 Task: Find a one-way flight from Staunton to Greenville for 3 passengers in premium economy on June 2nd, with 1 checked bag, using American or Contour Airlines, departing at 8:00 AM, and connecting through Charlotte, with a price up to ₹850.
Action: Mouse moved to (365, 327)
Screenshot: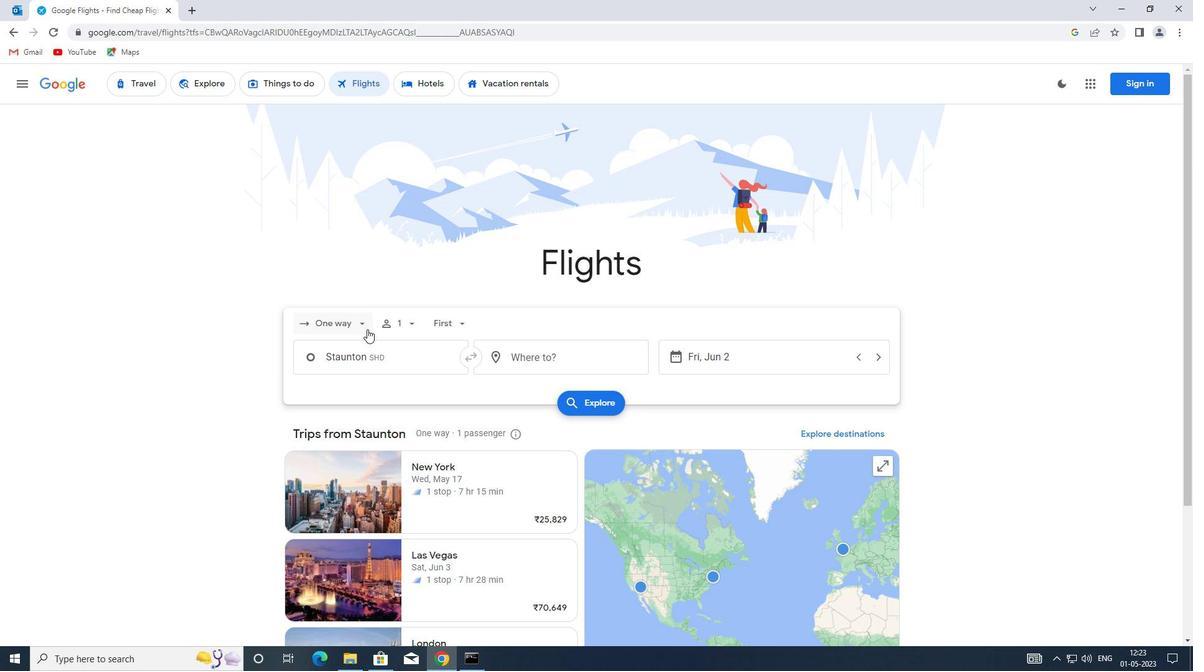 
Action: Mouse pressed left at (365, 327)
Screenshot: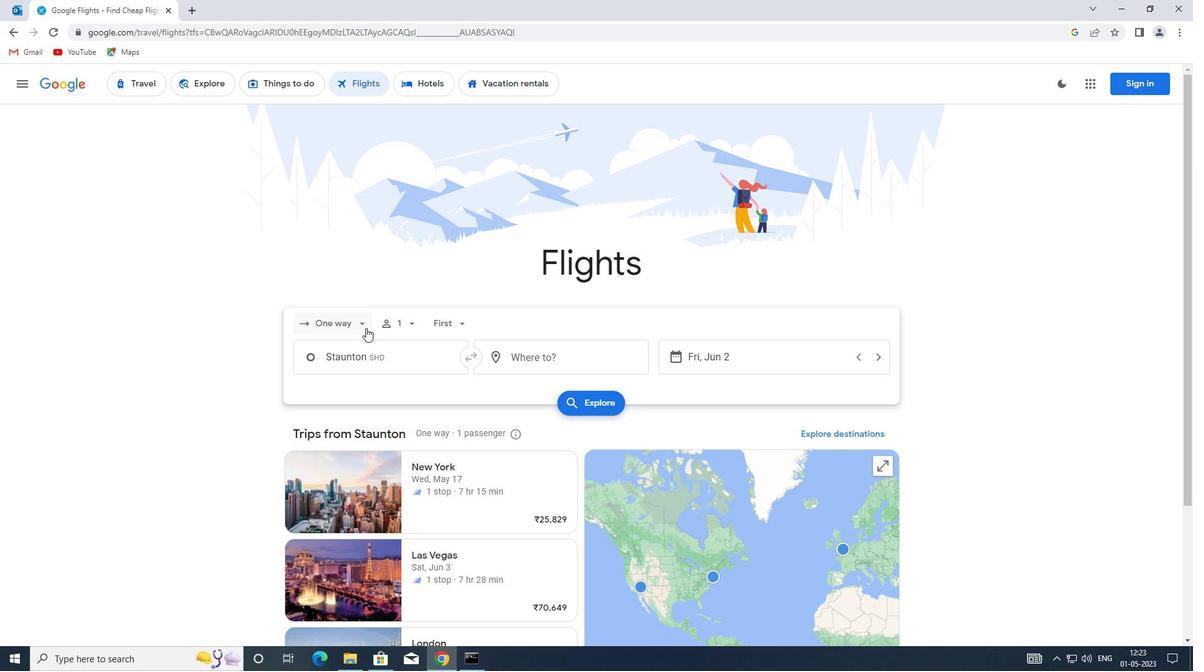 
Action: Mouse moved to (370, 381)
Screenshot: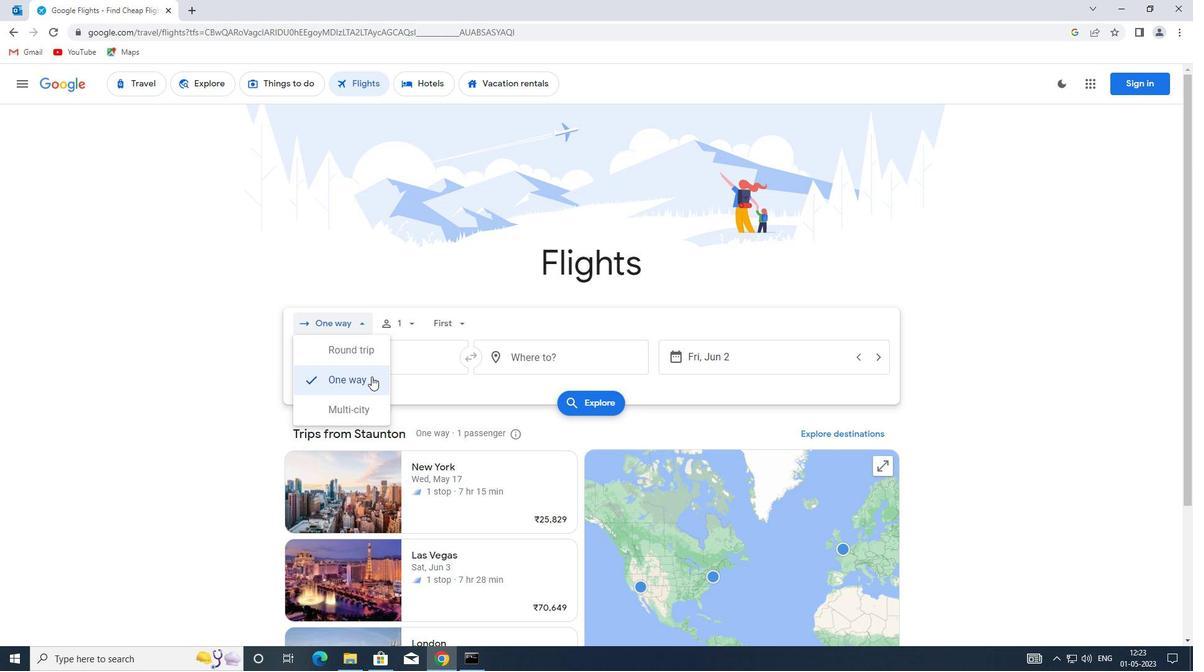 
Action: Mouse pressed left at (370, 381)
Screenshot: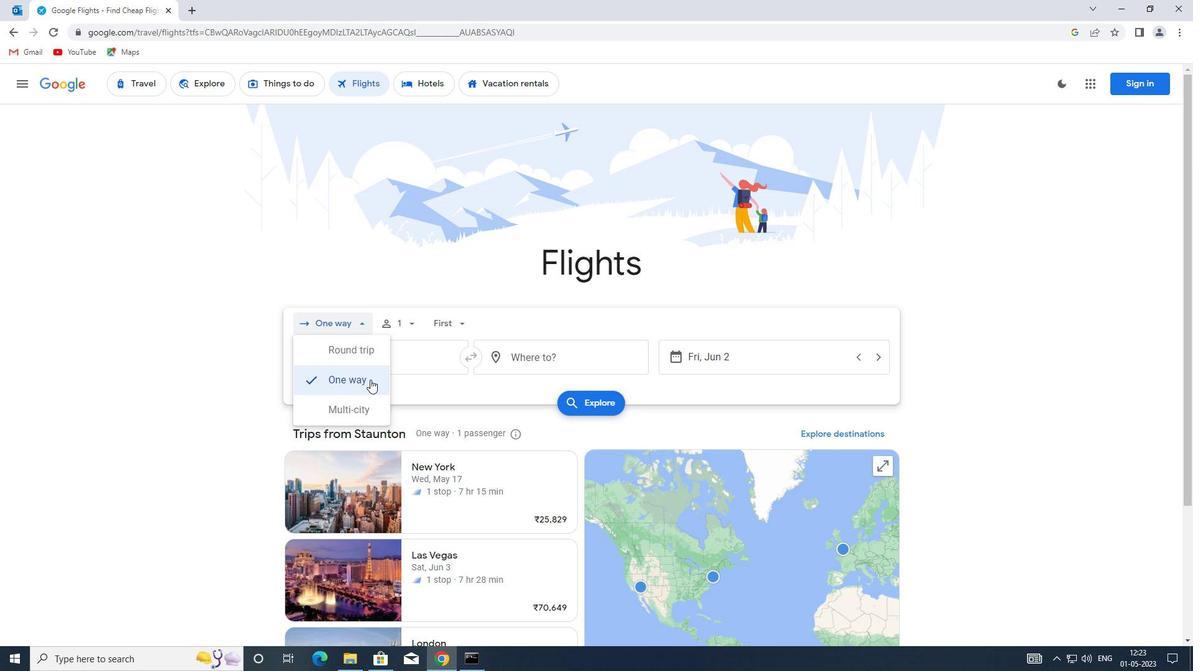 
Action: Mouse moved to (412, 327)
Screenshot: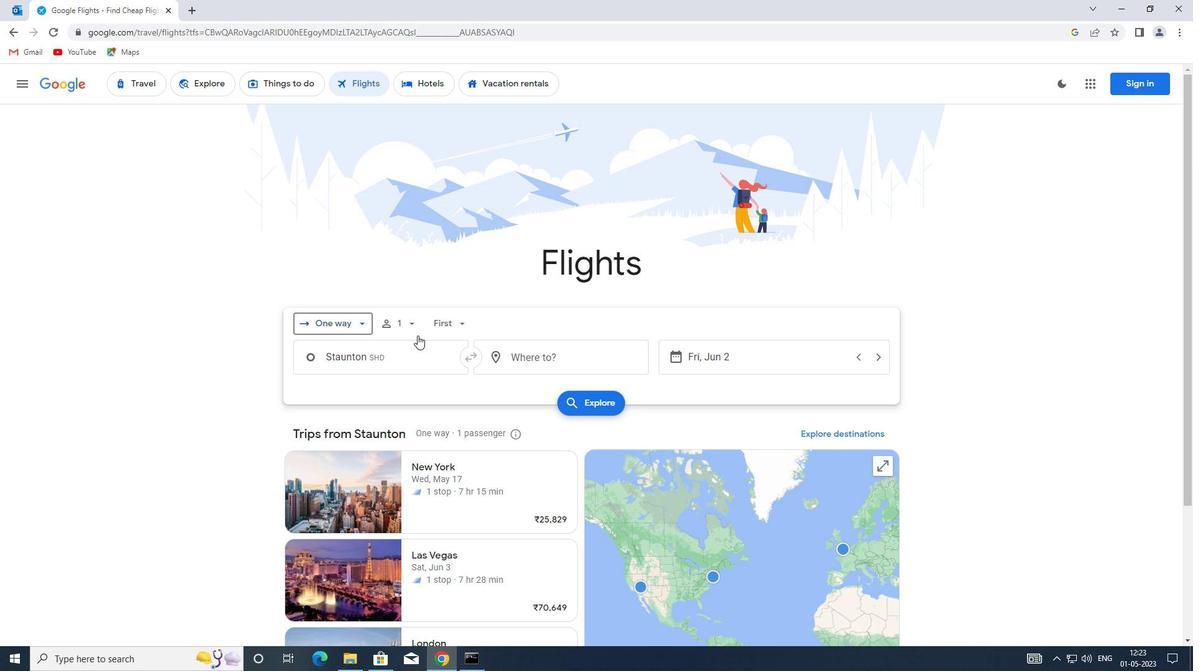 
Action: Mouse pressed left at (412, 327)
Screenshot: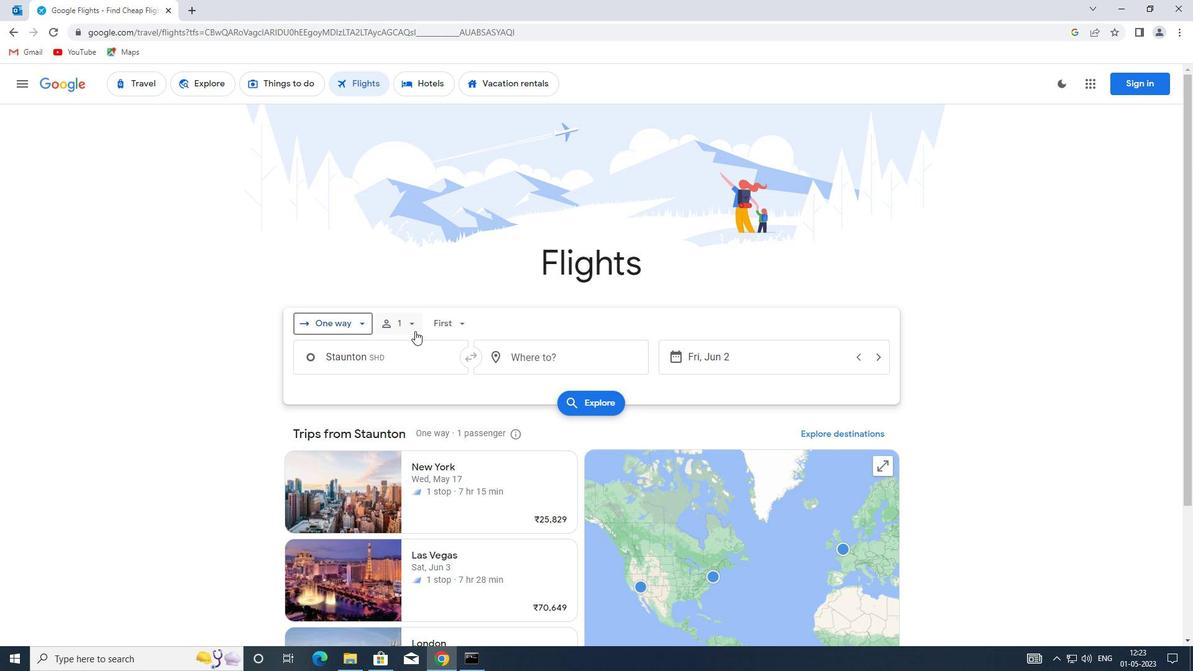 
Action: Mouse moved to (509, 391)
Screenshot: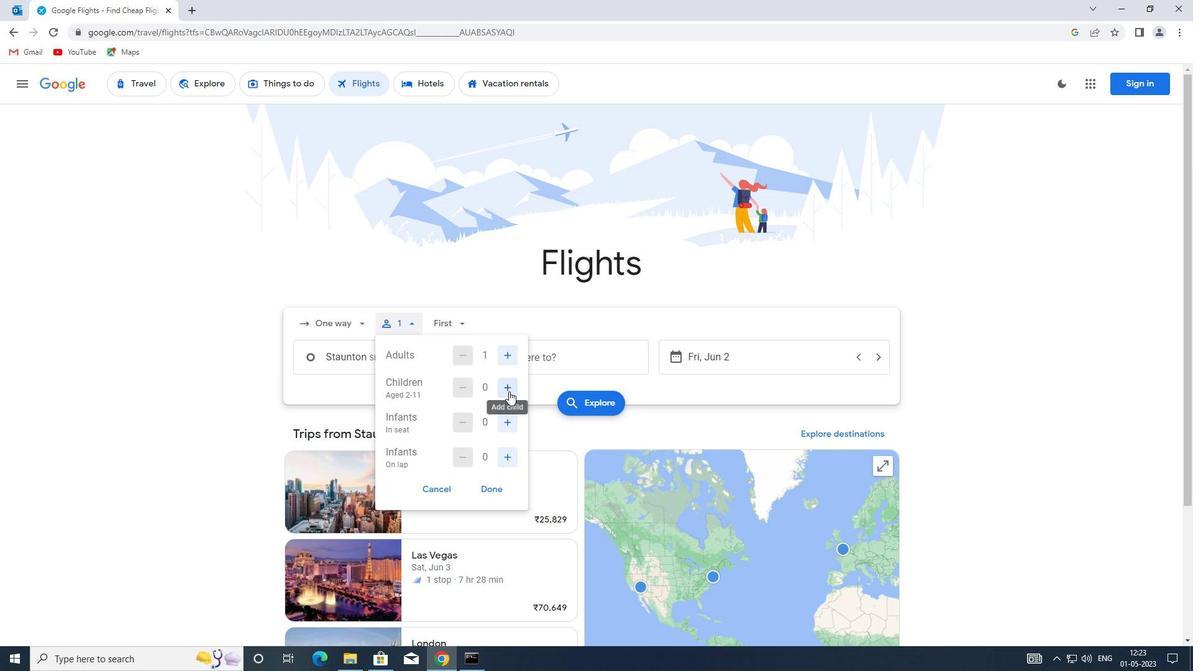 
Action: Mouse pressed left at (509, 391)
Screenshot: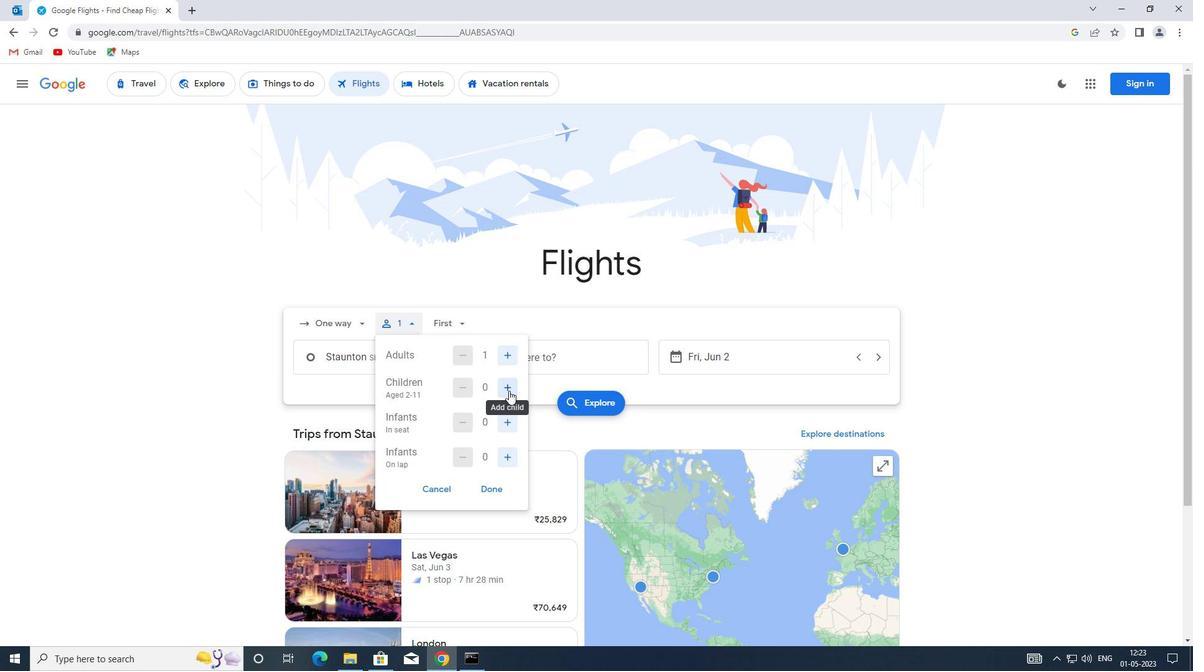 
Action: Mouse moved to (508, 425)
Screenshot: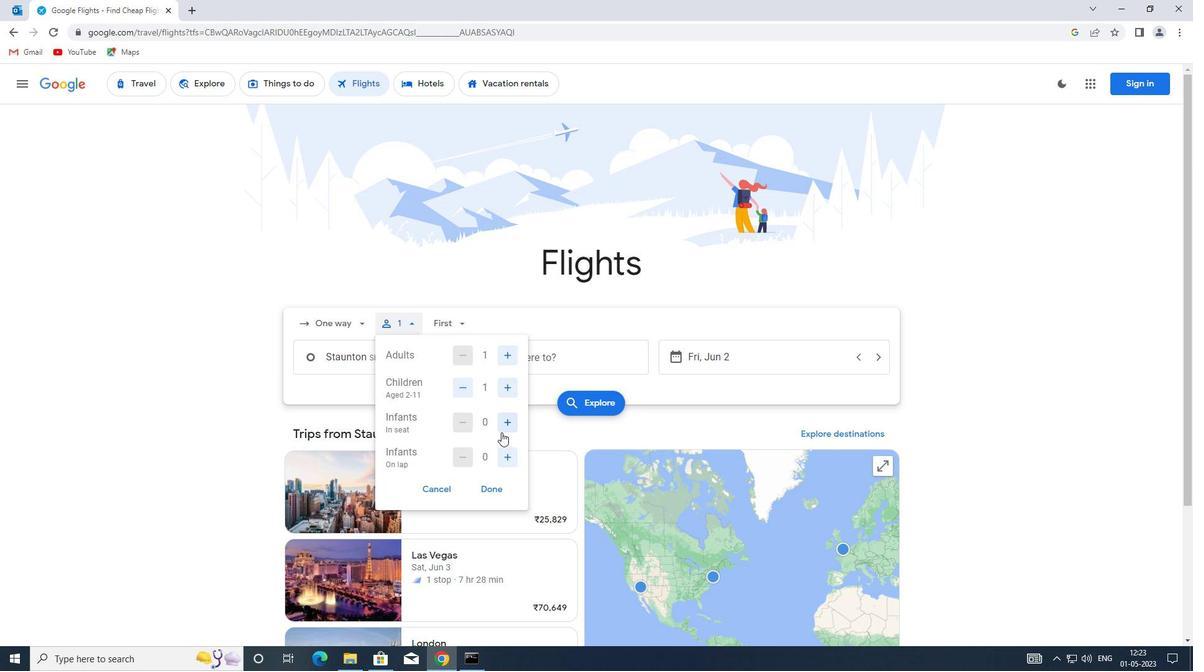 
Action: Mouse pressed left at (508, 425)
Screenshot: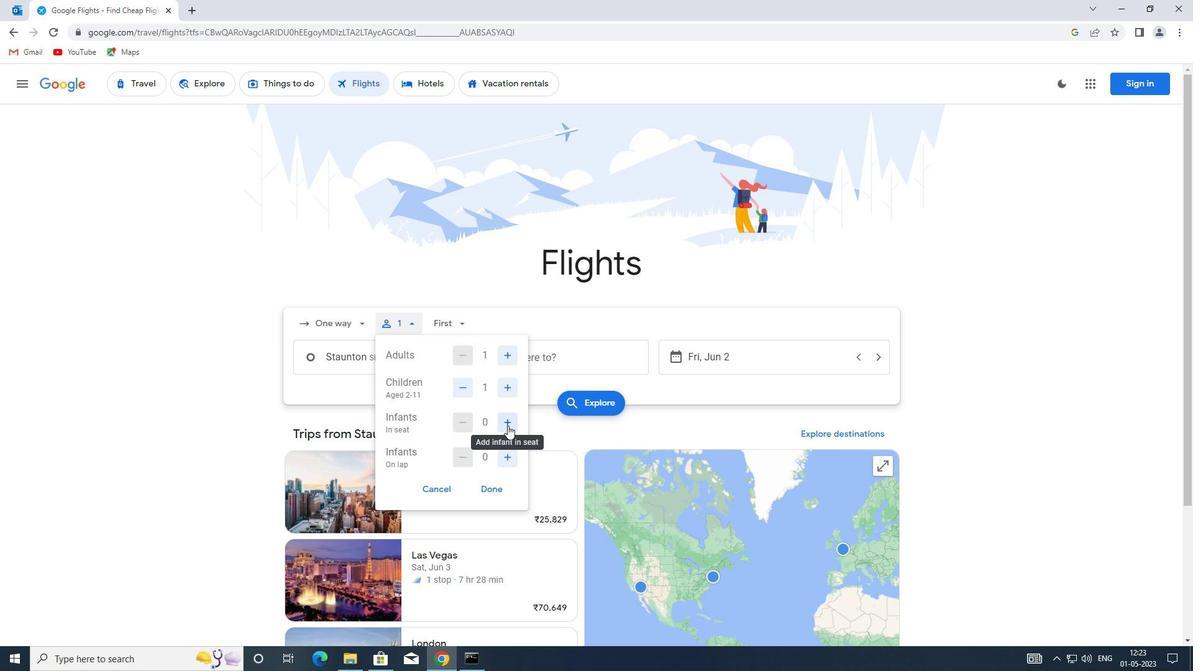 
Action: Mouse moved to (495, 489)
Screenshot: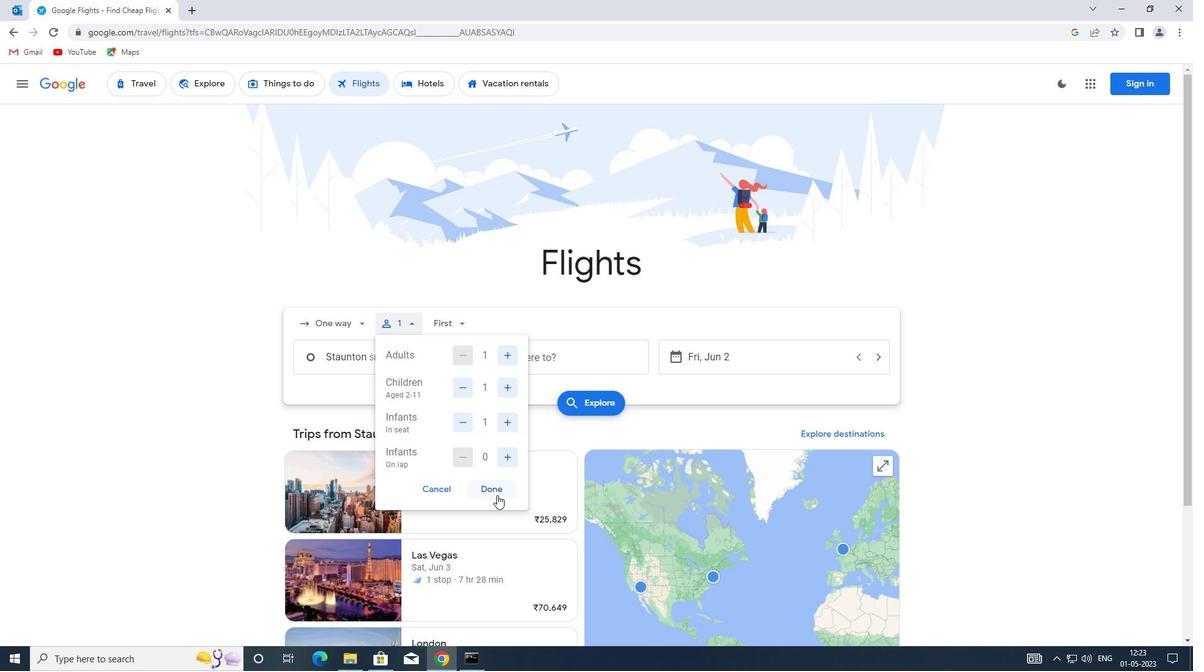 
Action: Mouse pressed left at (495, 489)
Screenshot: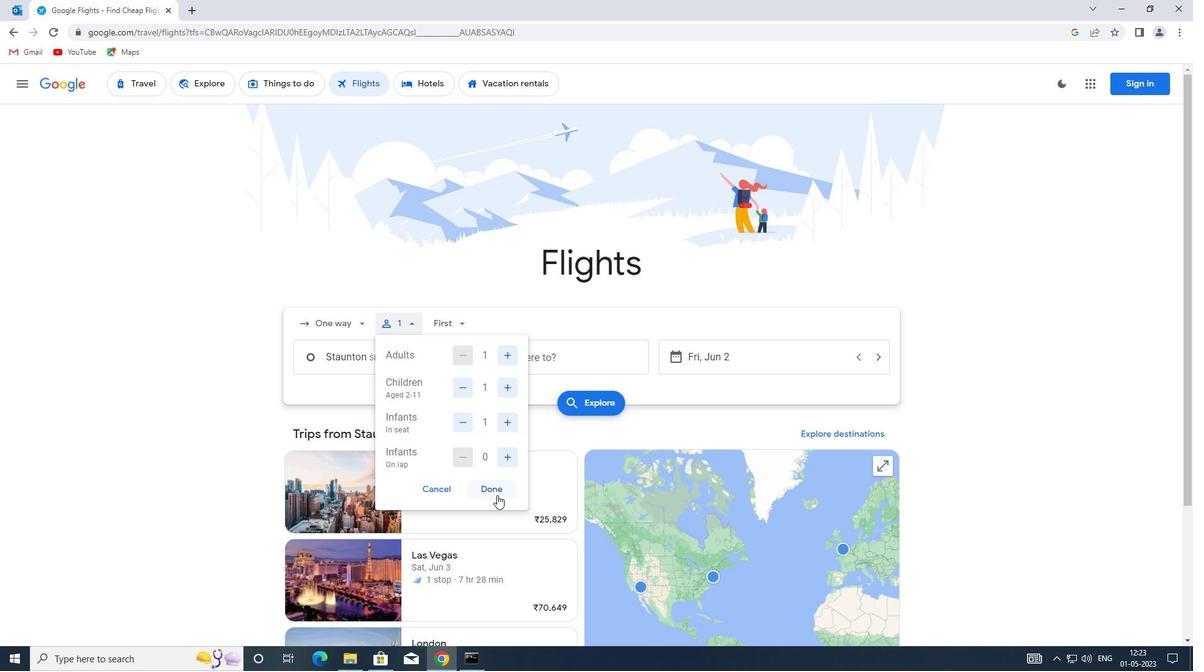 
Action: Mouse moved to (452, 330)
Screenshot: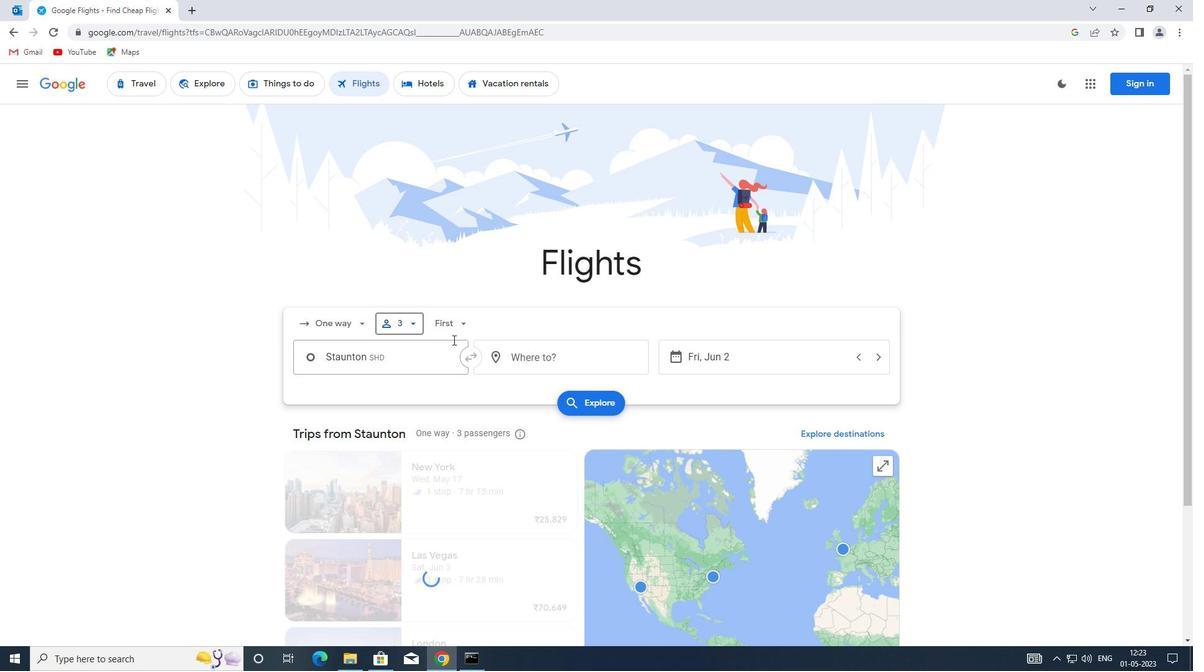 
Action: Mouse pressed left at (452, 330)
Screenshot: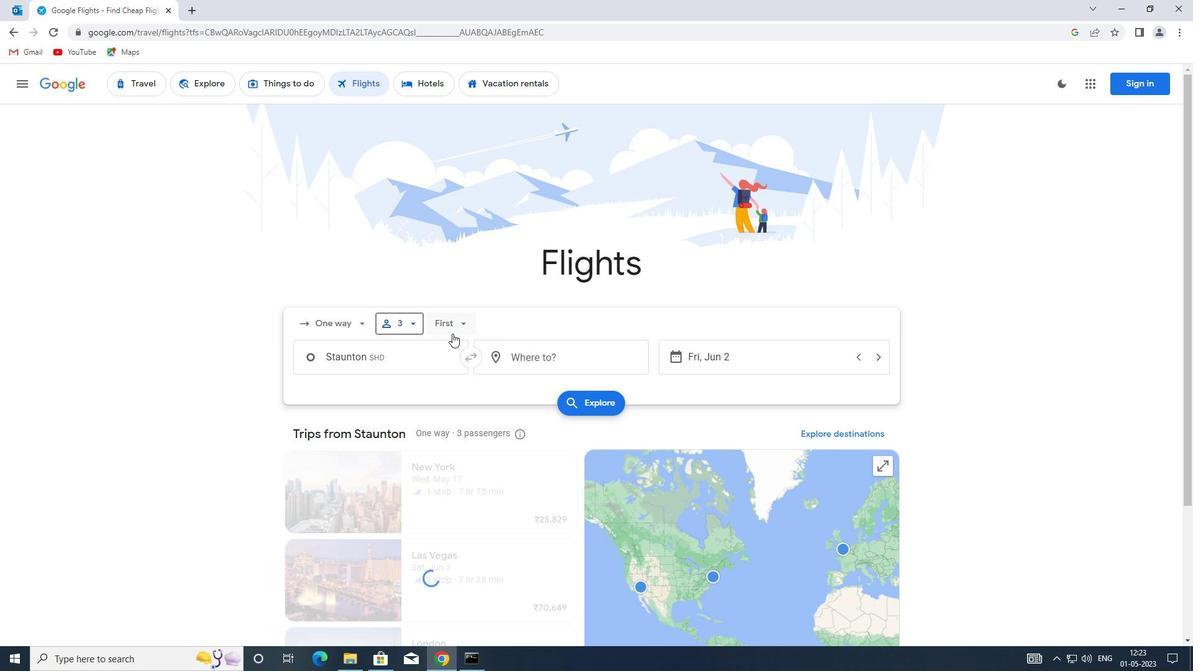 
Action: Mouse moved to (498, 381)
Screenshot: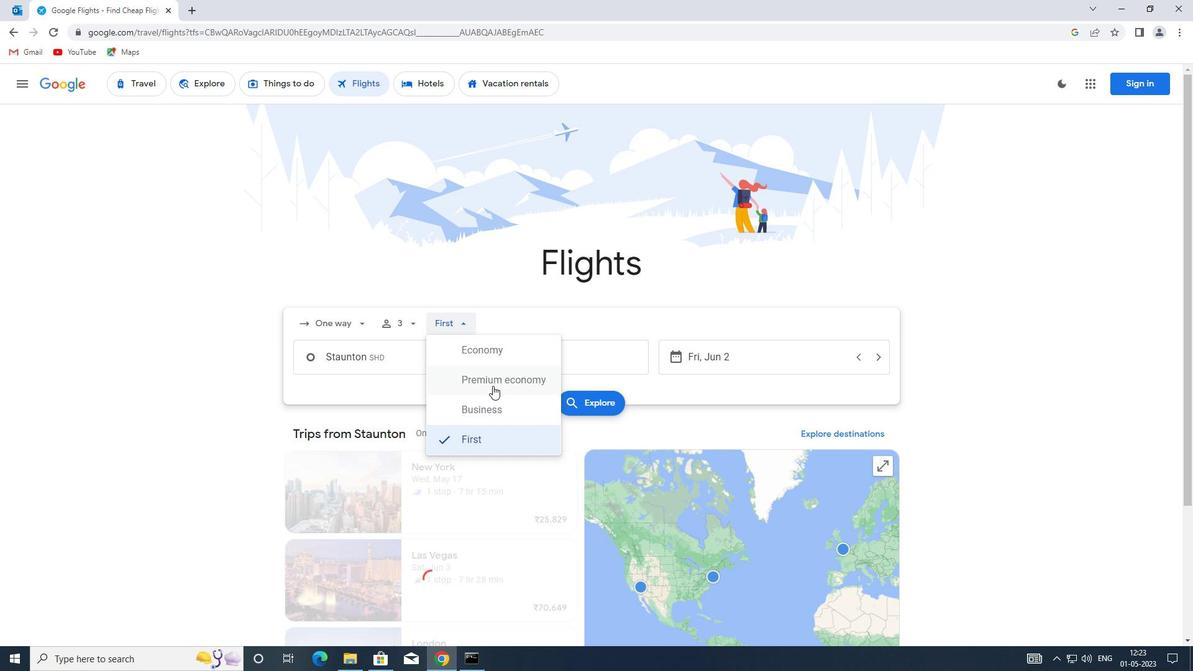 
Action: Mouse pressed left at (498, 381)
Screenshot: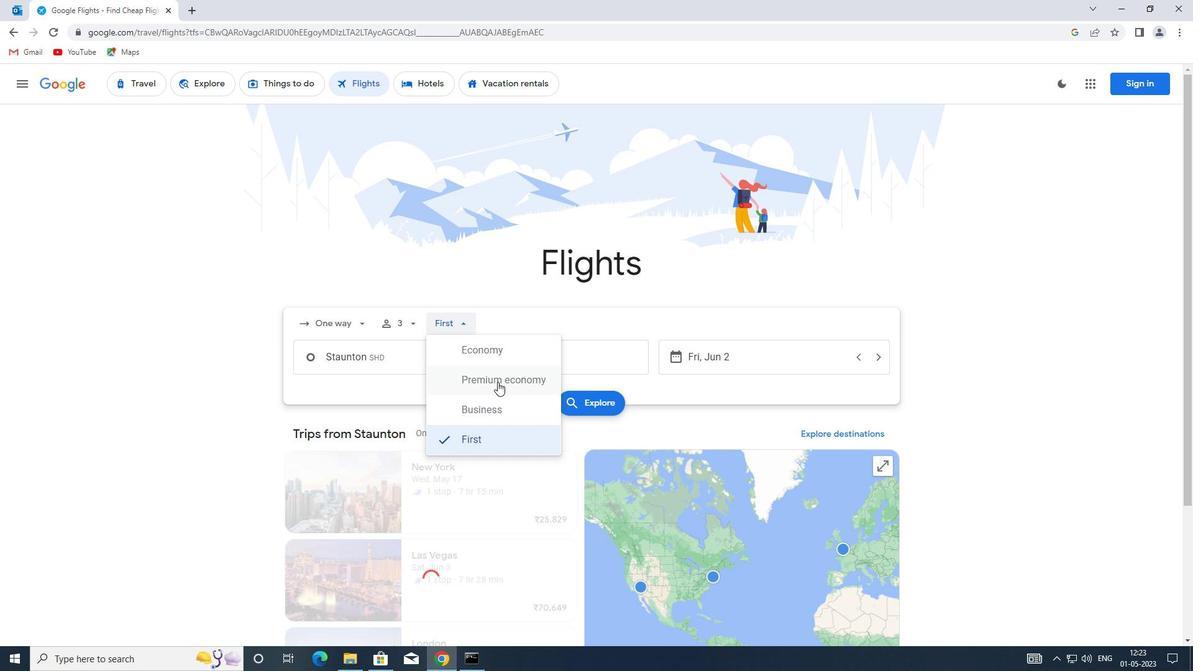 
Action: Mouse moved to (392, 361)
Screenshot: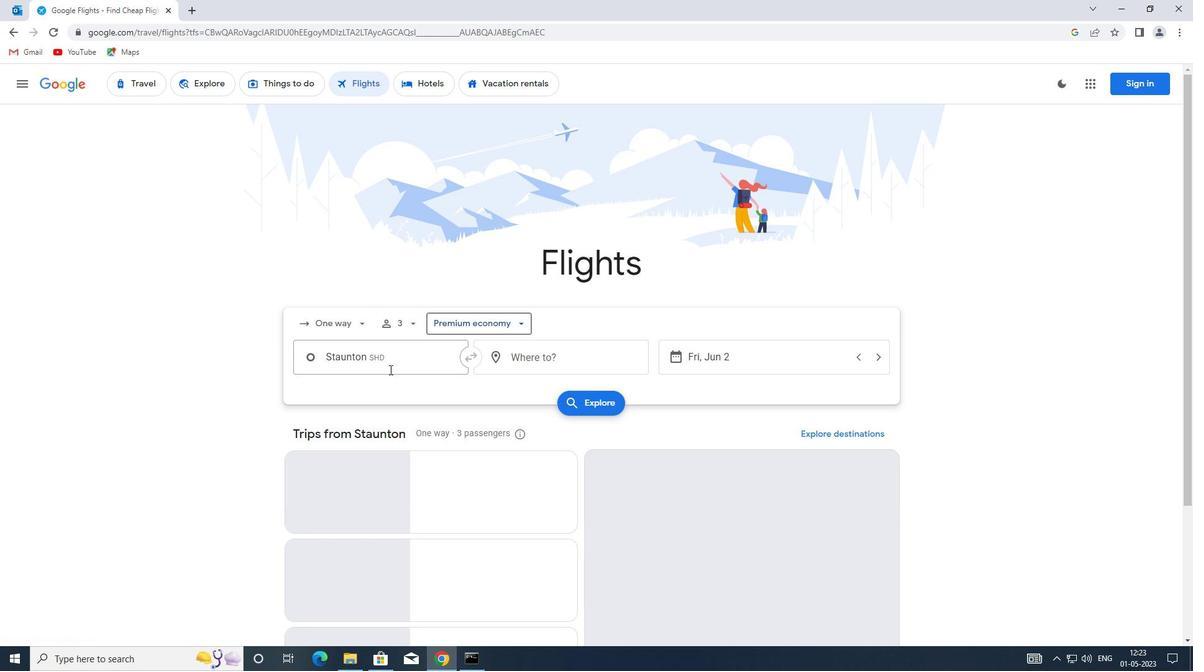 
Action: Mouse pressed left at (392, 361)
Screenshot: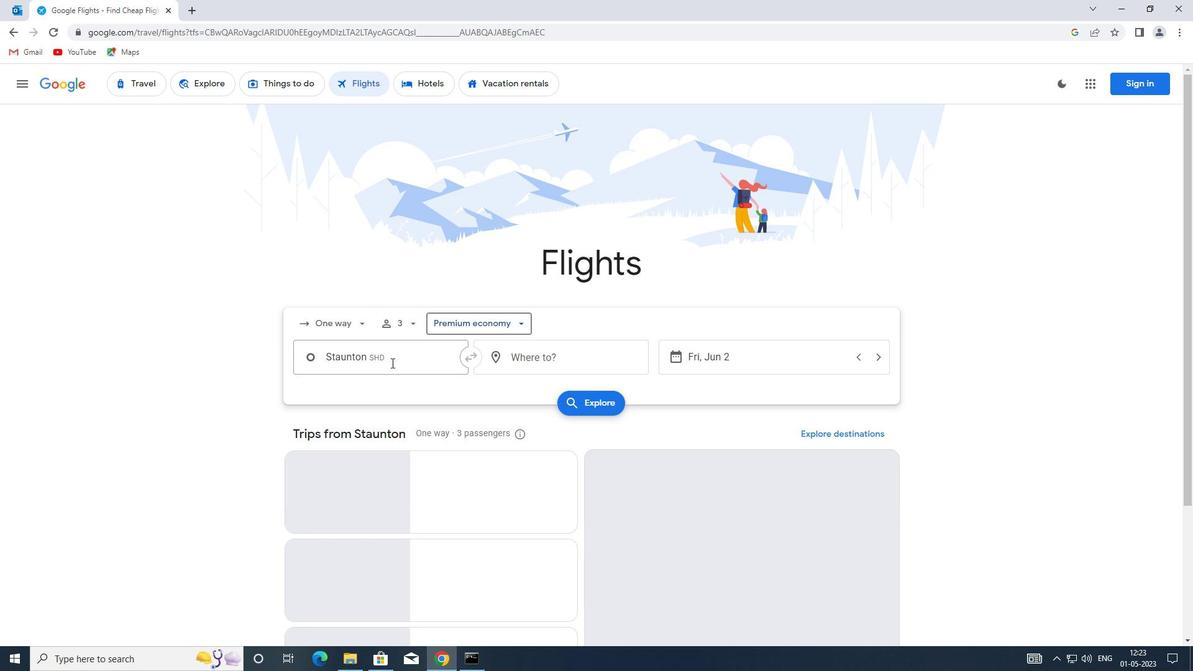 
Action: Mouse moved to (393, 361)
Screenshot: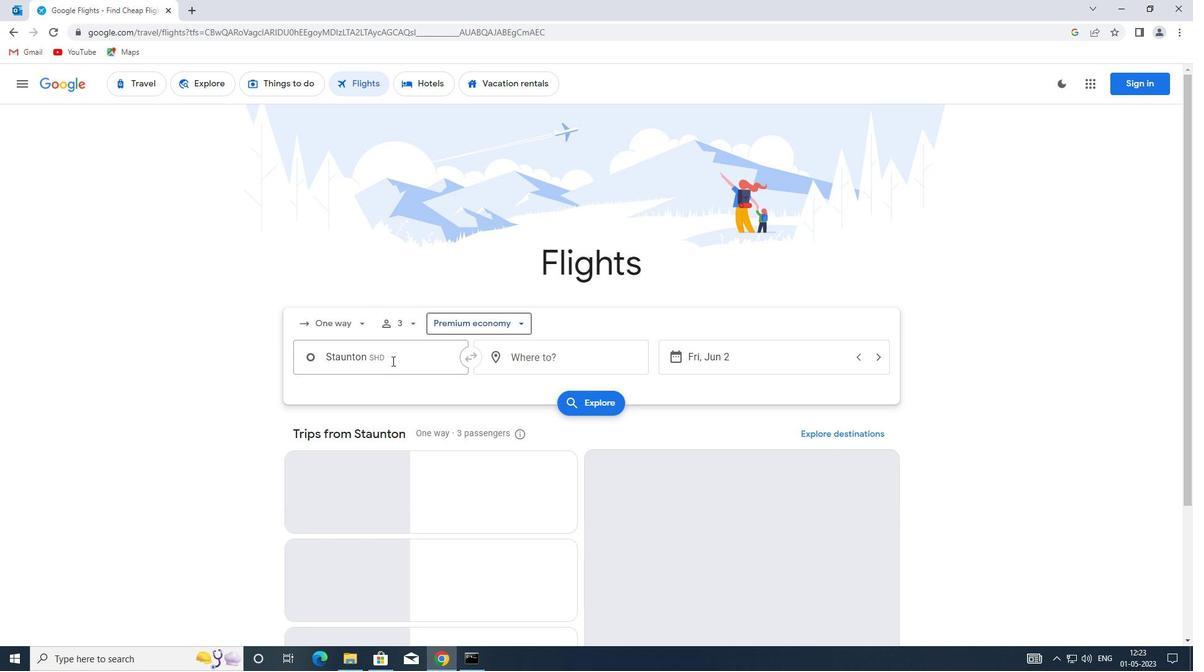
Action: Key pressed <Key.enter>
Screenshot: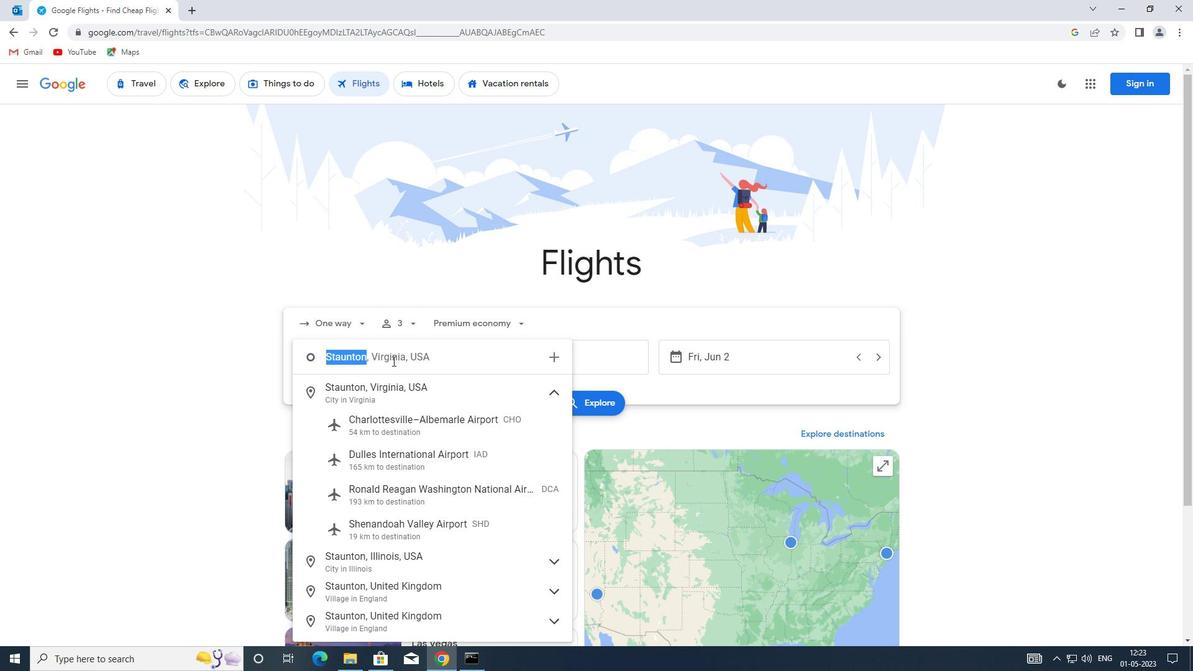 
Action: Mouse moved to (526, 357)
Screenshot: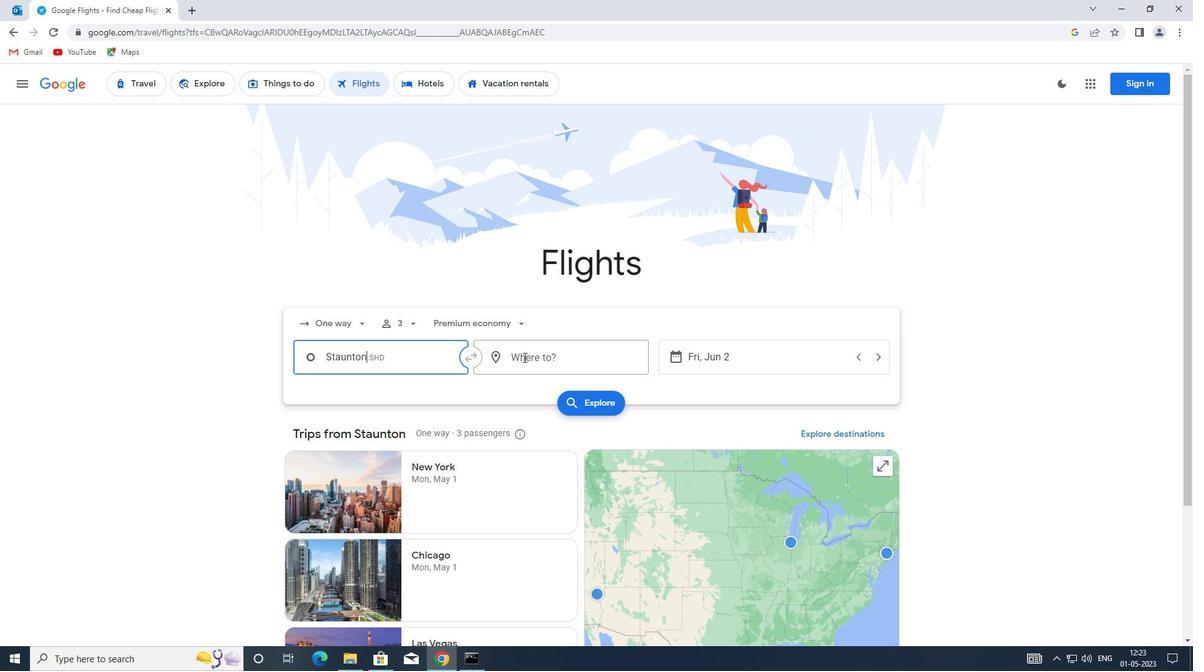 
Action: Mouse pressed left at (526, 357)
Screenshot: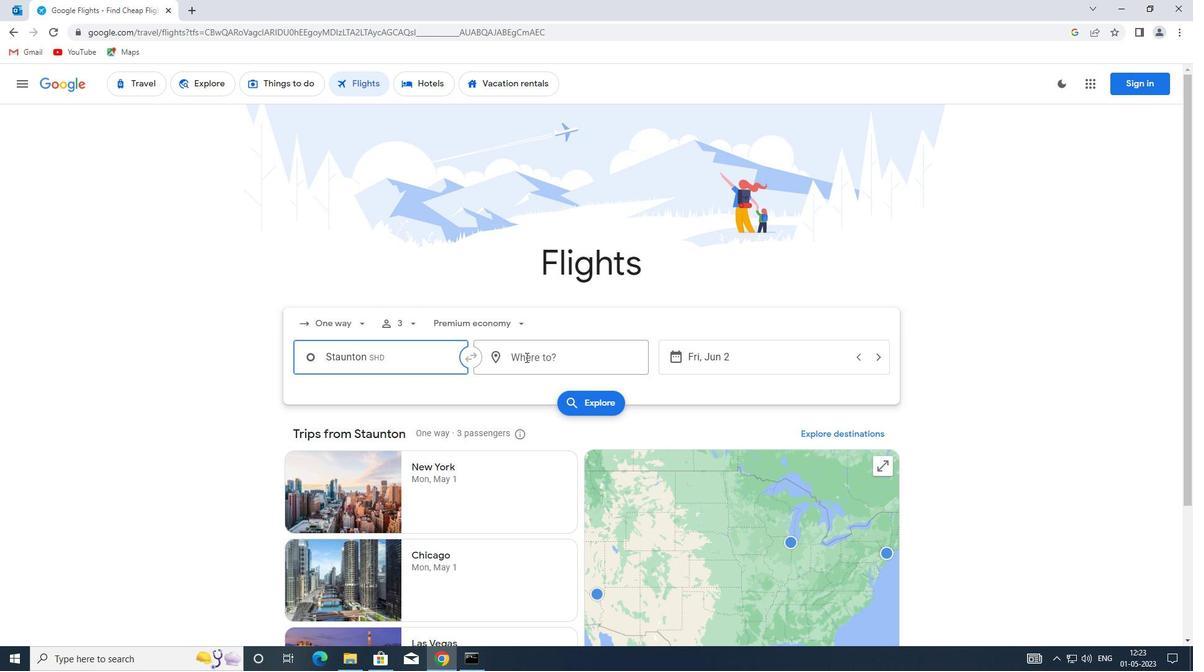 
Action: Key pressed pgv<Key.enter>
Screenshot: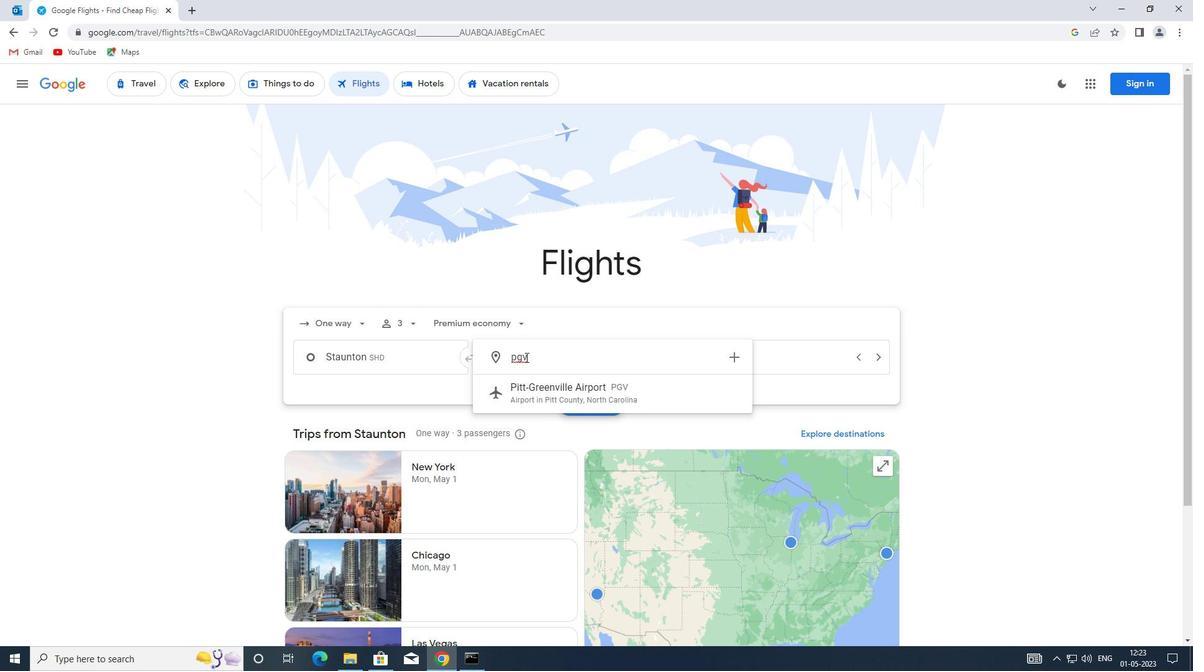 
Action: Mouse moved to (690, 359)
Screenshot: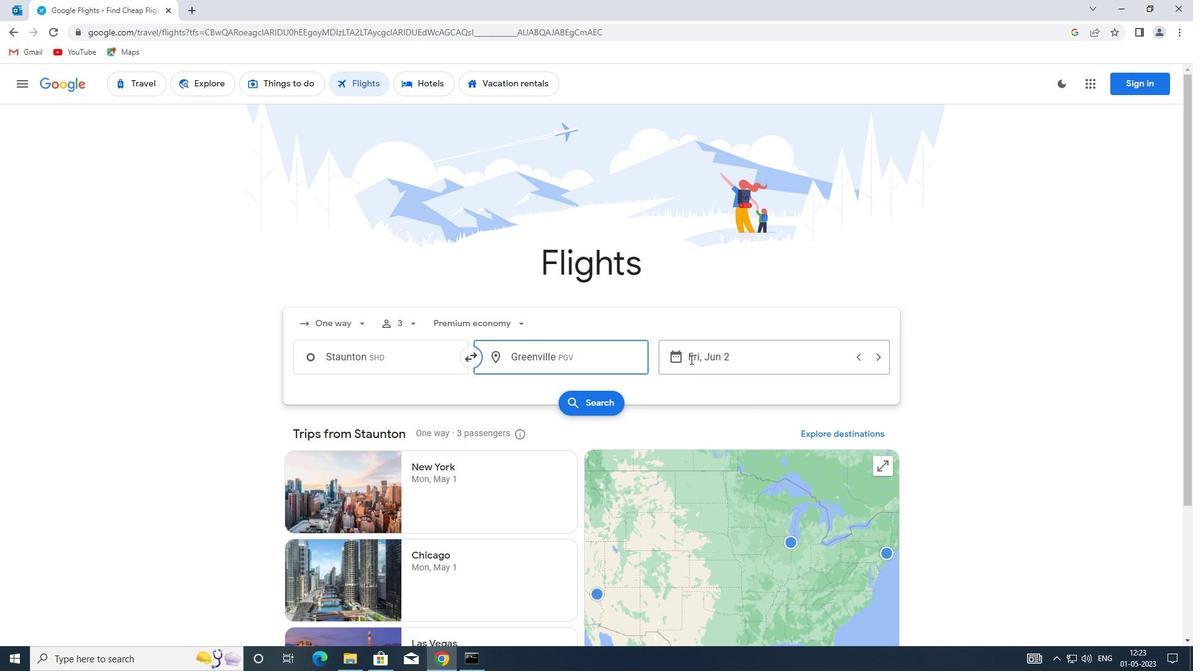 
Action: Mouse pressed left at (690, 359)
Screenshot: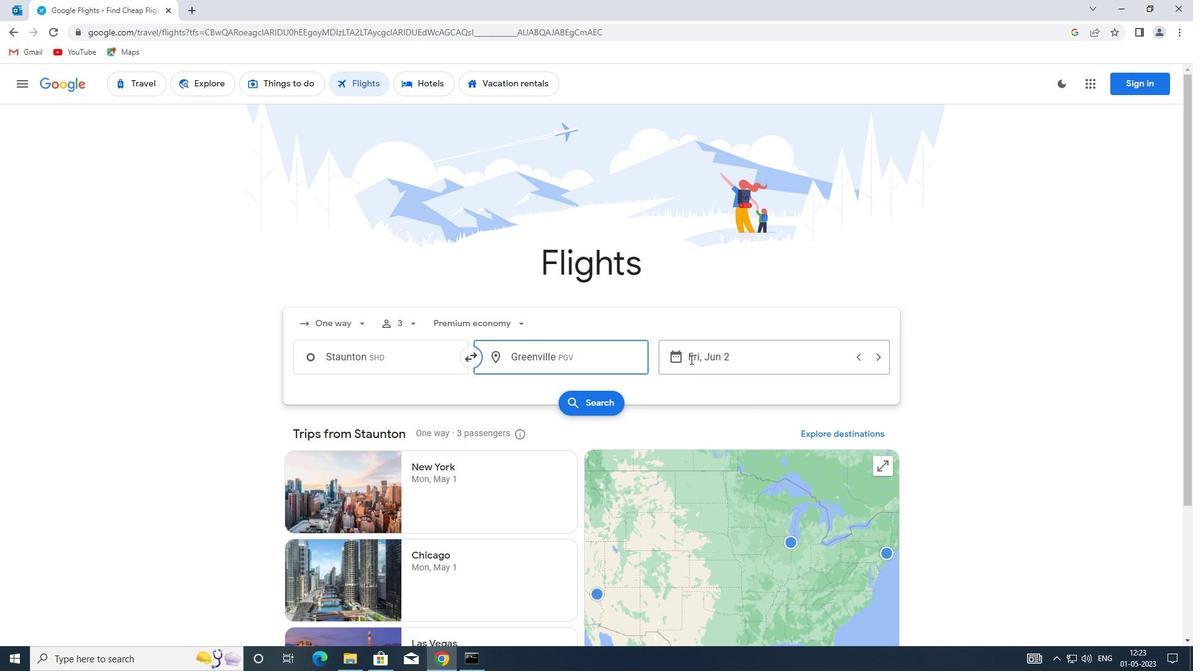 
Action: Mouse moved to (834, 420)
Screenshot: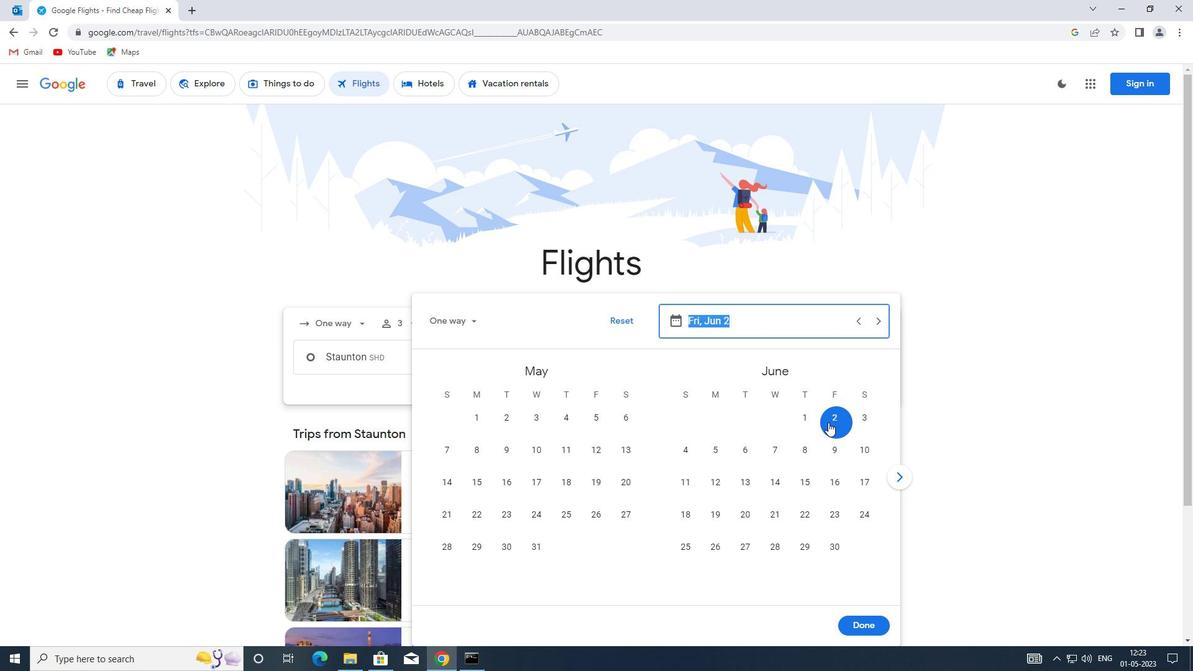 
Action: Mouse pressed left at (834, 420)
Screenshot: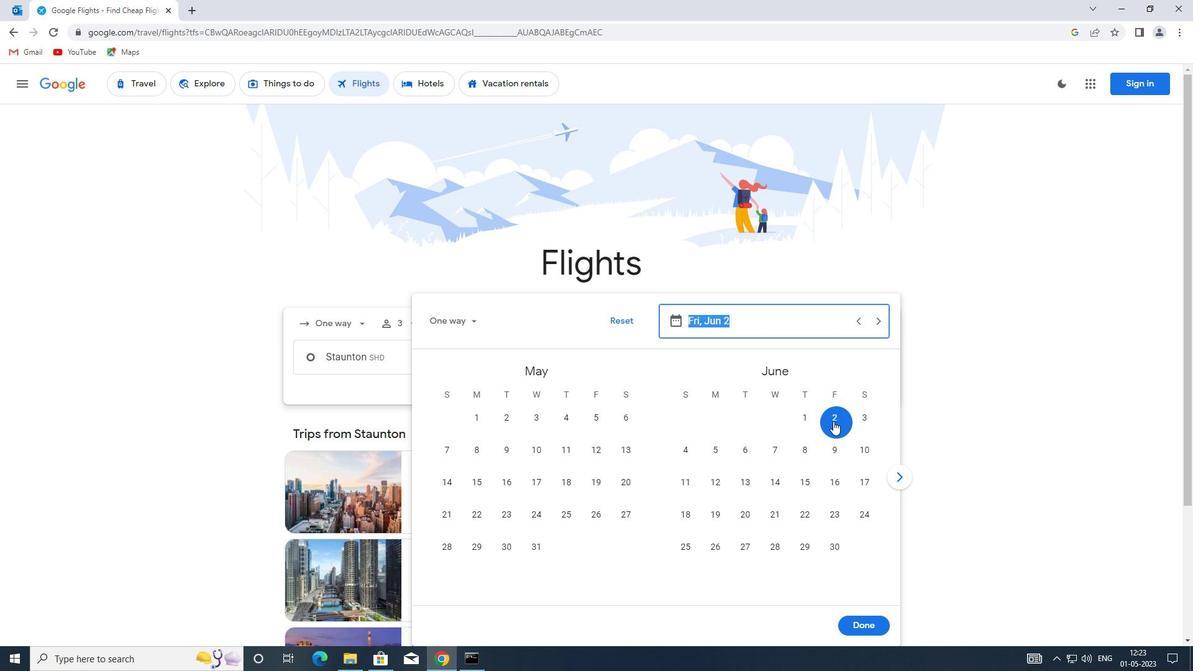 
Action: Mouse moved to (873, 629)
Screenshot: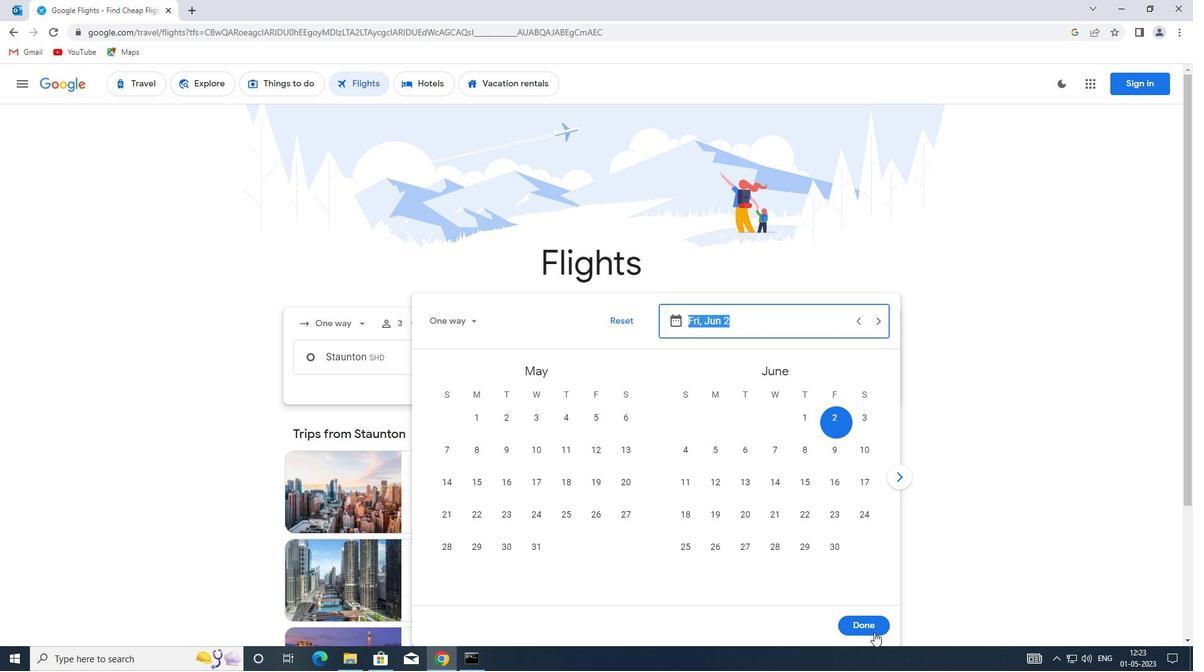 
Action: Mouse pressed left at (873, 629)
Screenshot: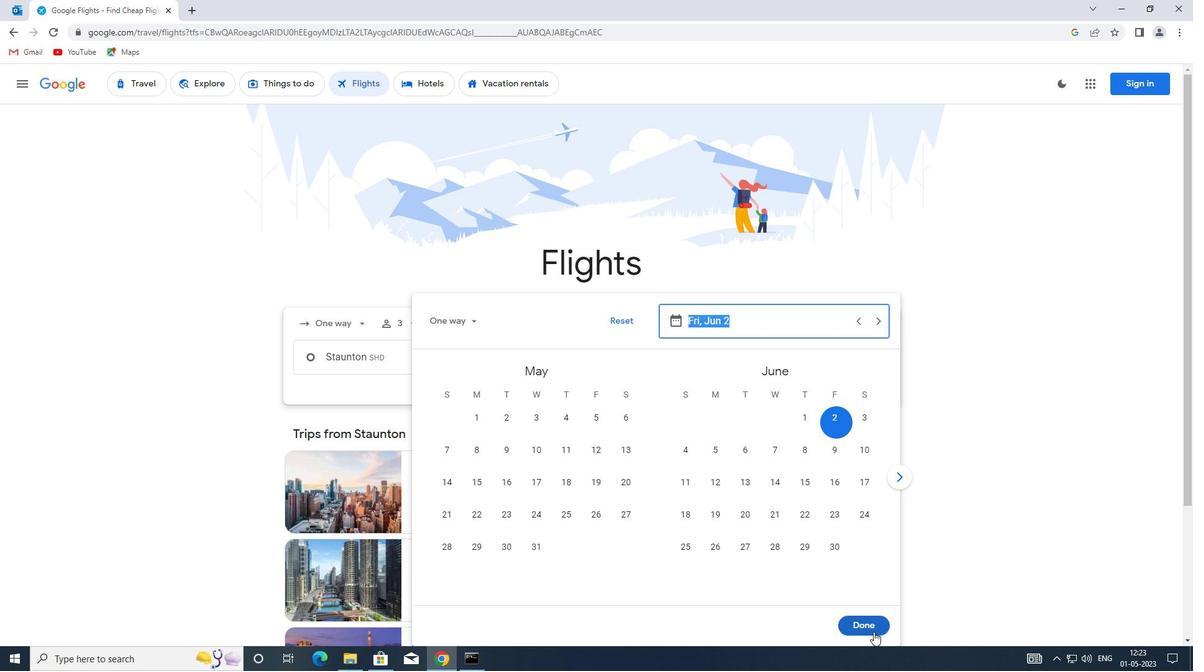 
Action: Mouse moved to (602, 406)
Screenshot: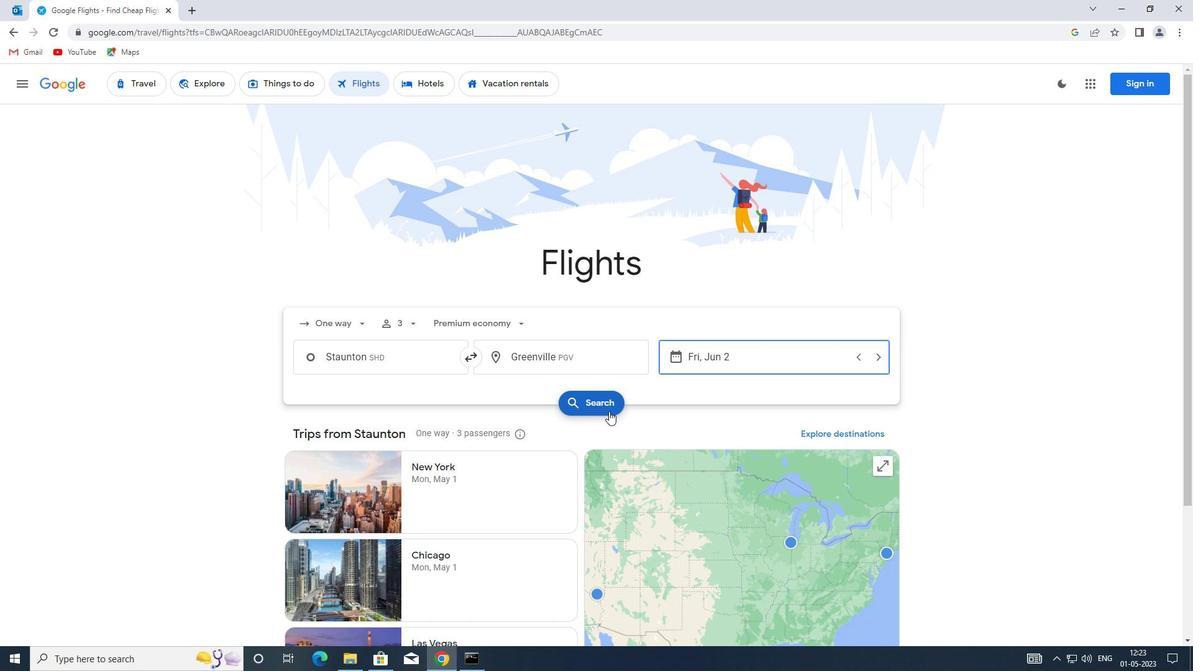 
Action: Mouse pressed left at (602, 406)
Screenshot: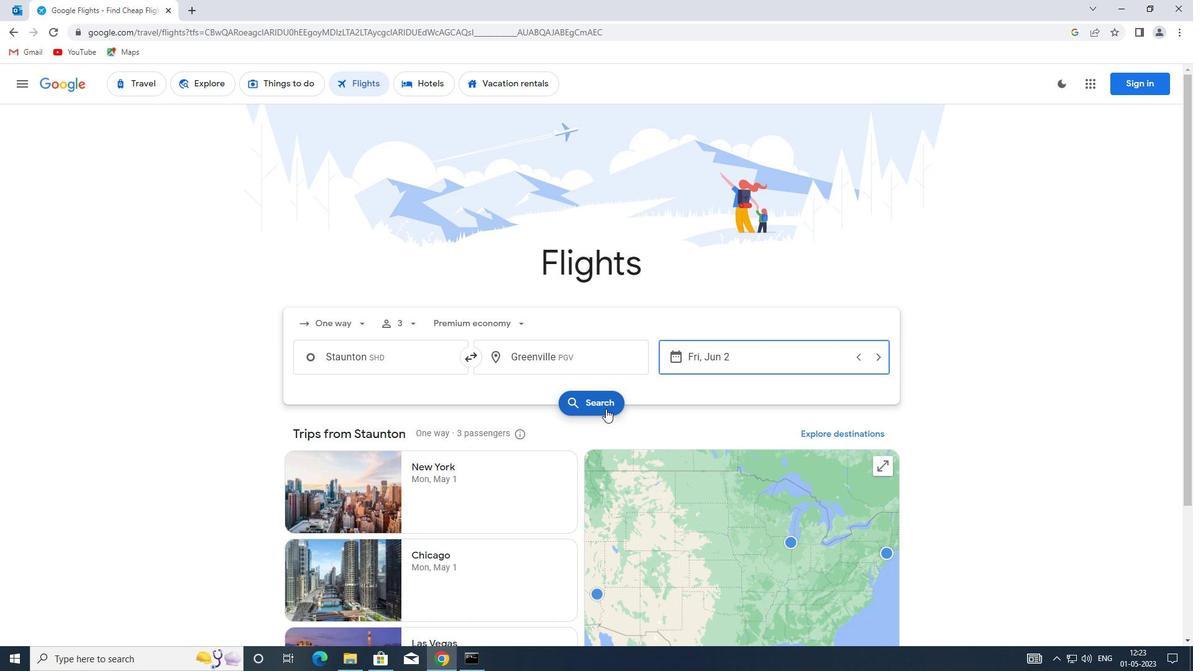 
Action: Mouse moved to (326, 200)
Screenshot: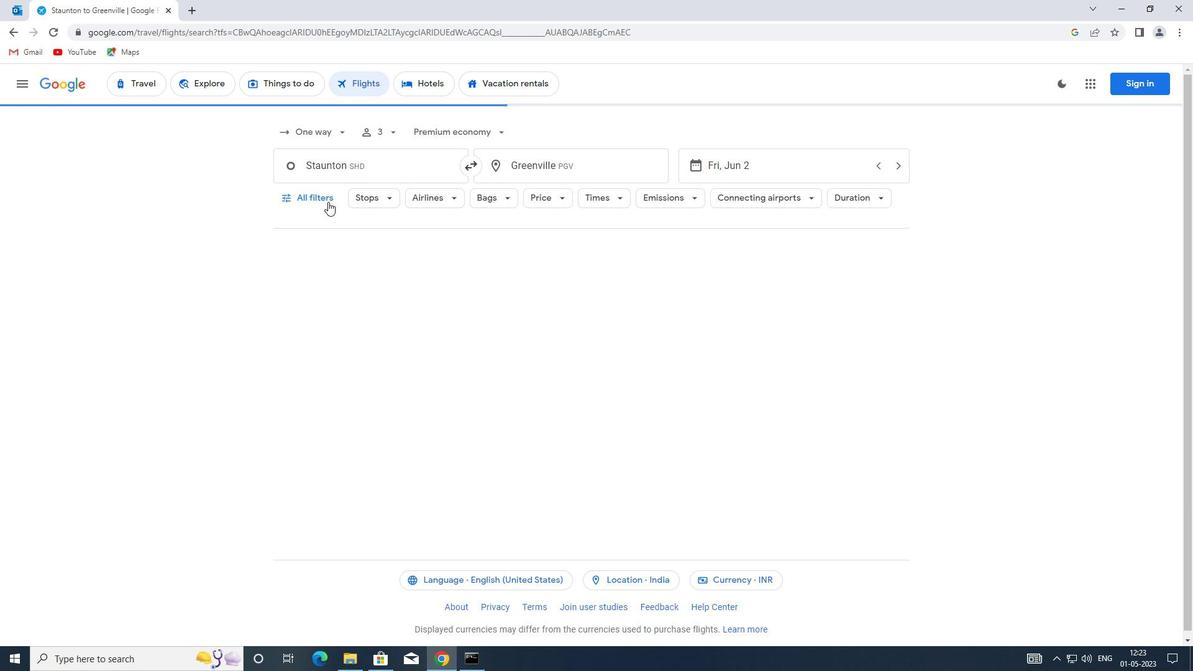 
Action: Mouse pressed left at (326, 200)
Screenshot: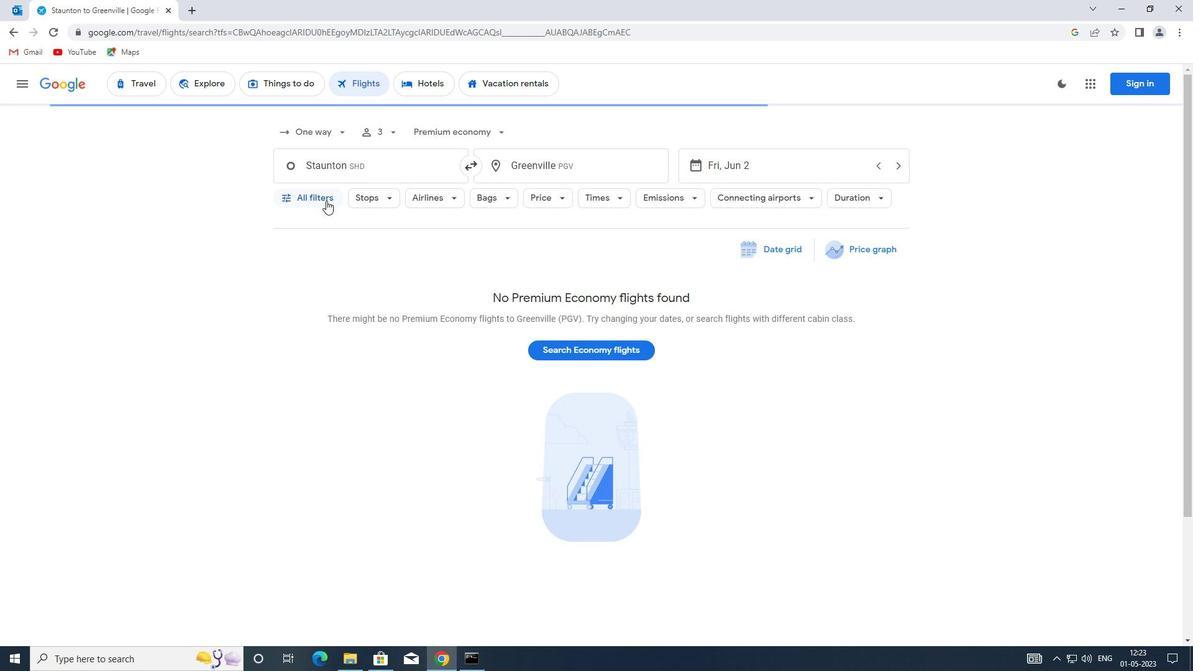 
Action: Mouse moved to (378, 327)
Screenshot: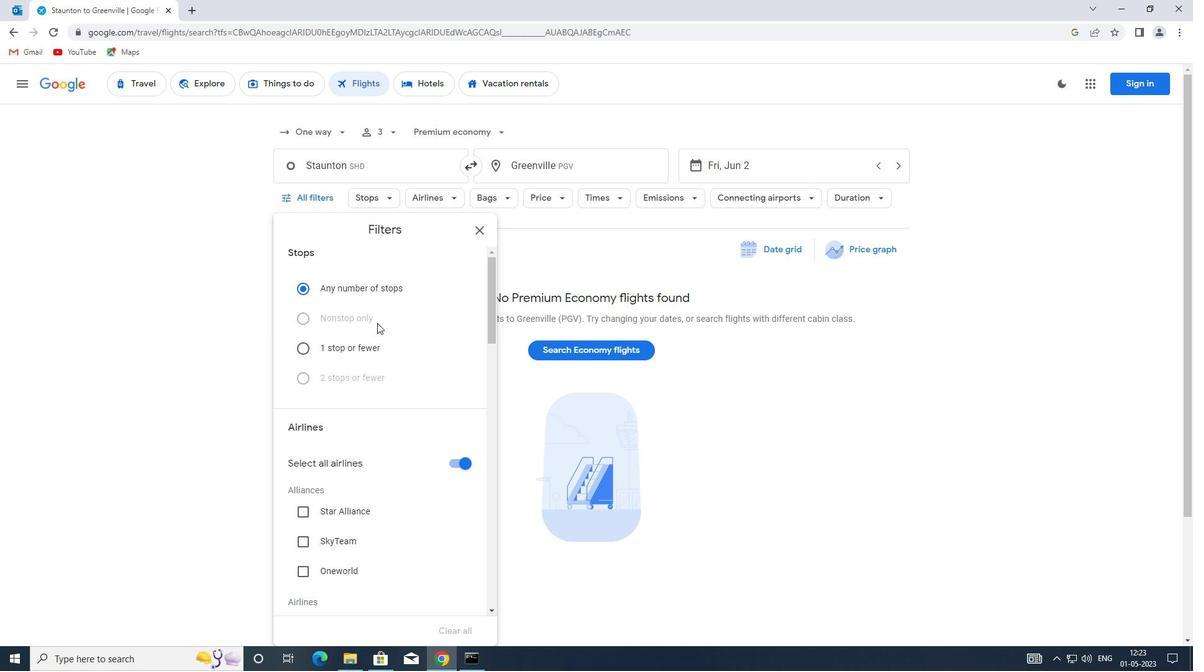 
Action: Mouse scrolled (378, 327) with delta (0, 0)
Screenshot: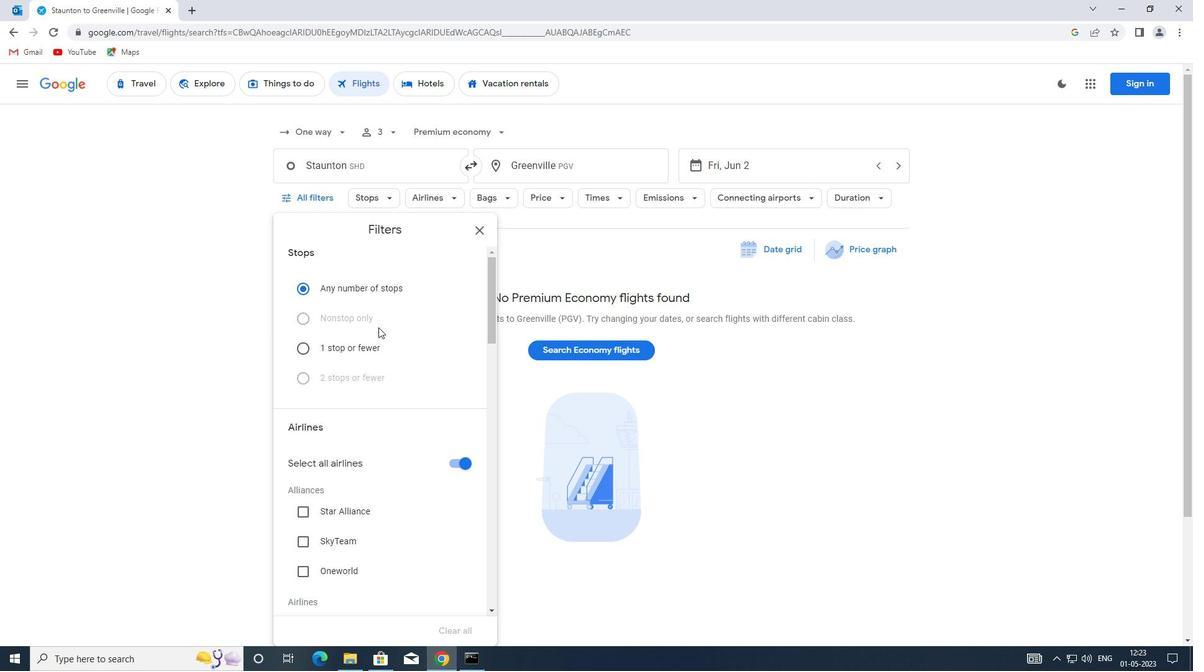 
Action: Mouse moved to (403, 321)
Screenshot: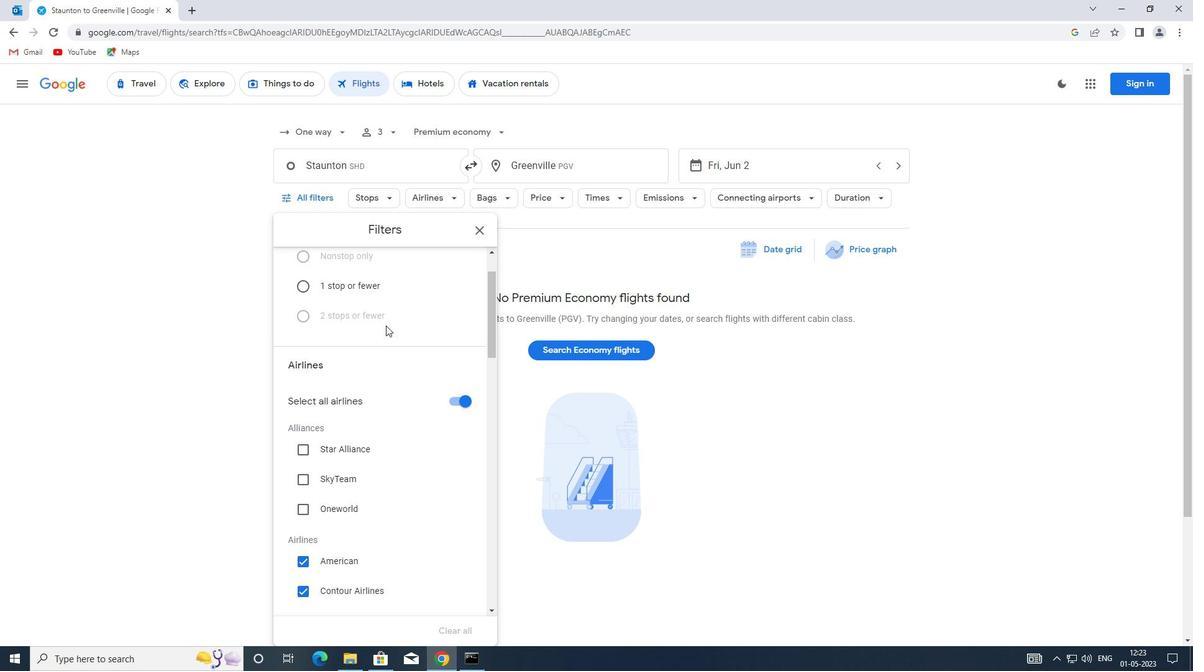 
Action: Mouse scrolled (403, 320) with delta (0, 0)
Screenshot: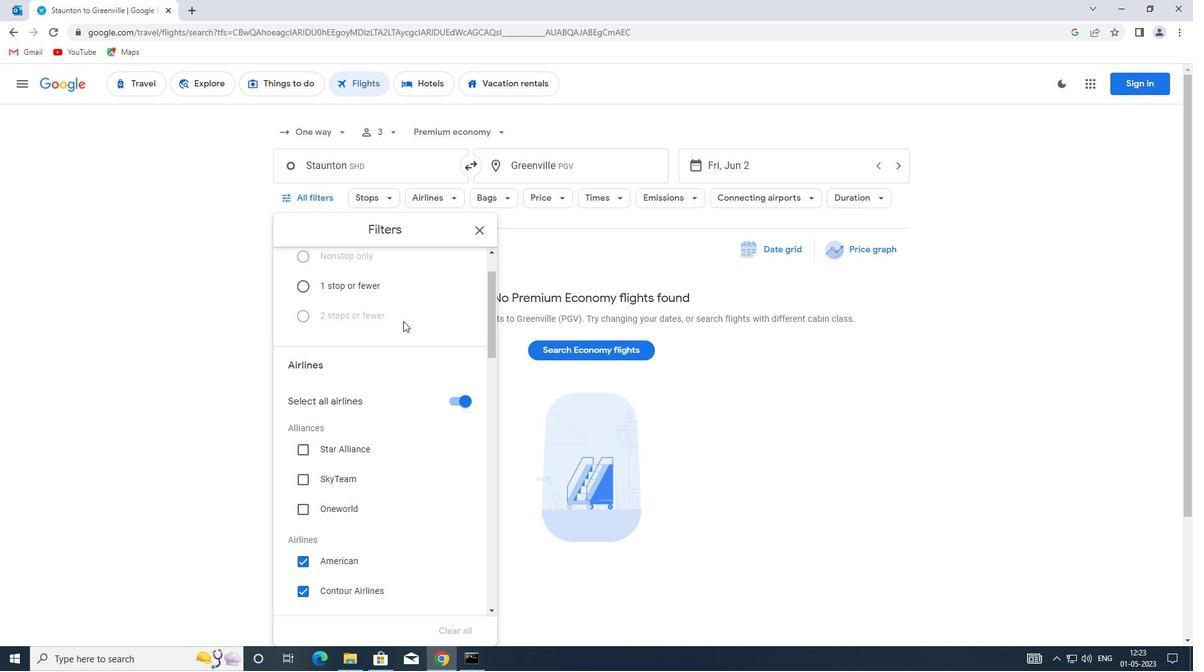
Action: Mouse moved to (415, 317)
Screenshot: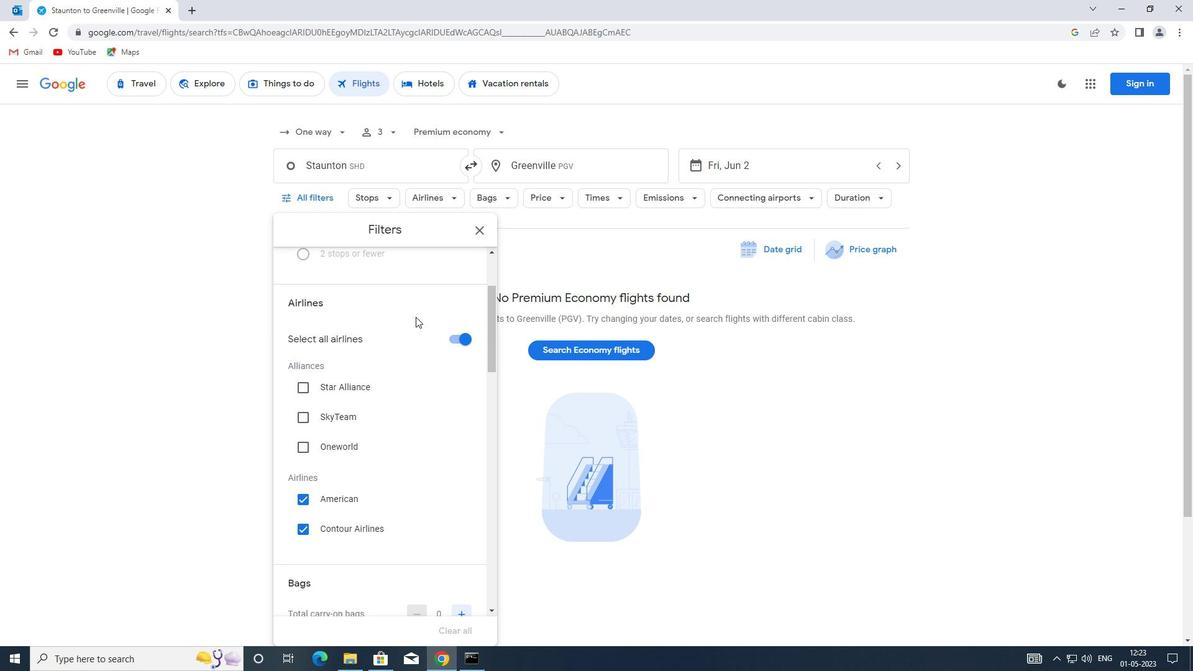
Action: Mouse scrolled (415, 316) with delta (0, 0)
Screenshot: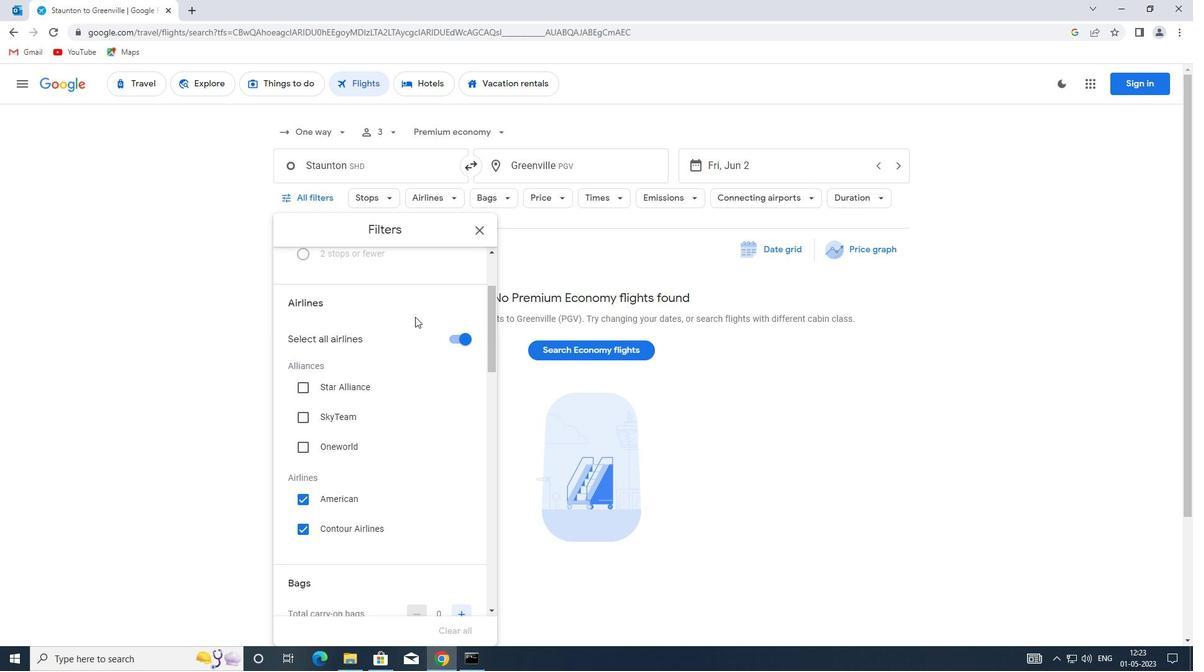 
Action: Mouse moved to (414, 315)
Screenshot: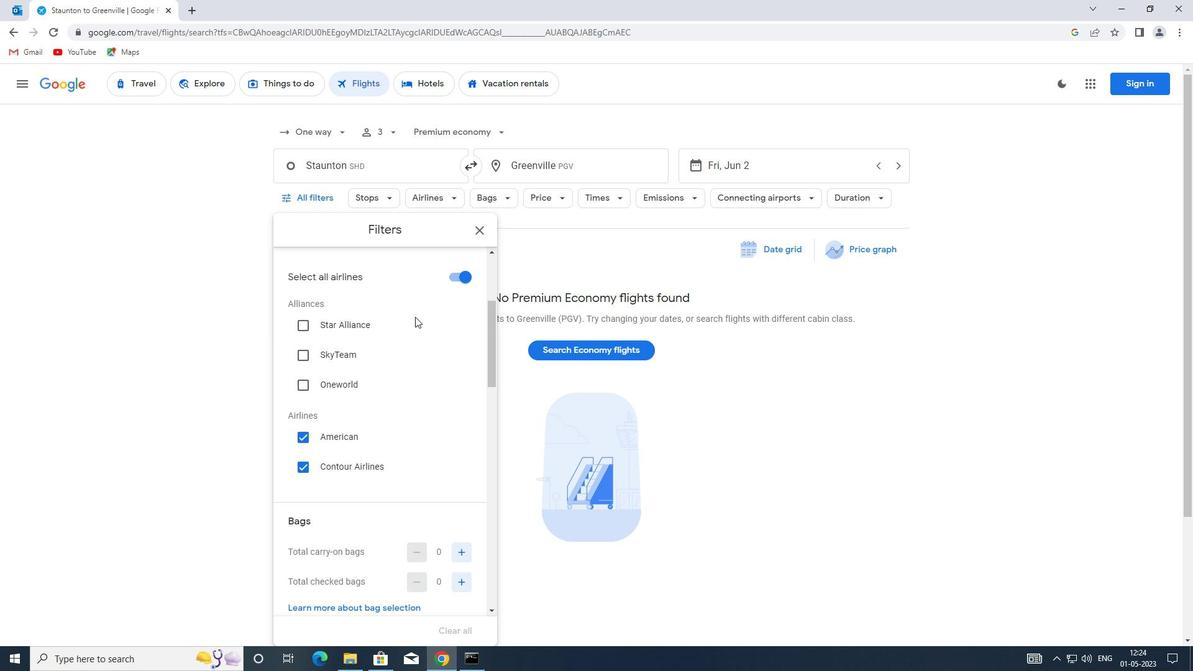 
Action: Mouse scrolled (414, 314) with delta (0, 0)
Screenshot: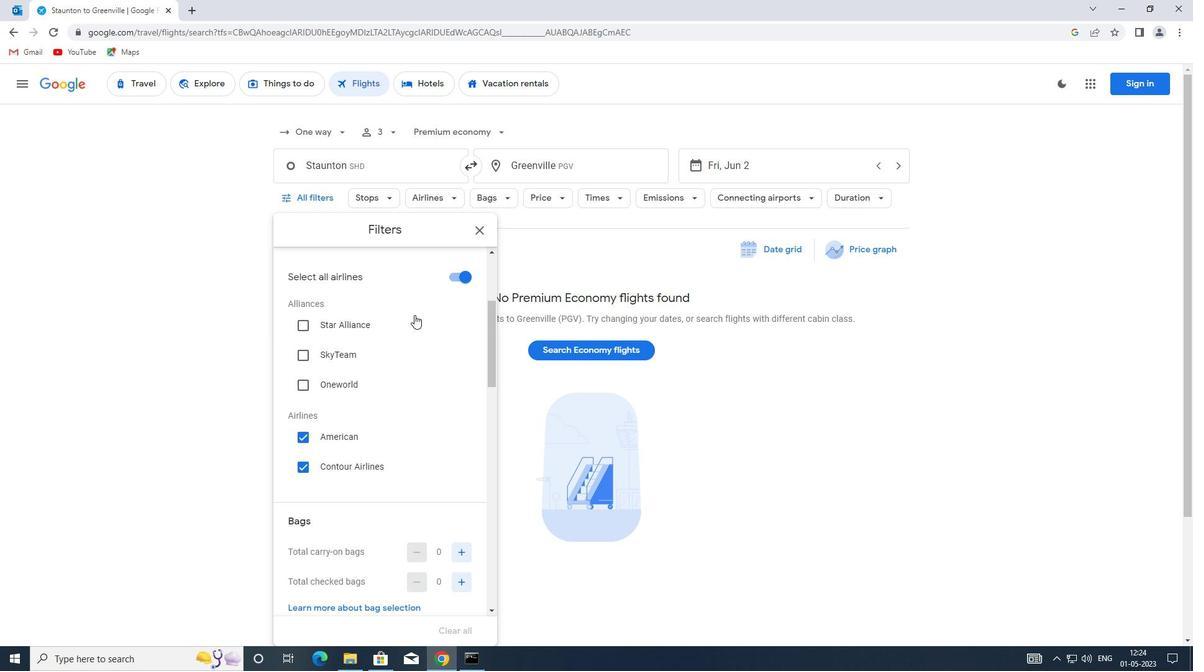 
Action: Mouse moved to (415, 315)
Screenshot: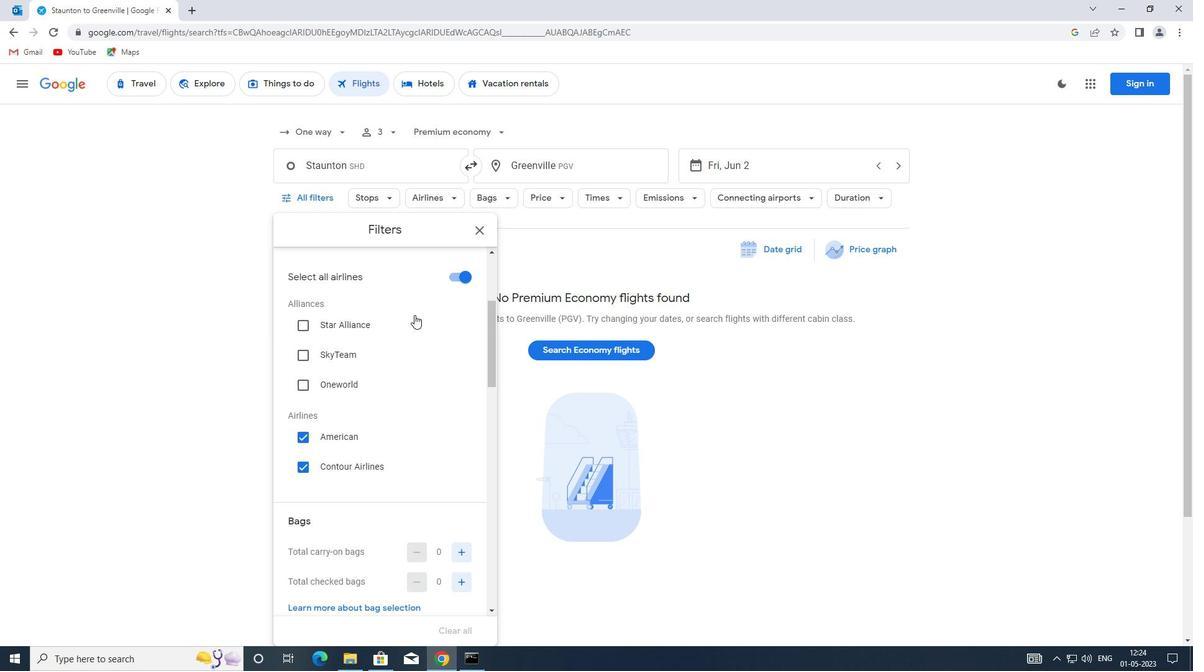 
Action: Mouse scrolled (415, 314) with delta (0, 0)
Screenshot: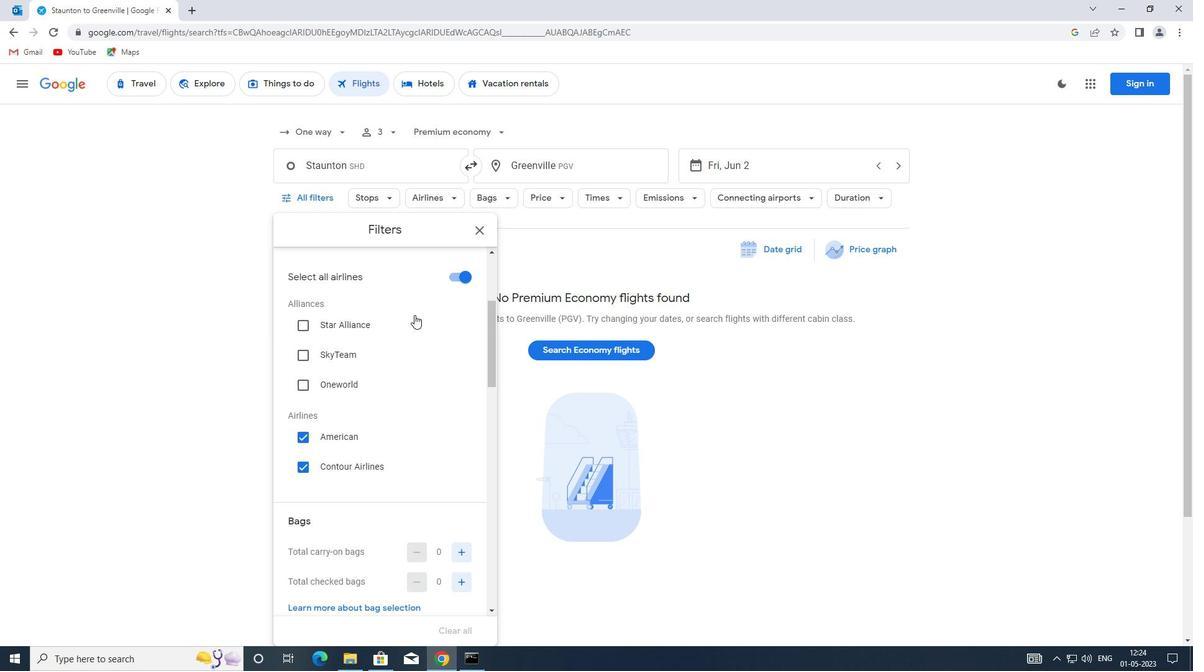 
Action: Mouse moved to (415, 315)
Screenshot: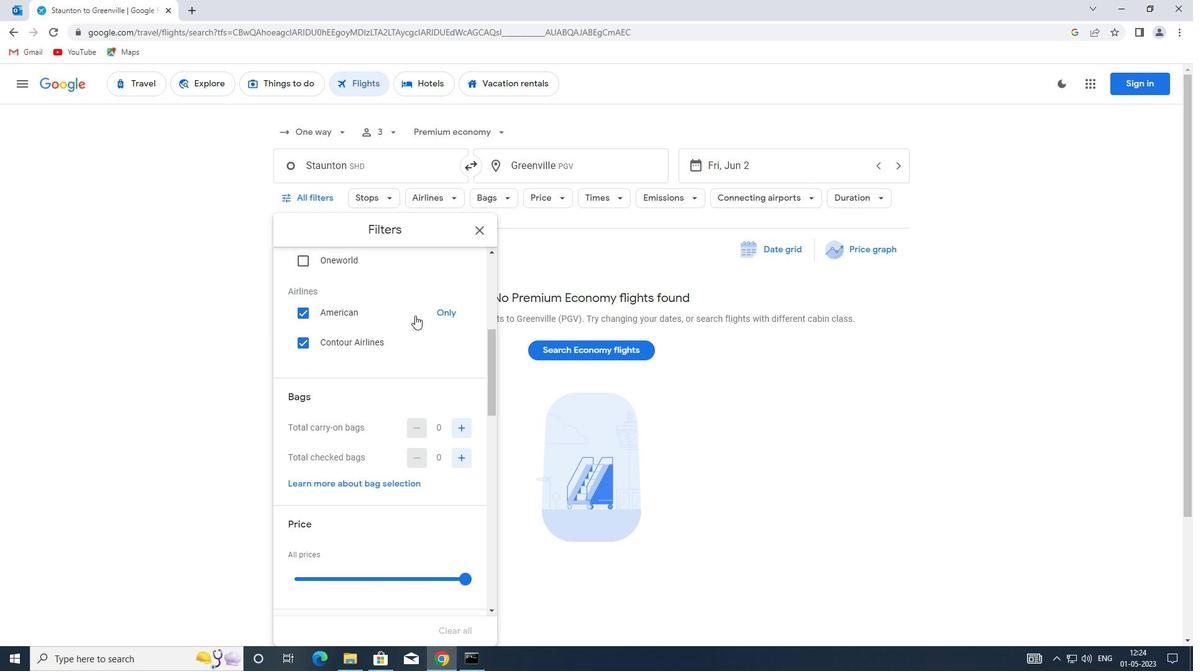 
Action: Mouse scrolled (415, 316) with delta (0, 0)
Screenshot: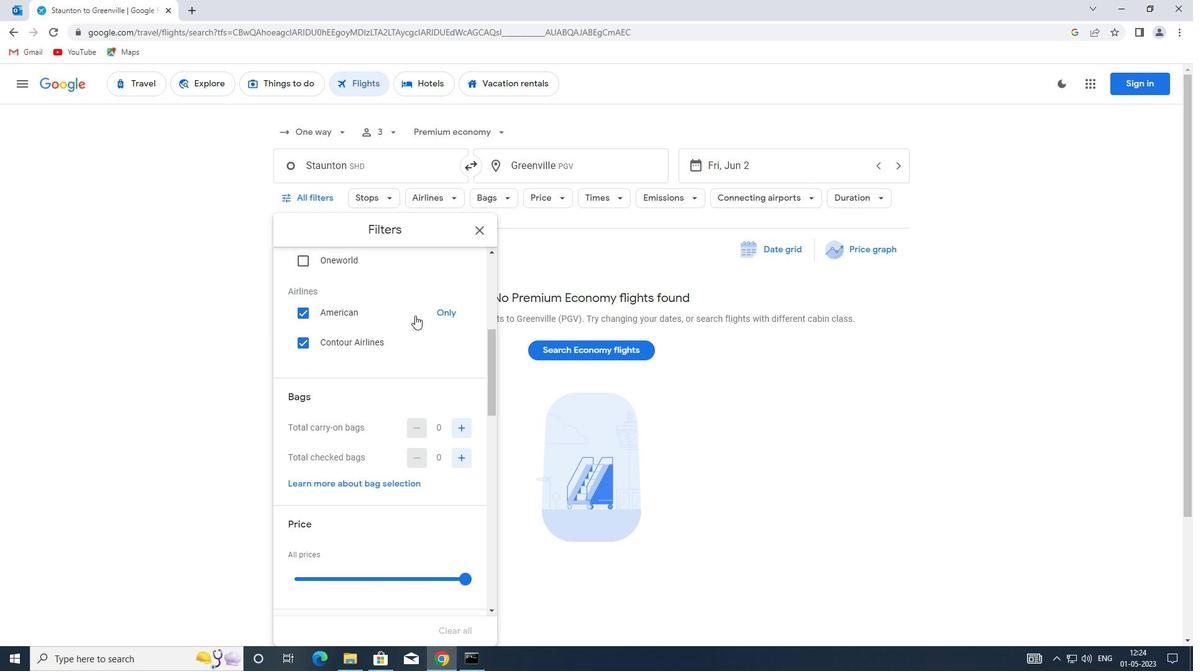 
Action: Mouse moved to (415, 315)
Screenshot: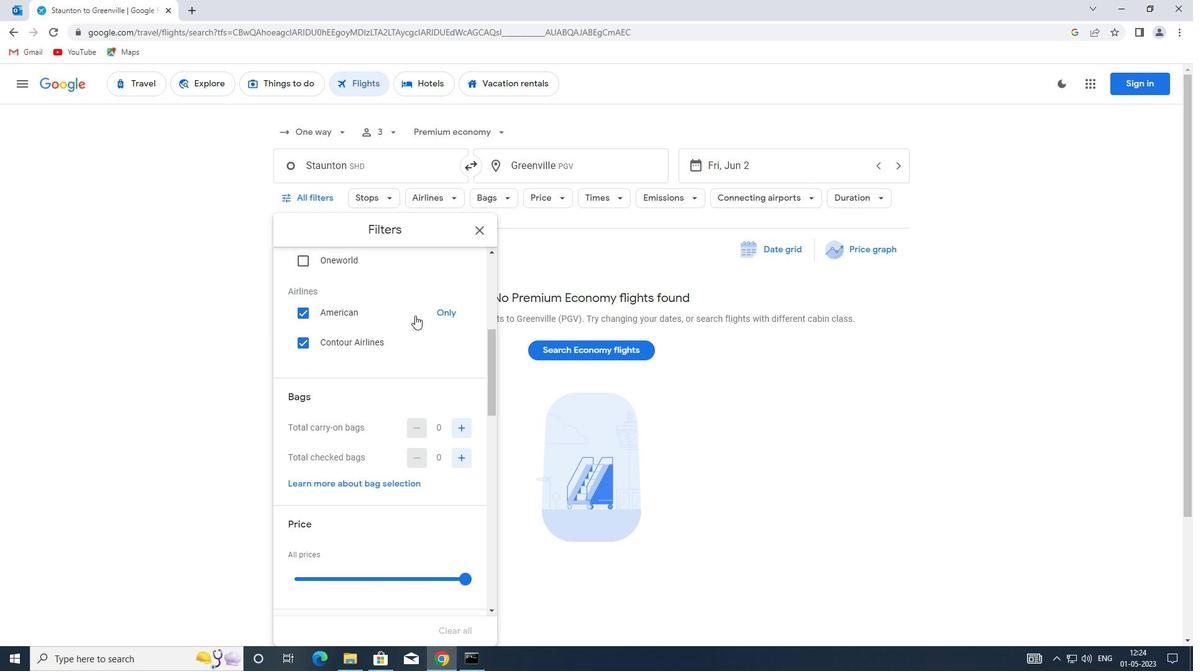 
Action: Mouse scrolled (415, 315) with delta (0, 0)
Screenshot: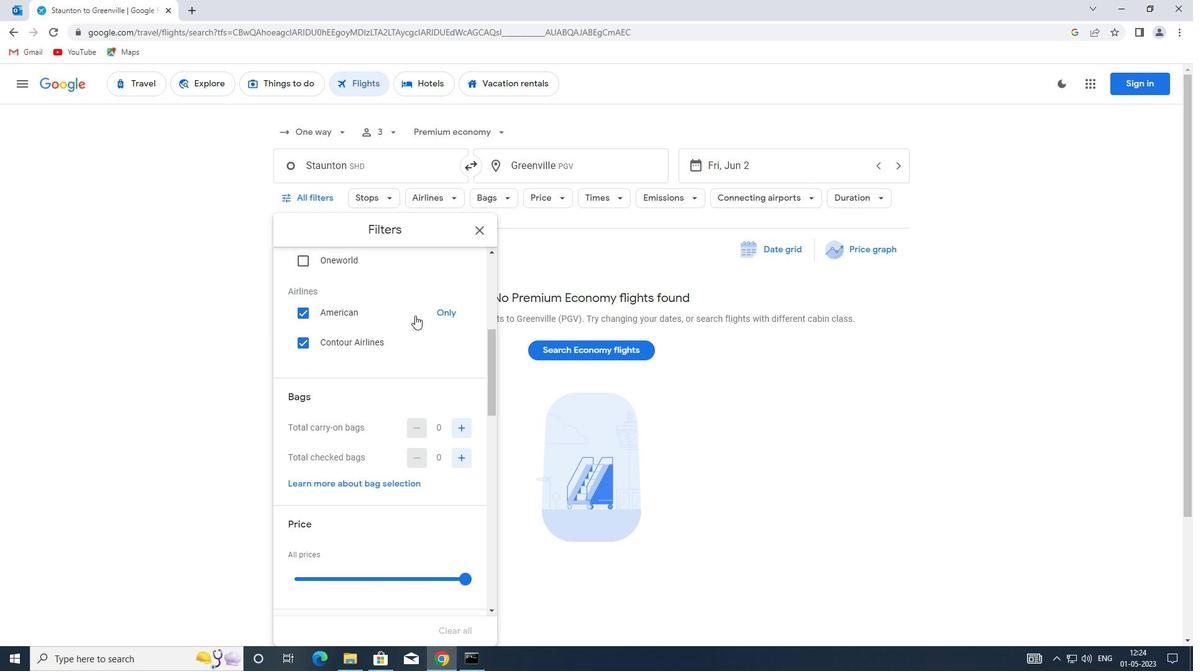 
Action: Mouse scrolled (415, 314) with delta (0, 0)
Screenshot: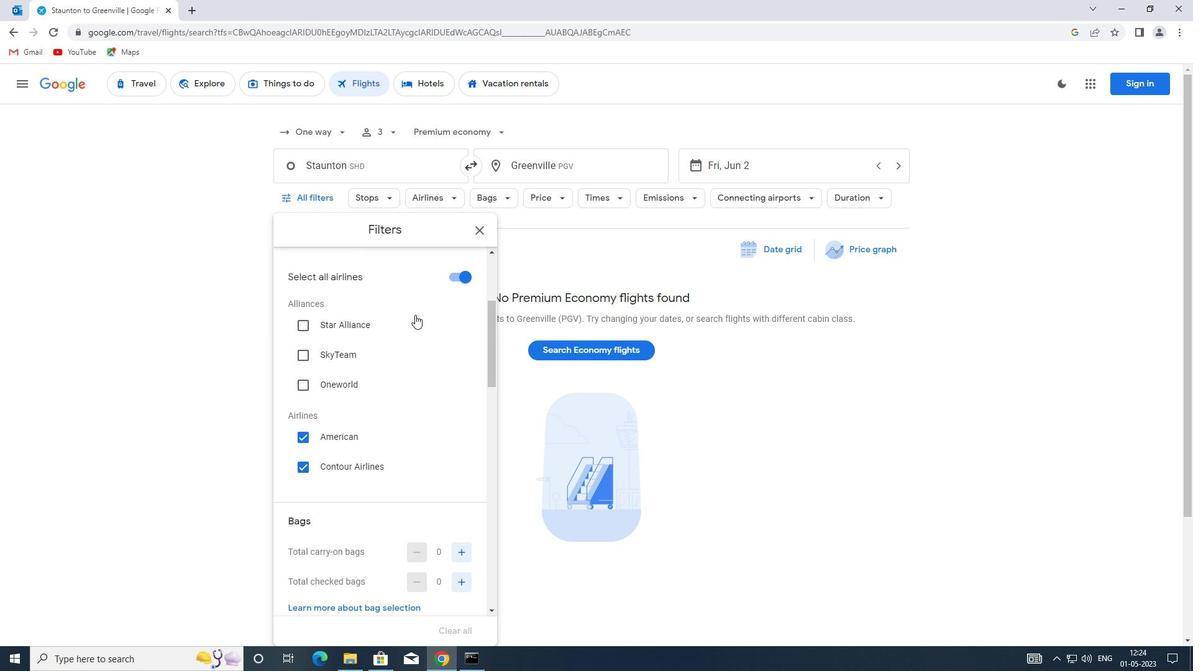 
Action: Mouse scrolled (415, 314) with delta (0, 0)
Screenshot: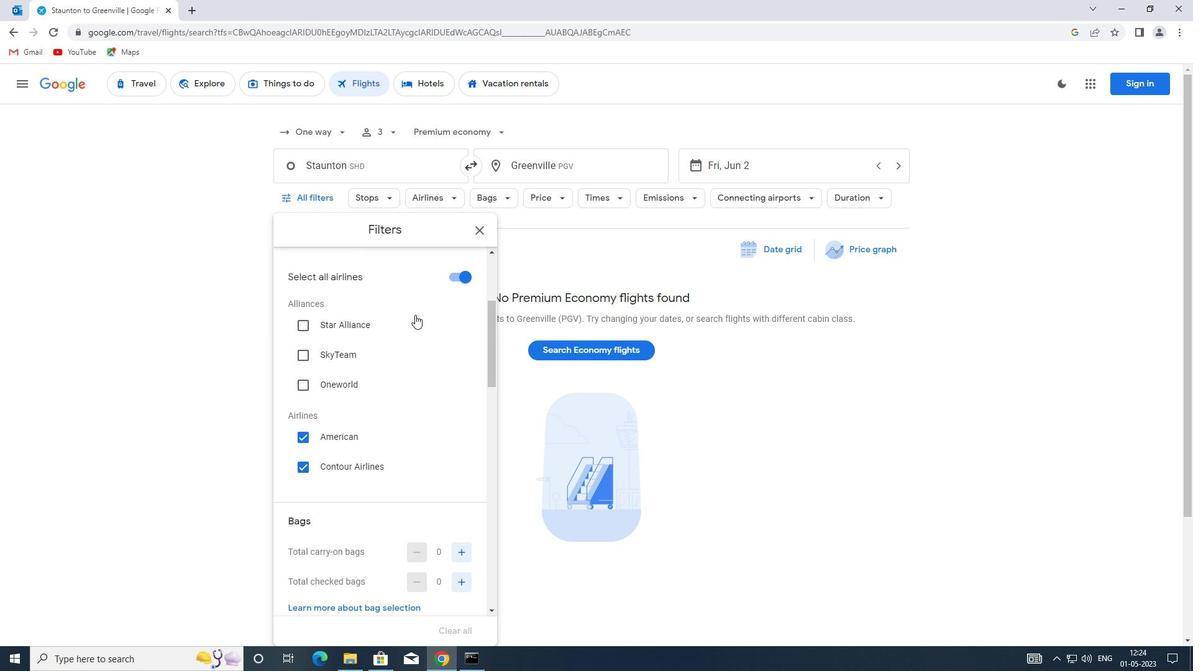 
Action: Mouse scrolled (415, 314) with delta (0, 0)
Screenshot: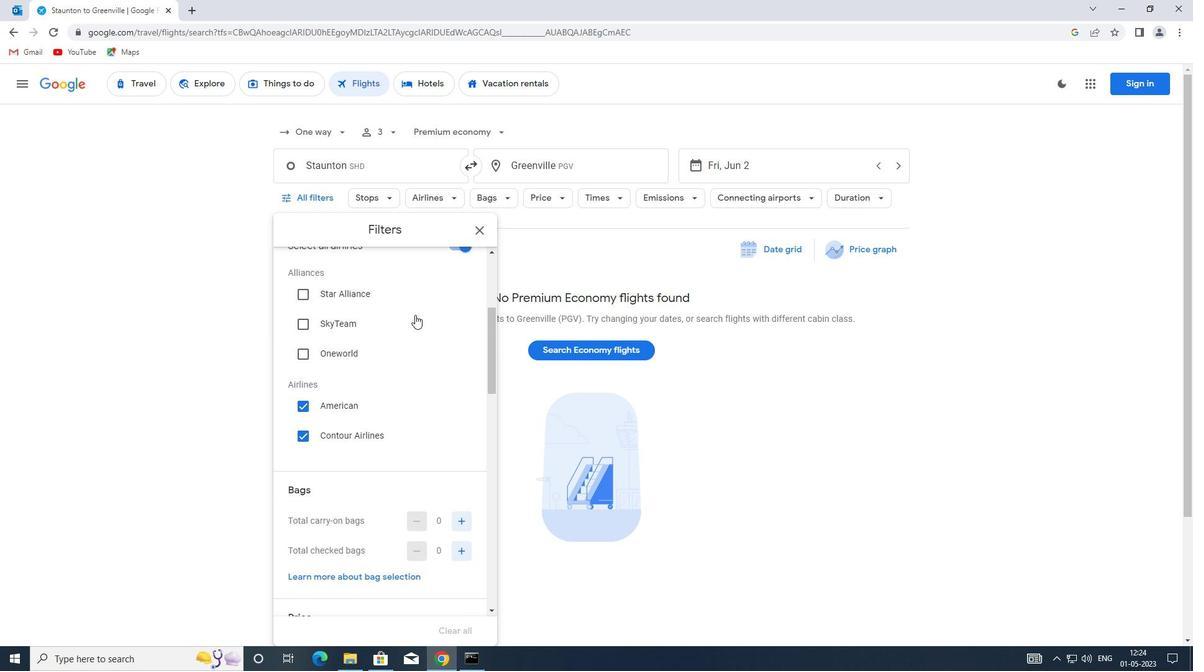 
Action: Mouse moved to (402, 321)
Screenshot: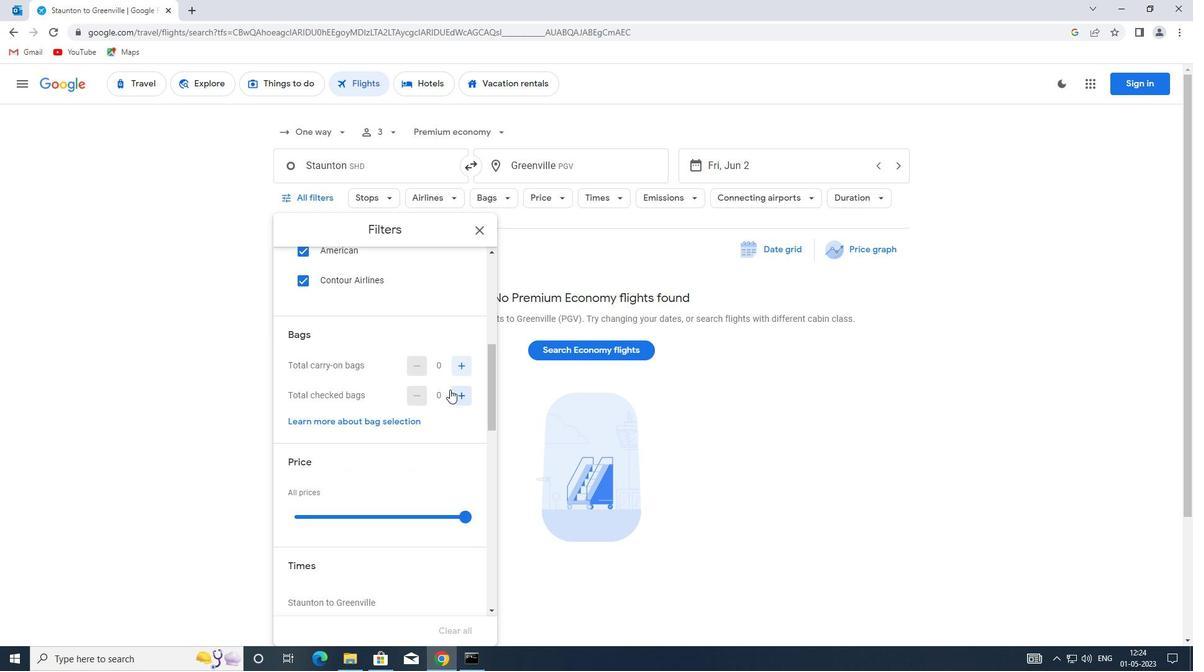 
Action: Mouse scrolled (402, 322) with delta (0, 0)
Screenshot: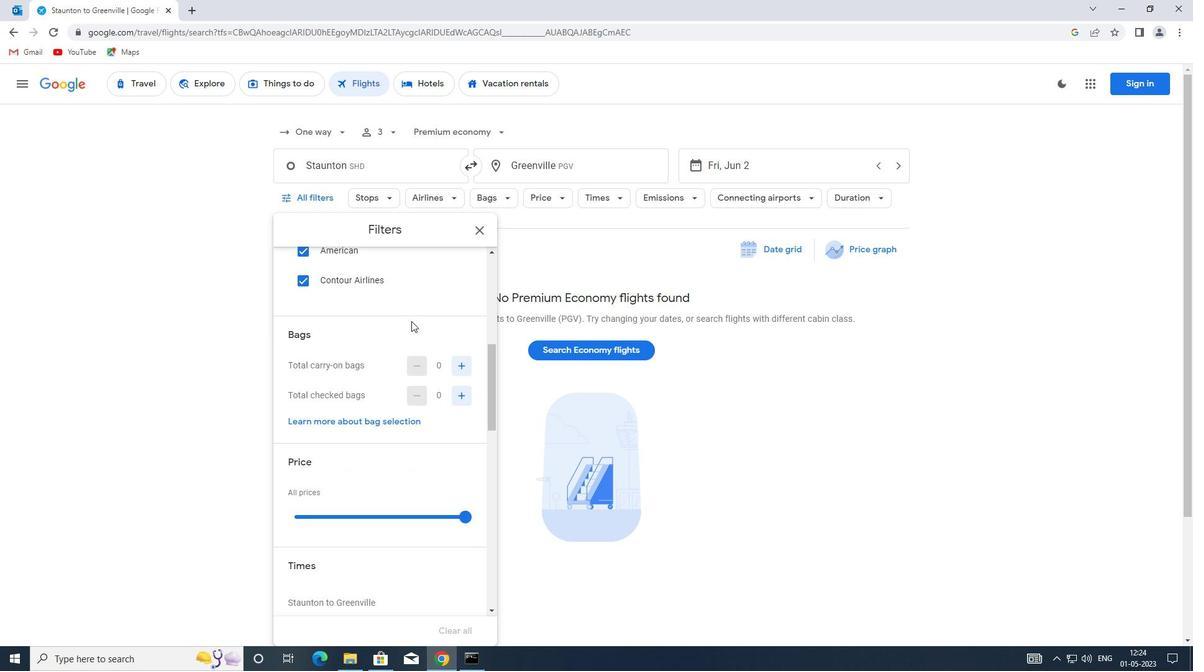 
Action: Mouse scrolled (402, 322) with delta (0, 0)
Screenshot: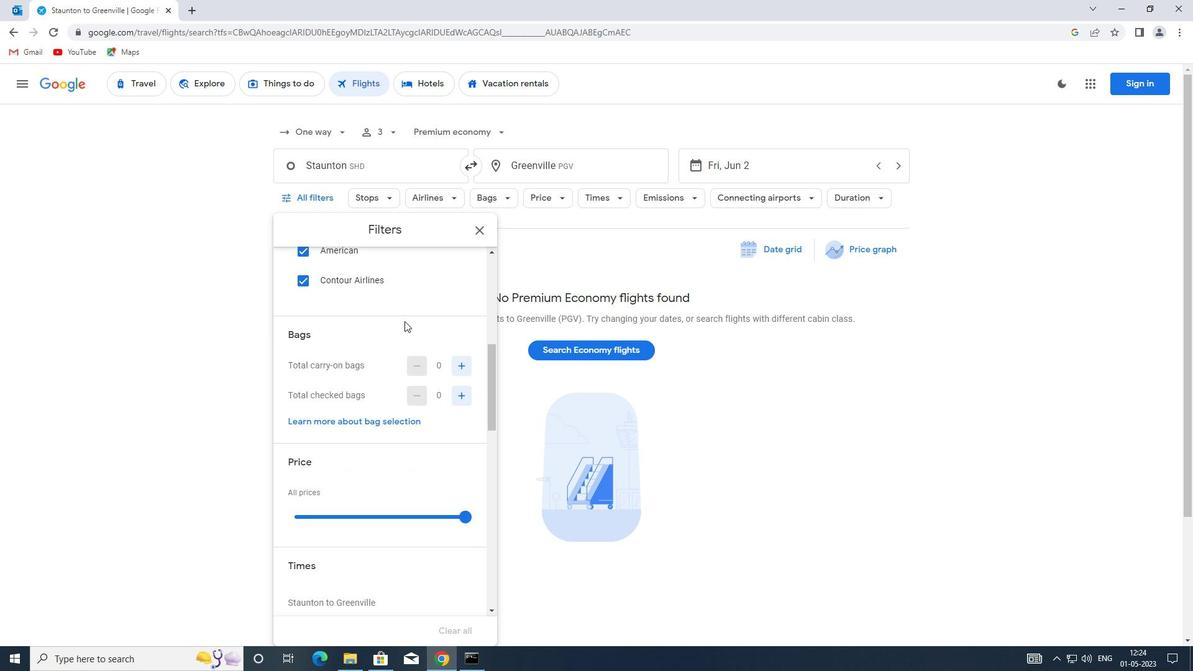
Action: Mouse scrolled (402, 322) with delta (0, 0)
Screenshot: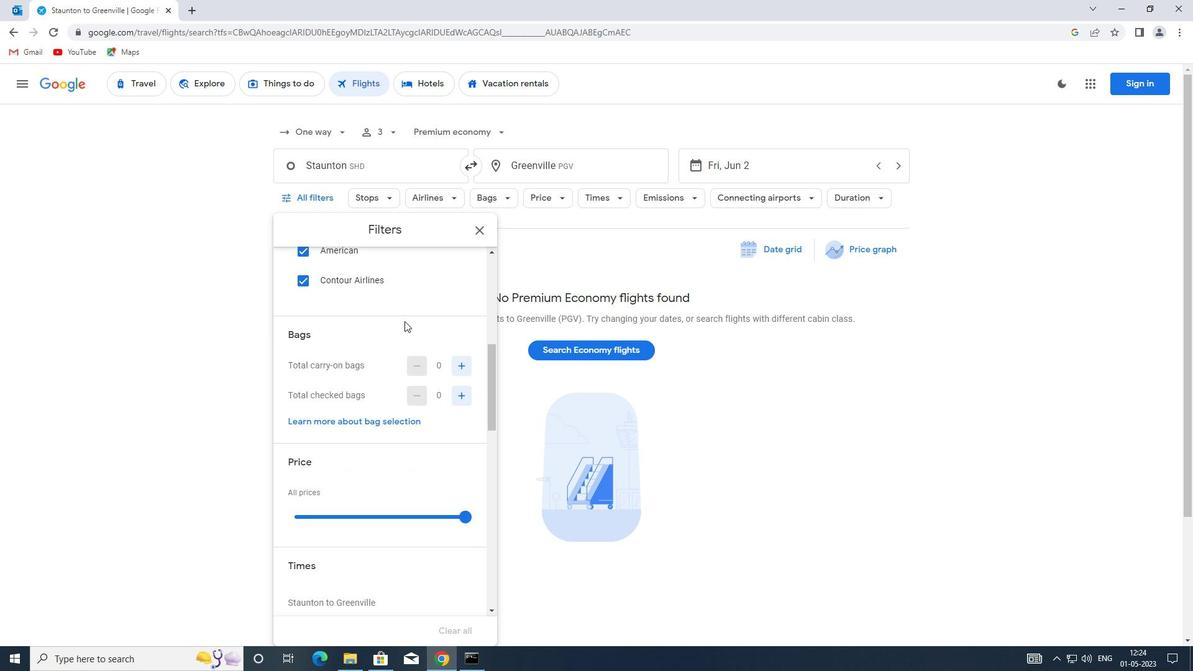 
Action: Mouse scrolled (402, 322) with delta (0, 0)
Screenshot: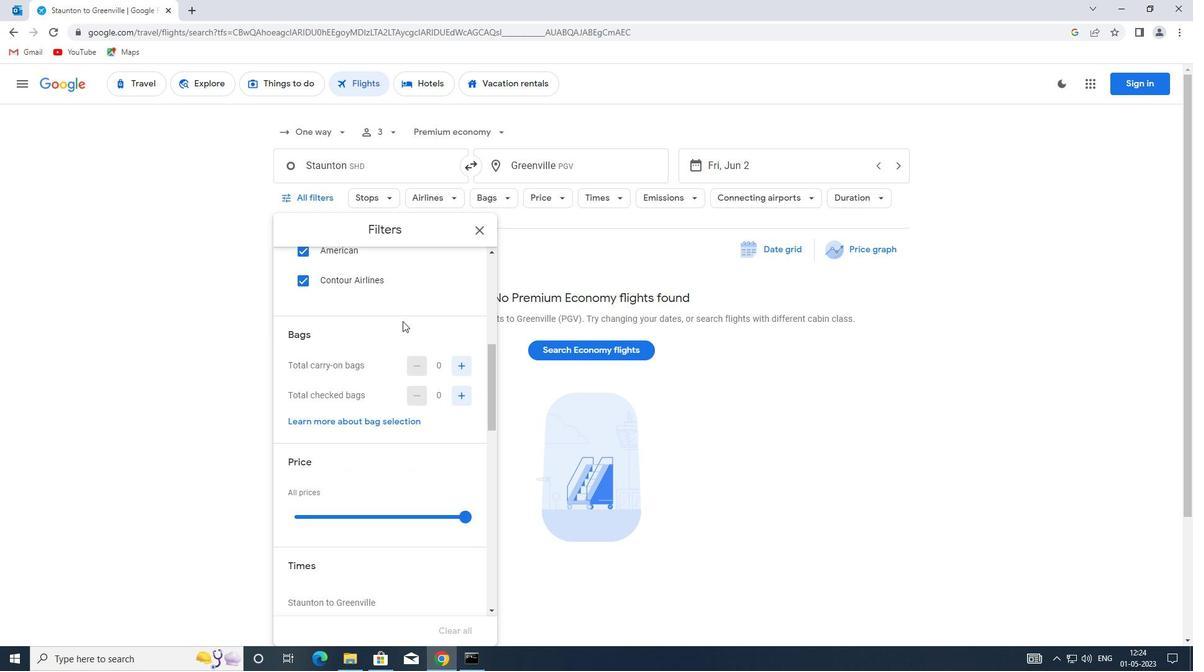 
Action: Mouse moved to (463, 340)
Screenshot: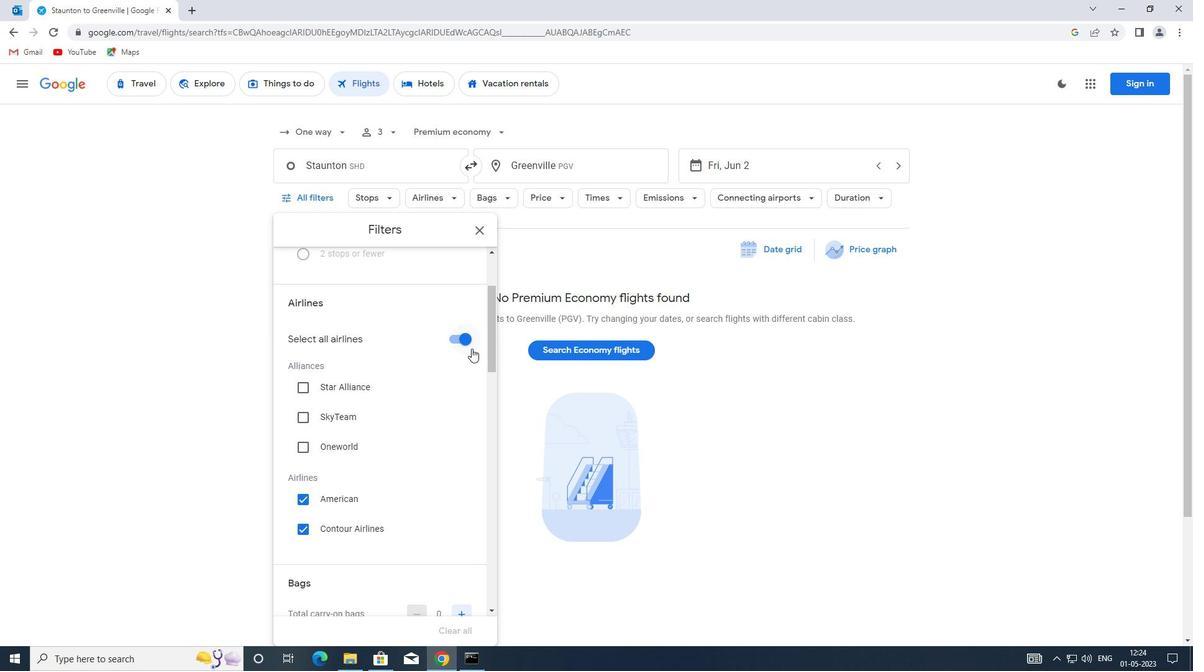 
Action: Mouse pressed left at (463, 340)
Screenshot: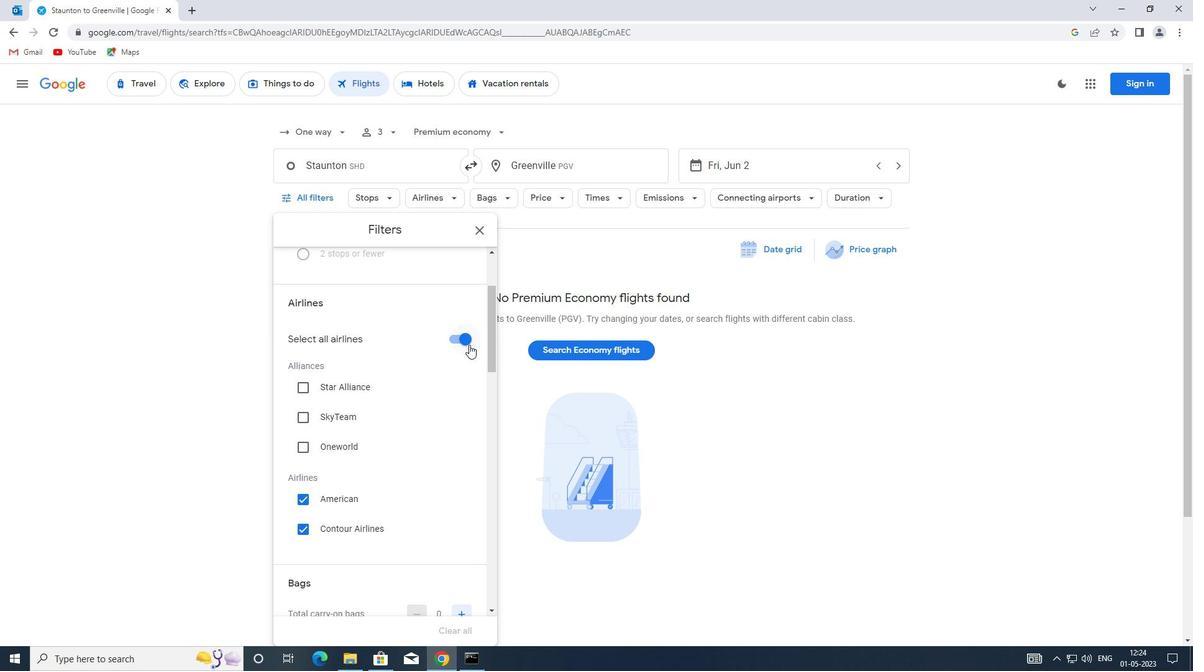 
Action: Mouse moved to (448, 359)
Screenshot: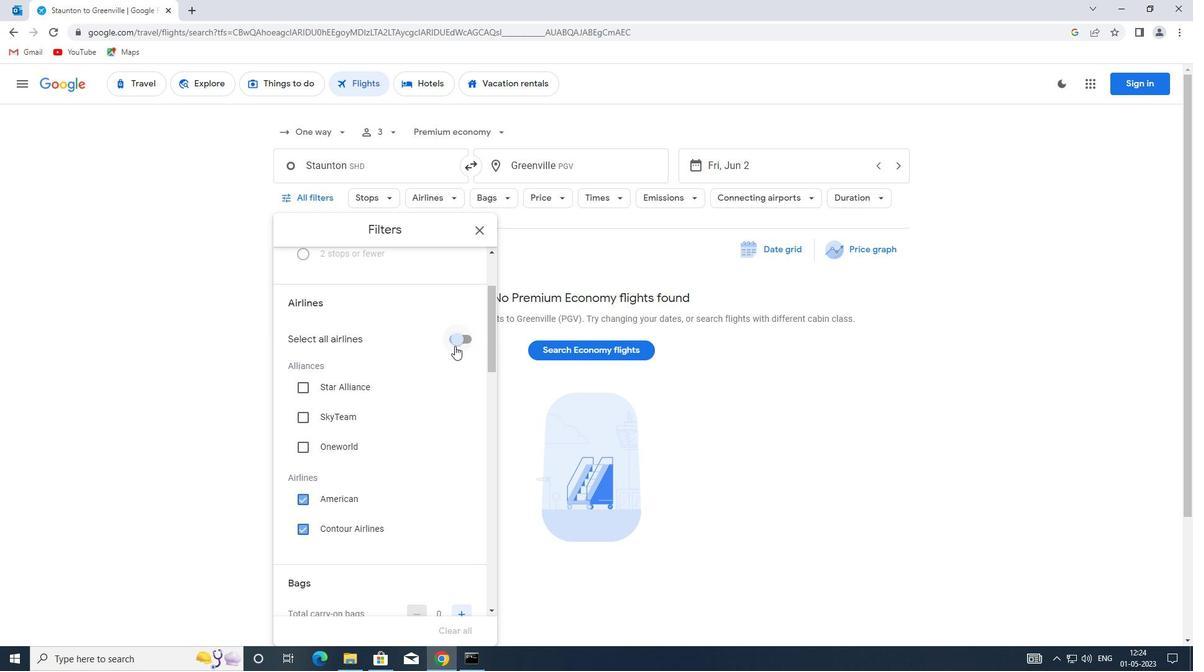 
Action: Mouse scrolled (448, 358) with delta (0, 0)
Screenshot: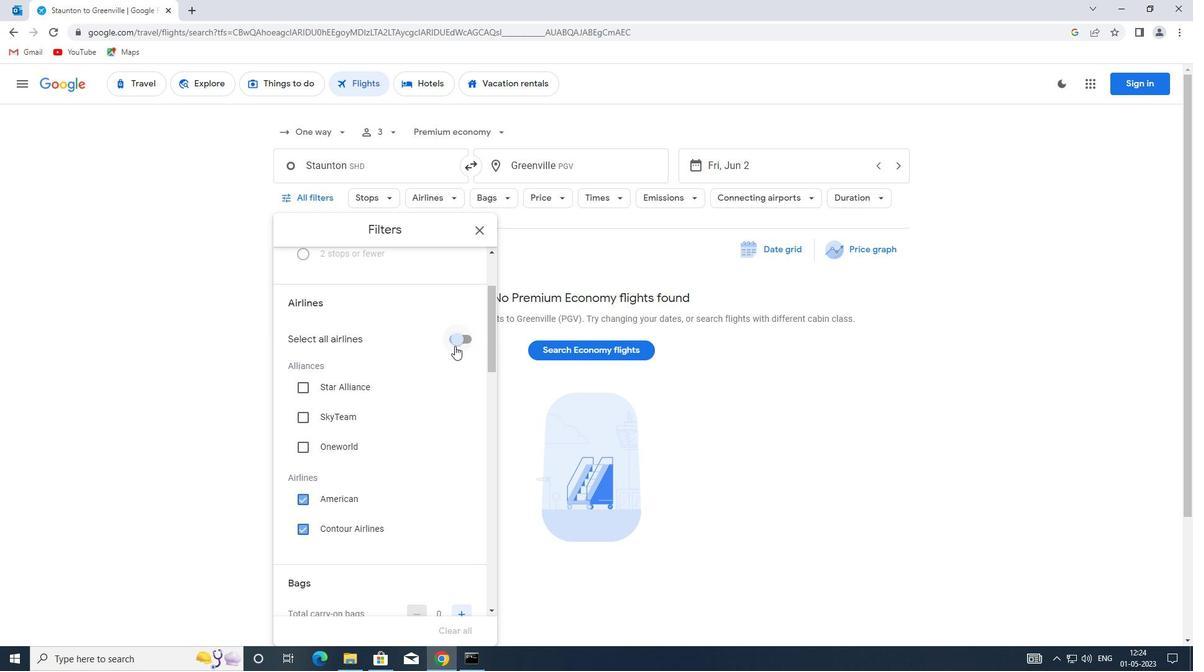 
Action: Mouse moved to (448, 363)
Screenshot: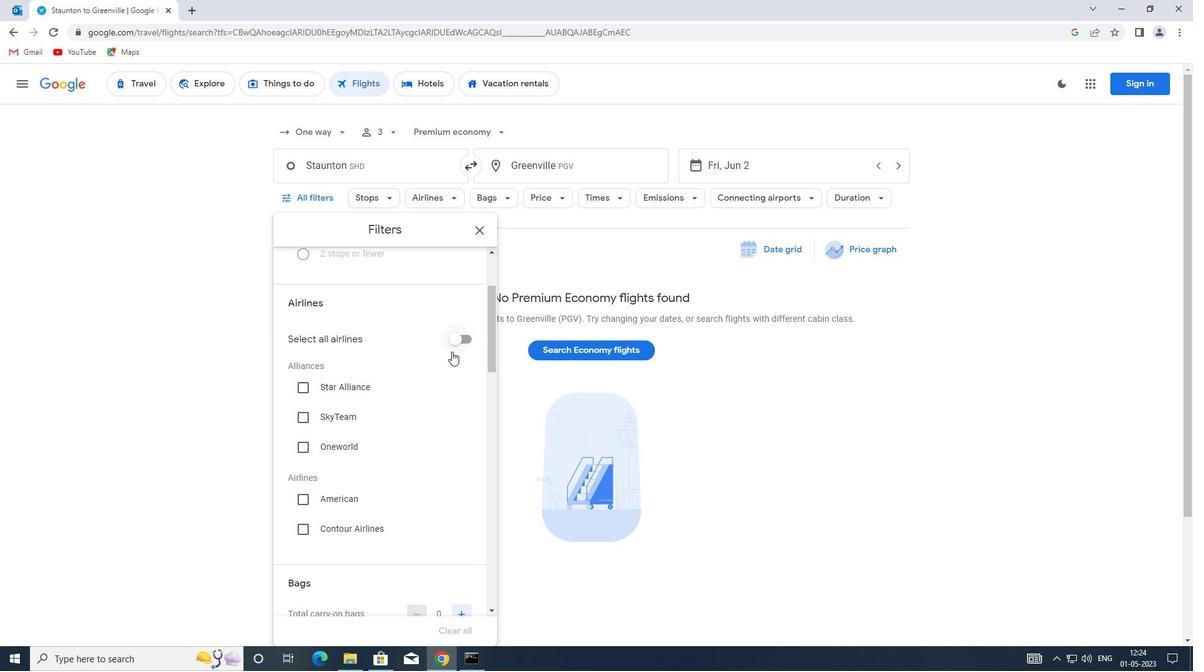 
Action: Mouse scrolled (448, 362) with delta (0, 0)
Screenshot: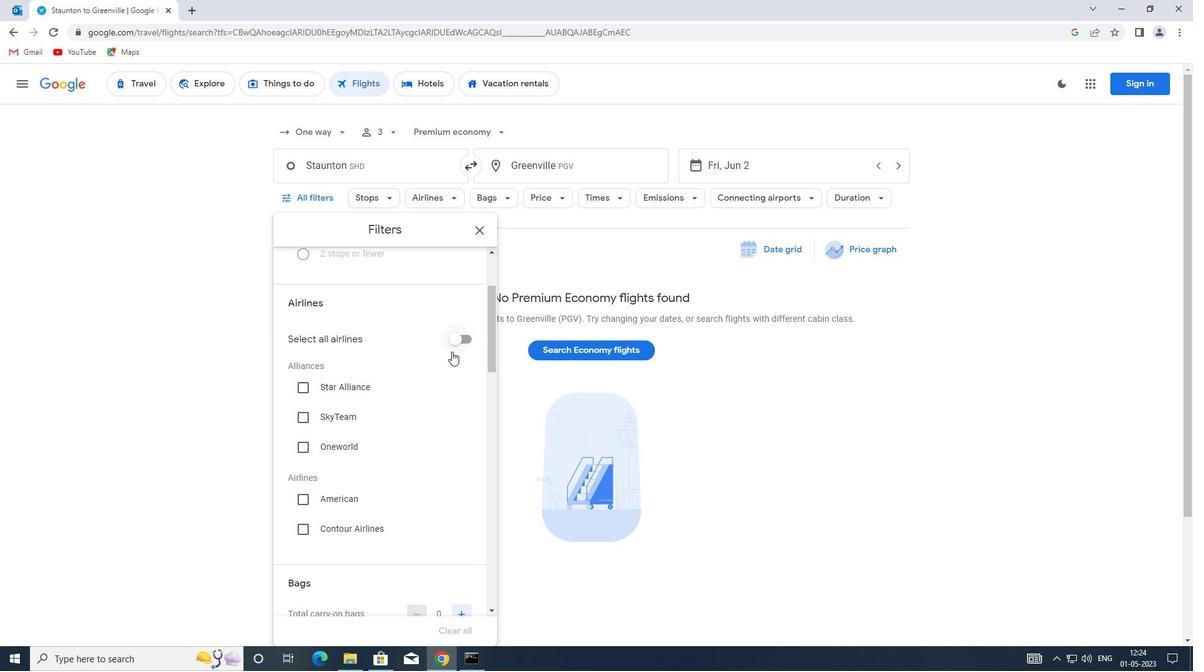 
Action: Mouse moved to (448, 364)
Screenshot: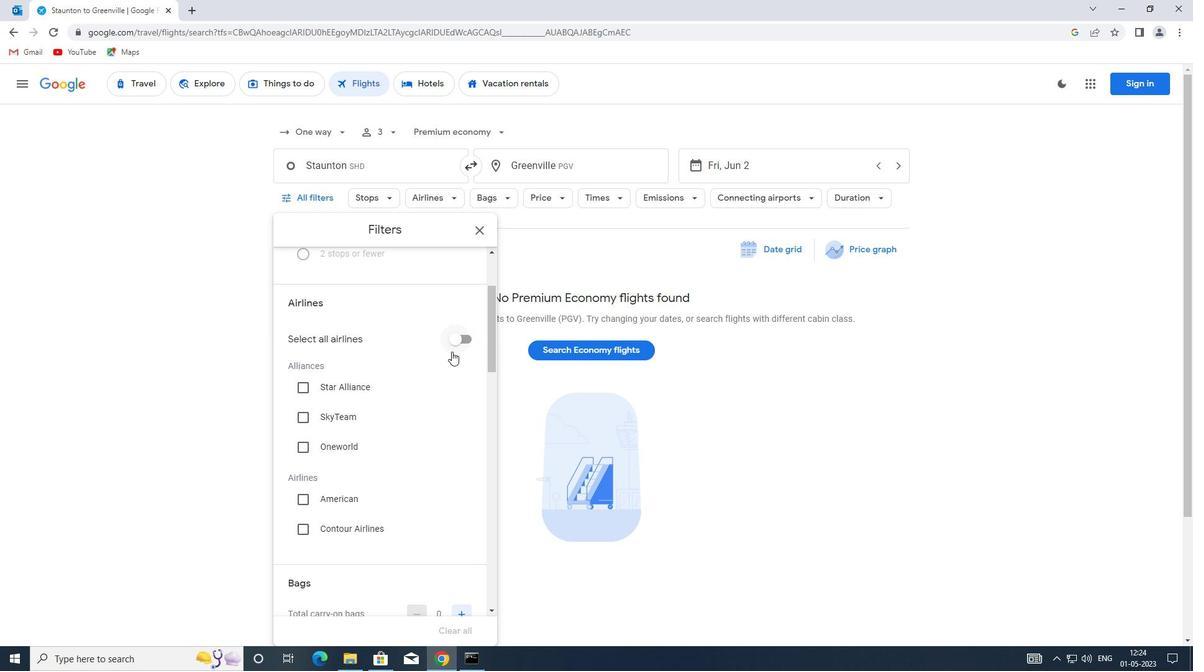 
Action: Mouse scrolled (448, 363) with delta (0, 0)
Screenshot: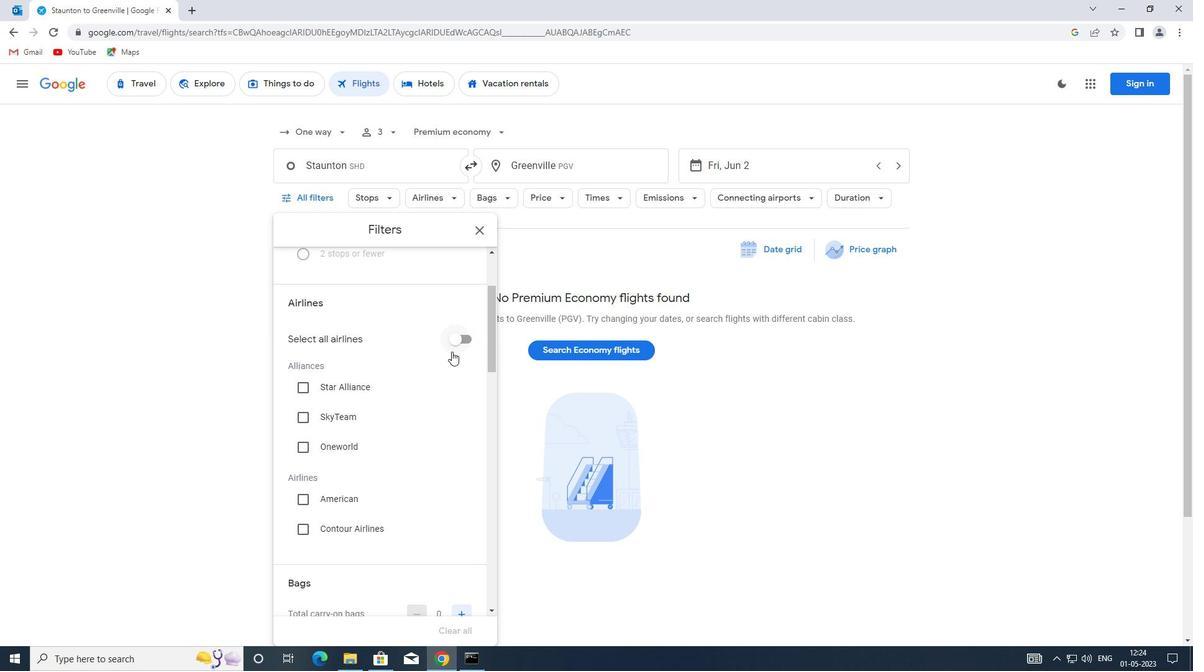 
Action: Mouse moved to (465, 457)
Screenshot: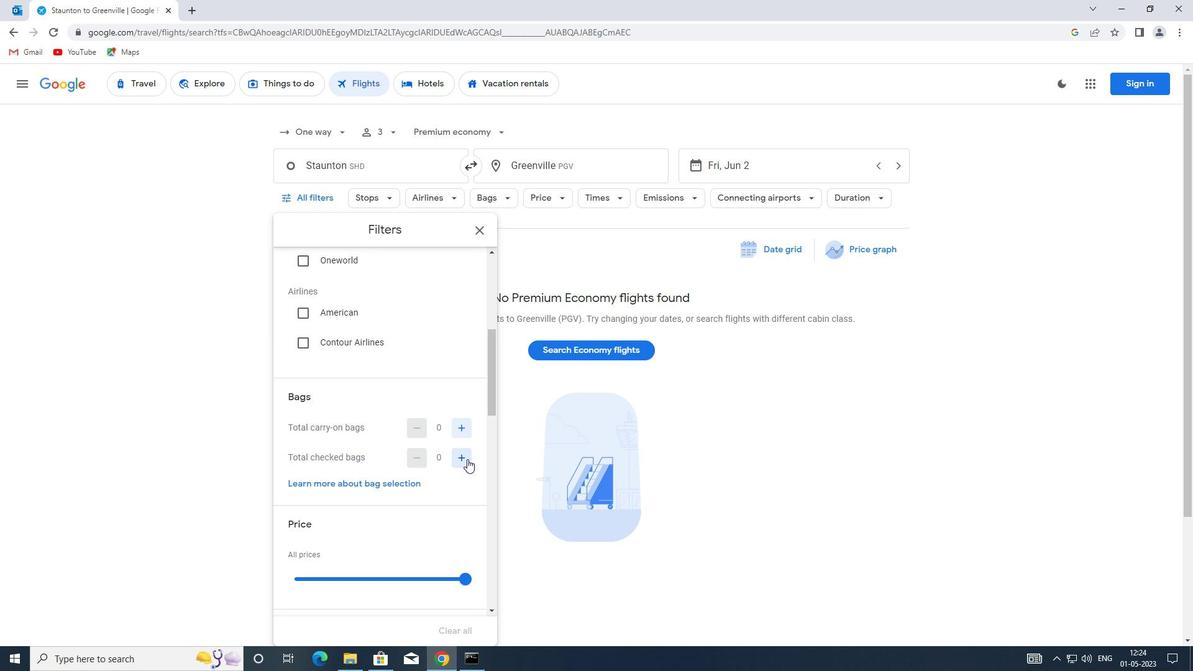 
Action: Mouse pressed left at (465, 457)
Screenshot: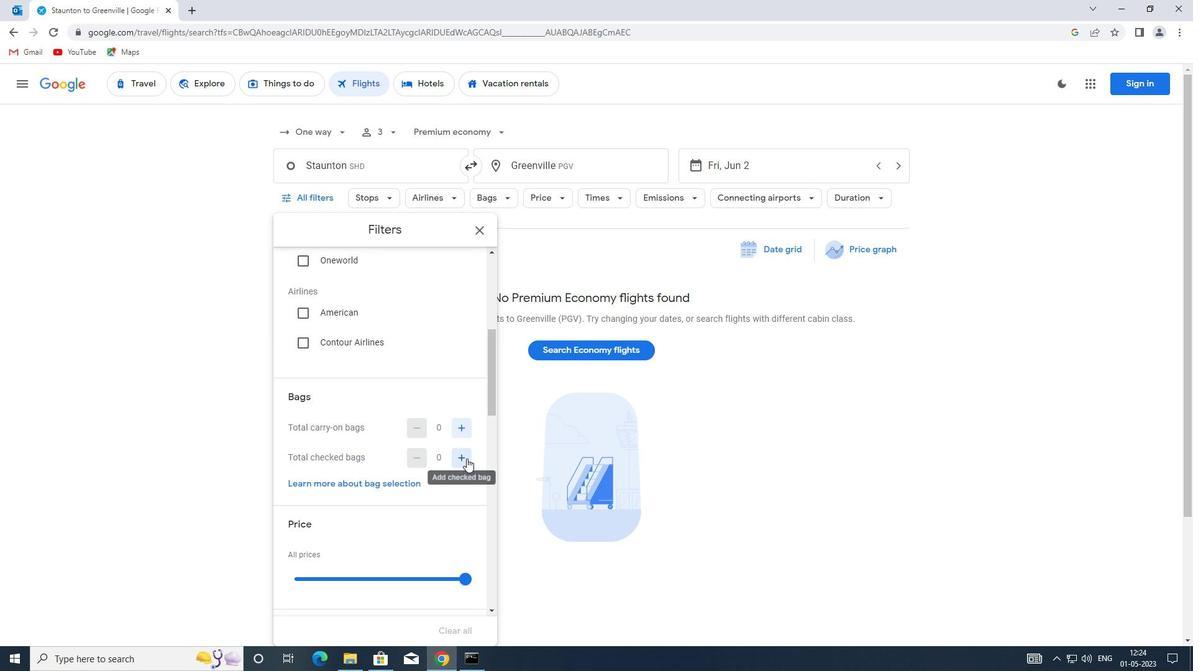 
Action: Mouse pressed left at (465, 457)
Screenshot: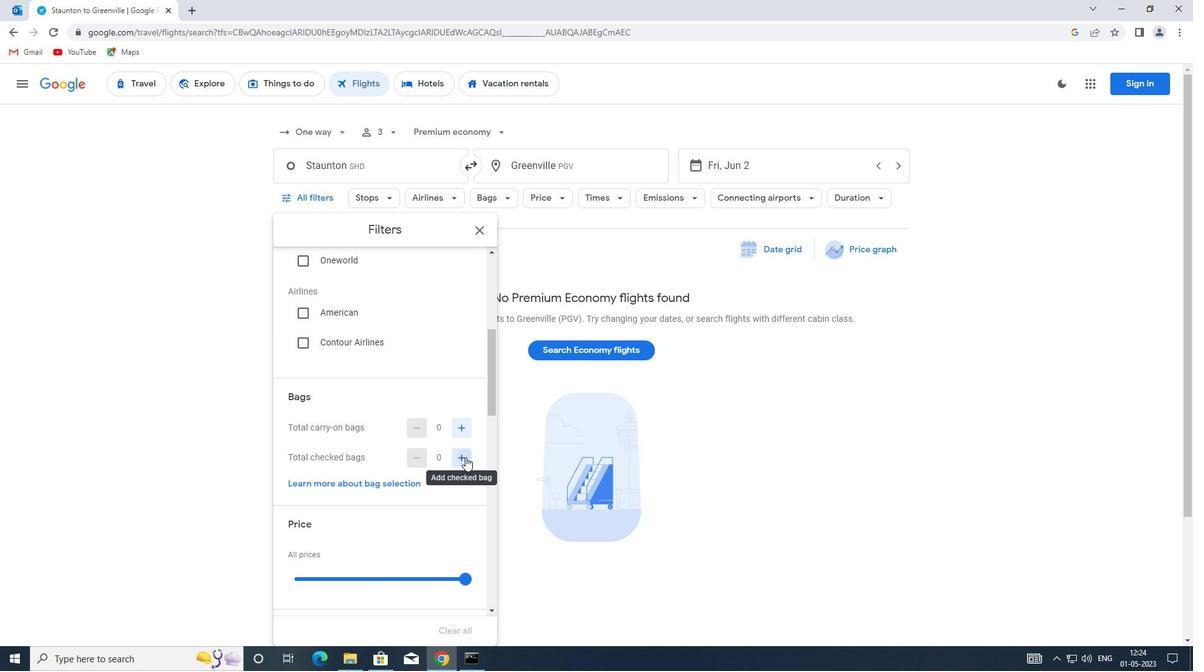 
Action: Mouse moved to (418, 462)
Screenshot: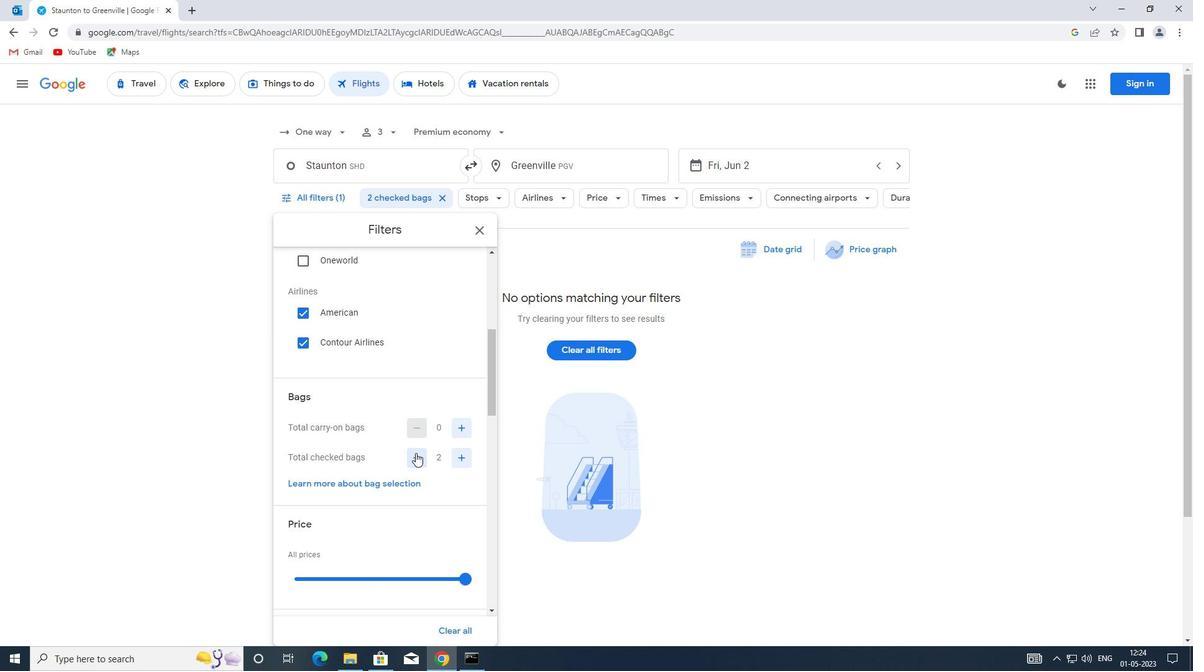 
Action: Mouse pressed left at (418, 462)
Screenshot: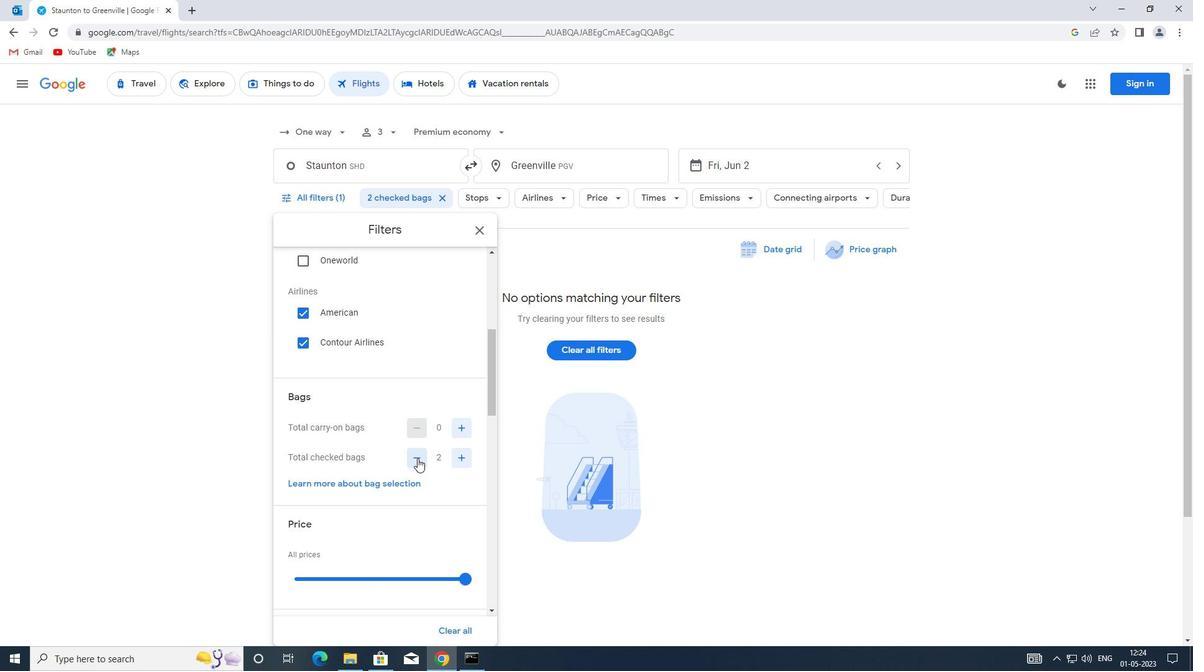
Action: Mouse moved to (405, 446)
Screenshot: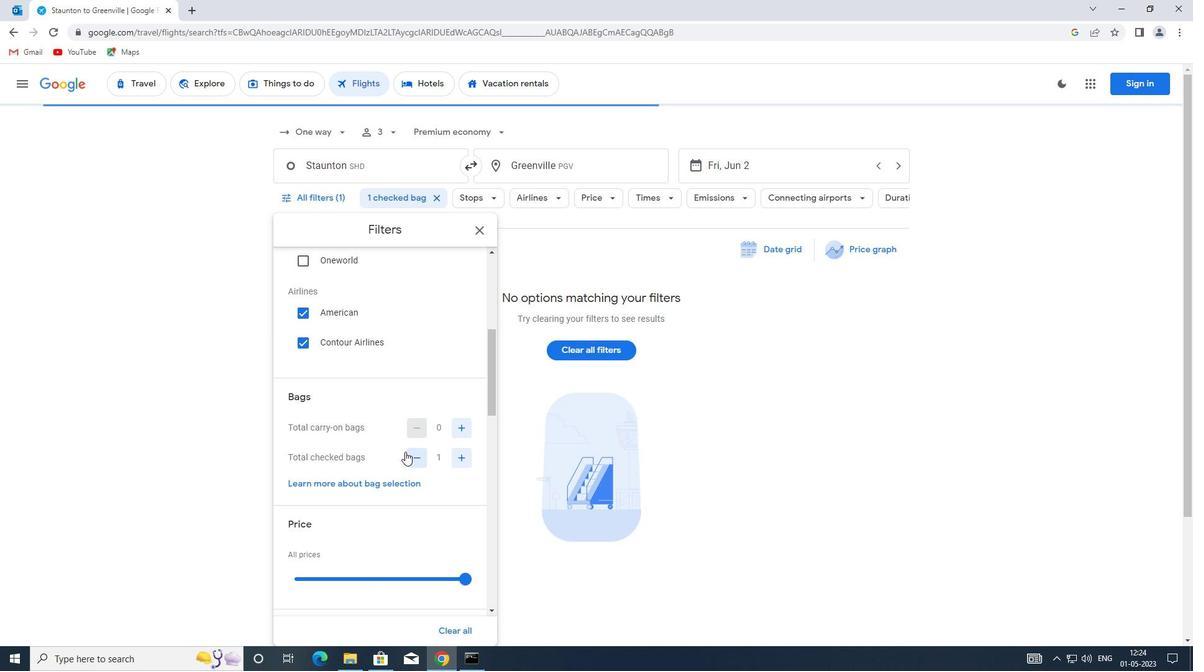 
Action: Mouse scrolled (405, 445) with delta (0, 0)
Screenshot: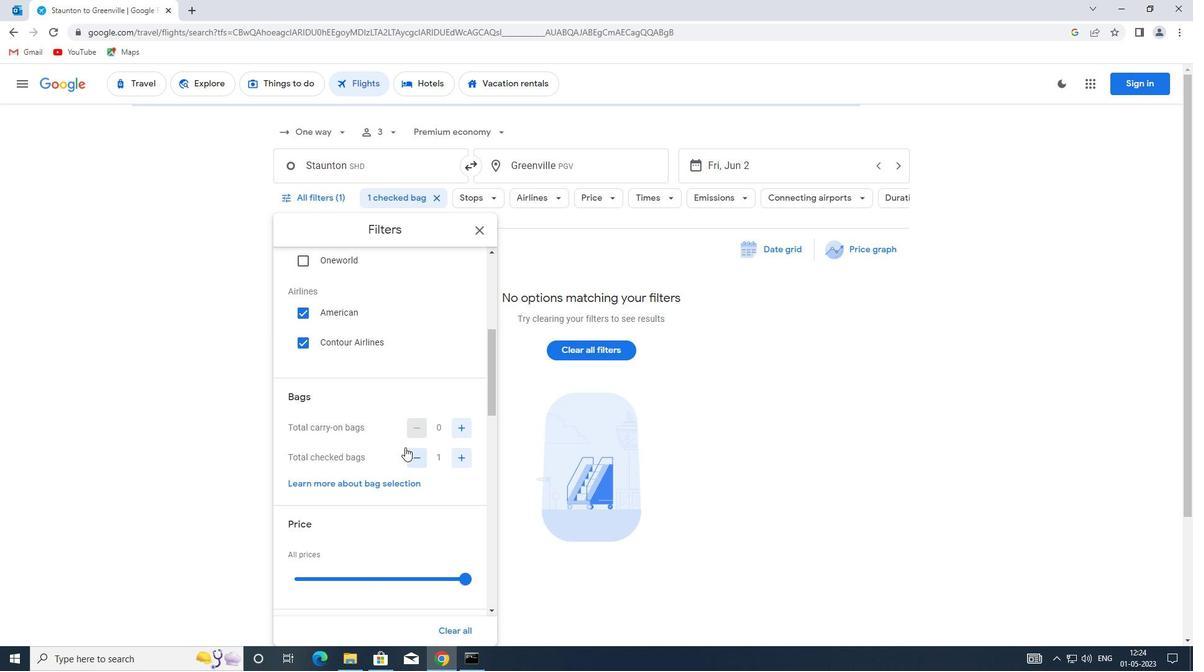 
Action: Mouse scrolled (405, 445) with delta (0, 0)
Screenshot: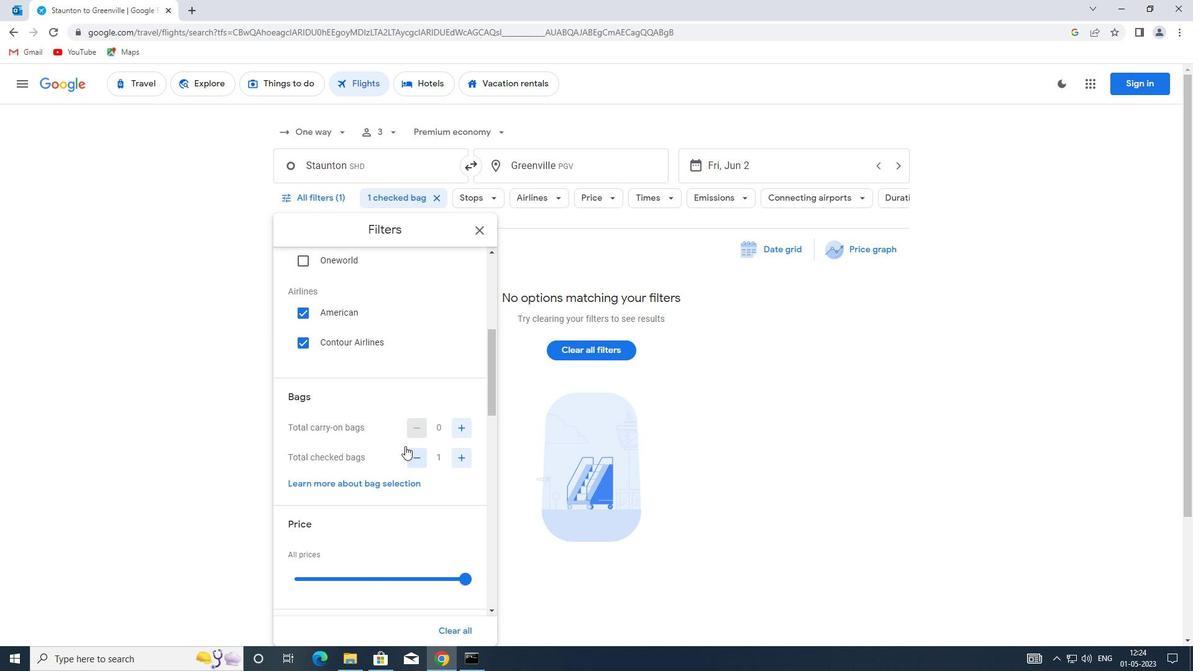 
Action: Mouse moved to (386, 453)
Screenshot: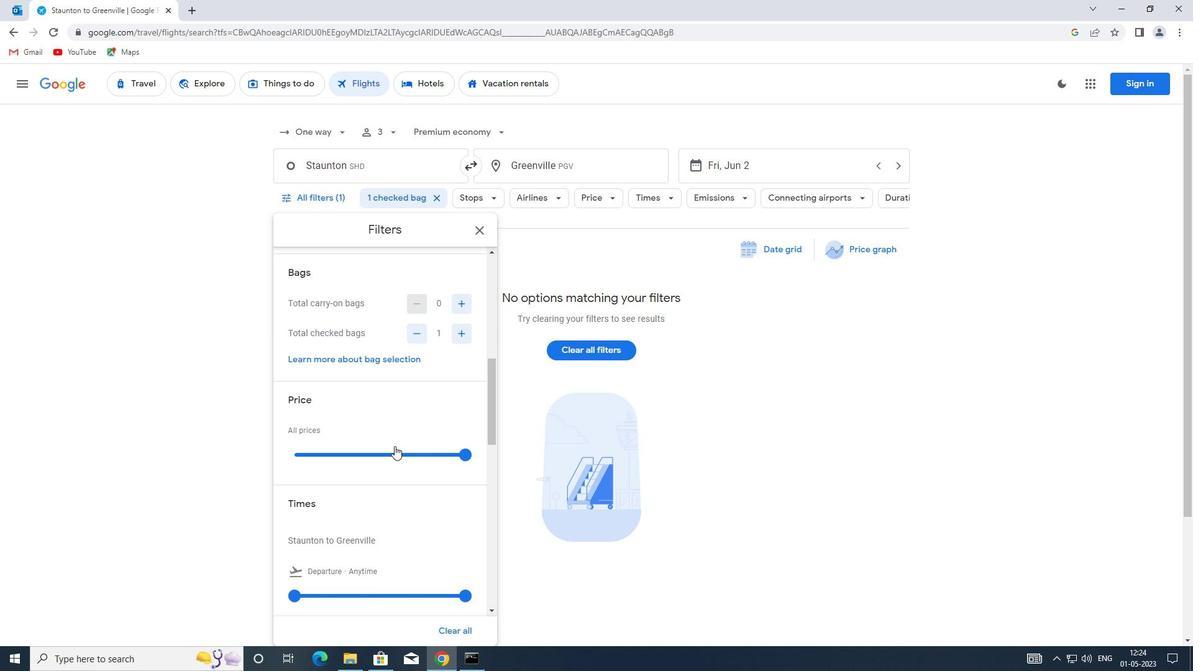 
Action: Mouse pressed left at (386, 453)
Screenshot: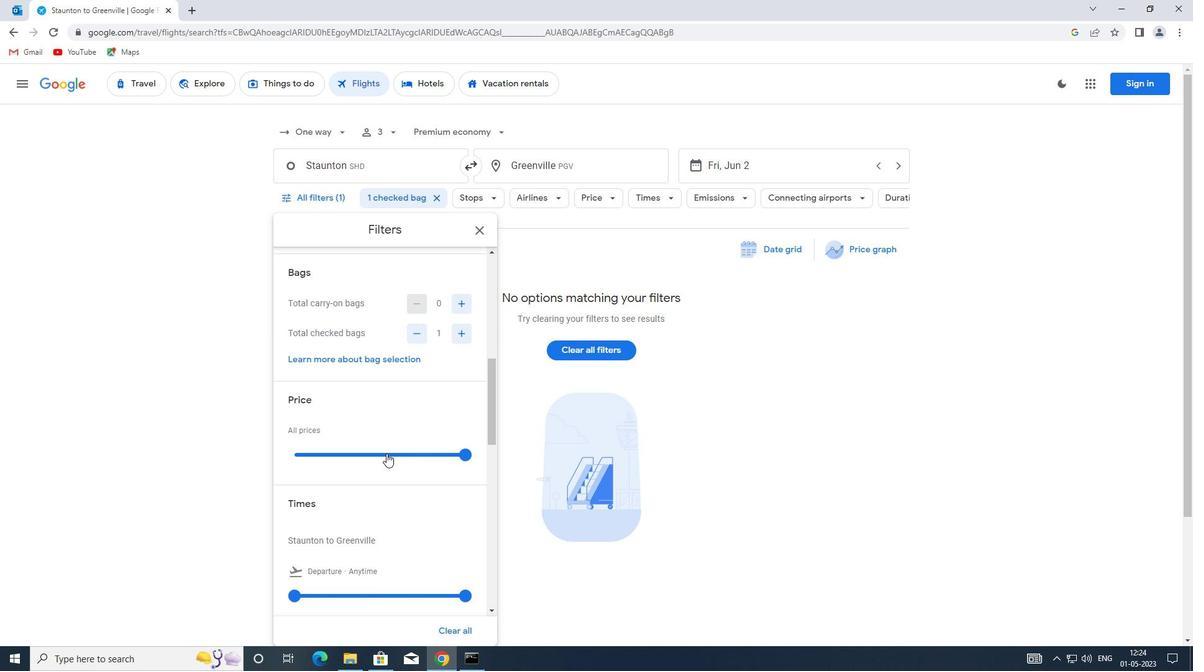 
Action: Mouse moved to (388, 454)
Screenshot: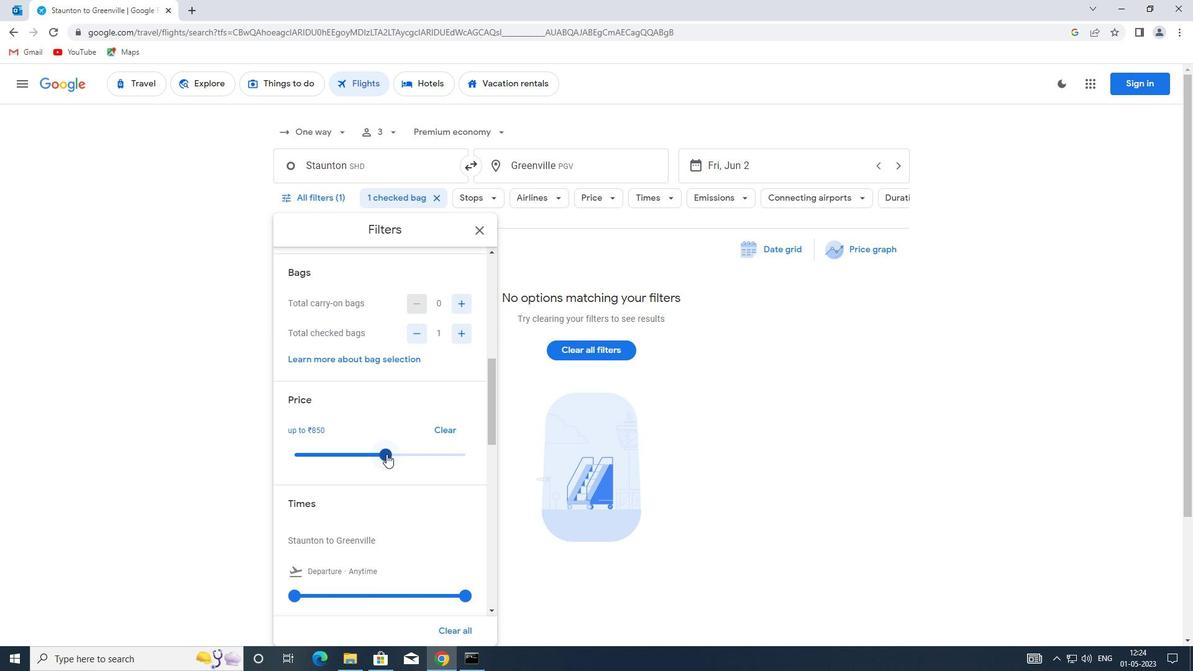 
Action: Mouse pressed left at (388, 454)
Screenshot: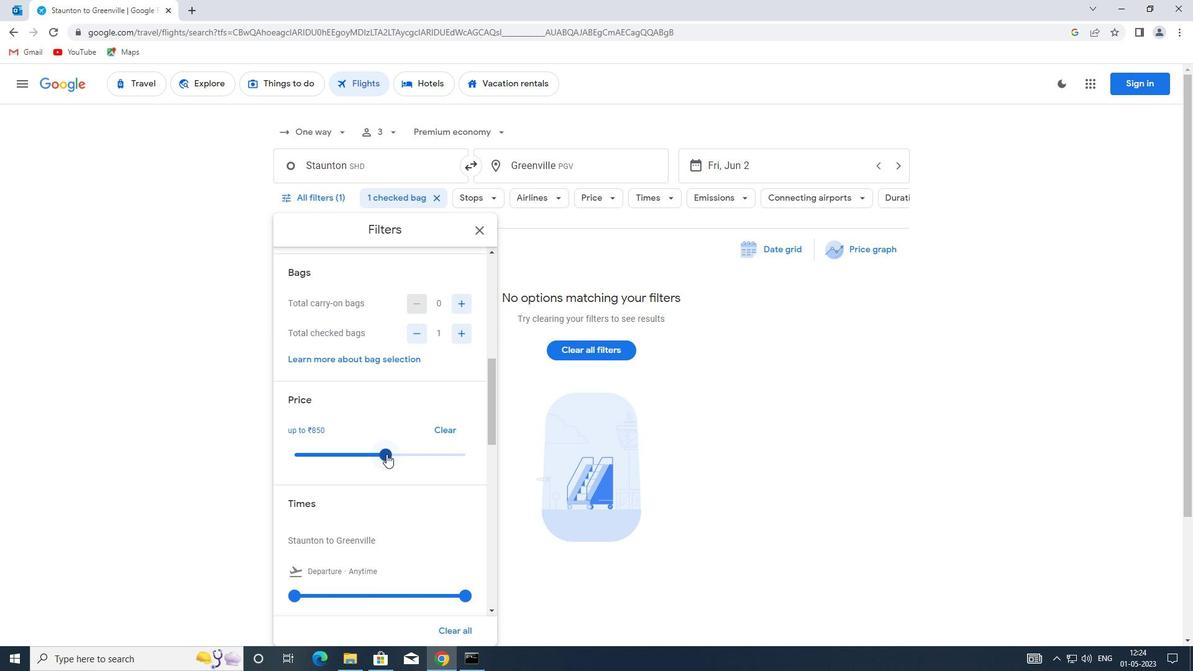 
Action: Mouse moved to (402, 447)
Screenshot: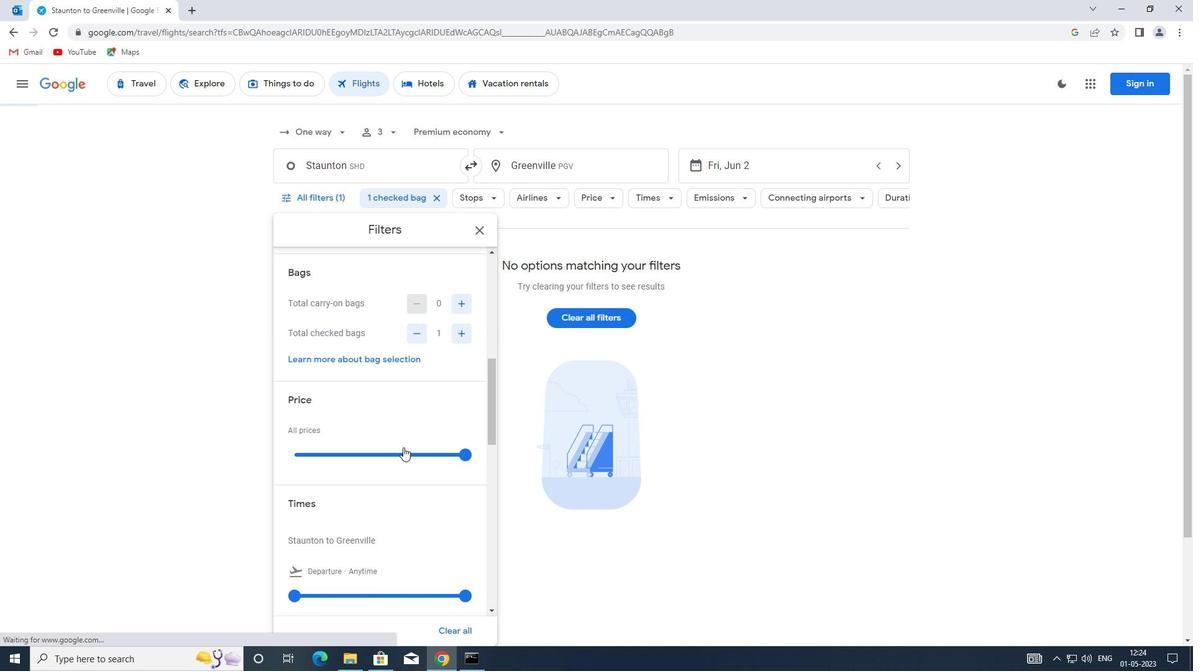 
Action: Mouse scrolled (402, 446) with delta (0, 0)
Screenshot: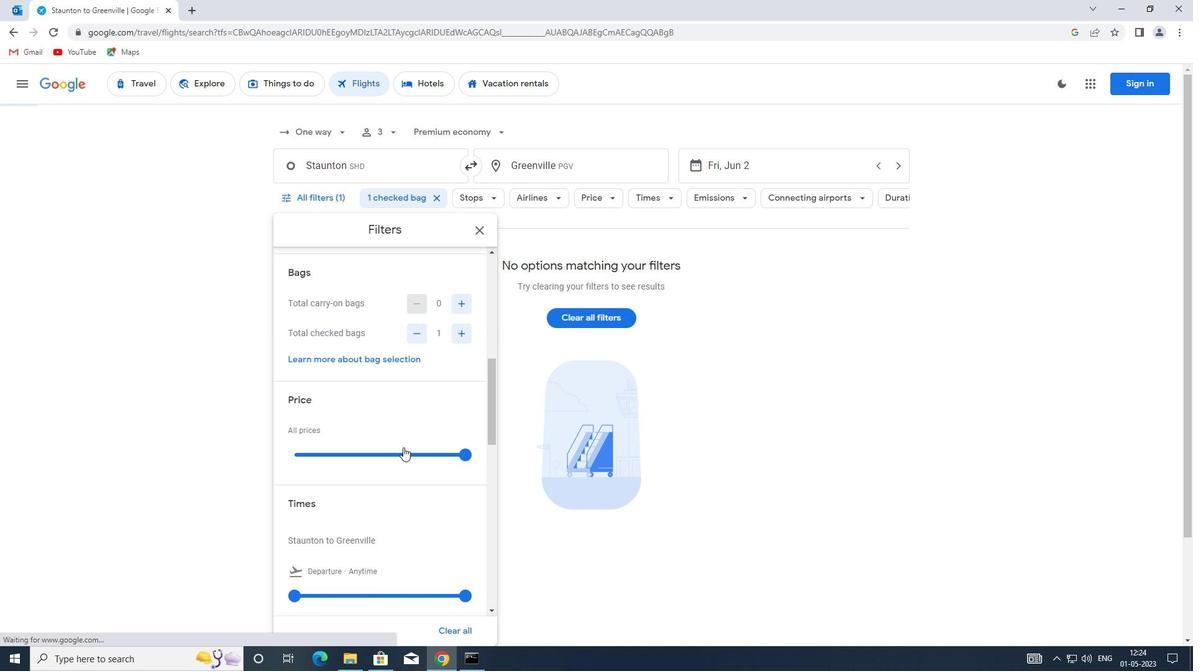 
Action: Mouse scrolled (402, 446) with delta (0, 0)
Screenshot: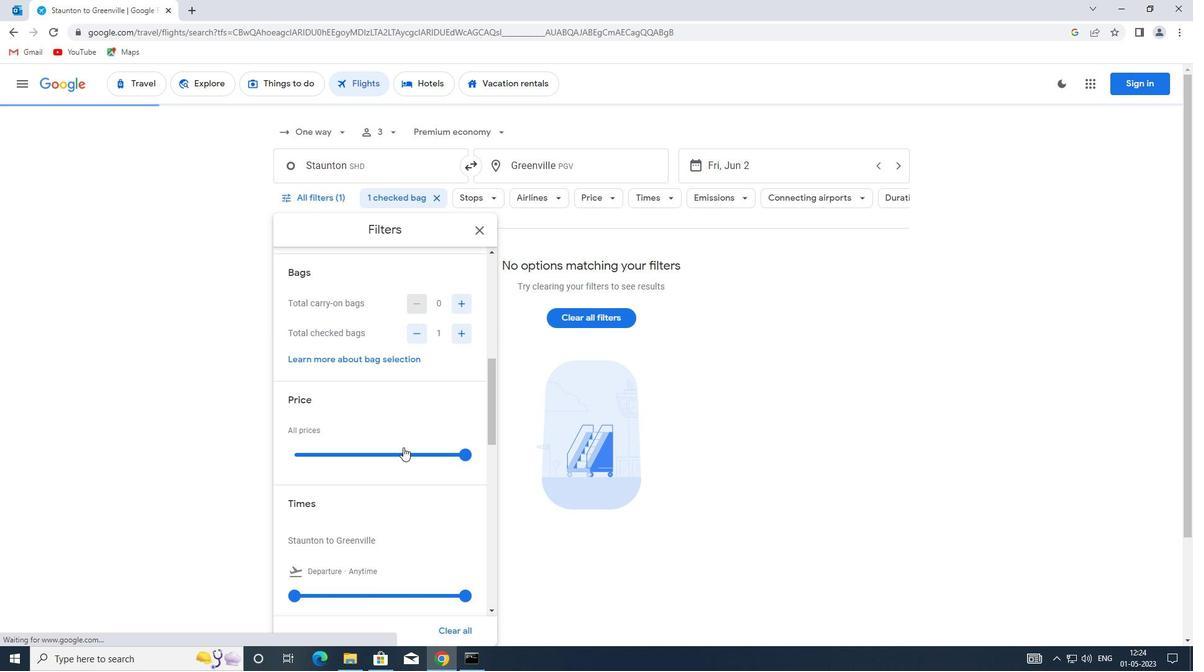 
Action: Mouse moved to (384, 396)
Screenshot: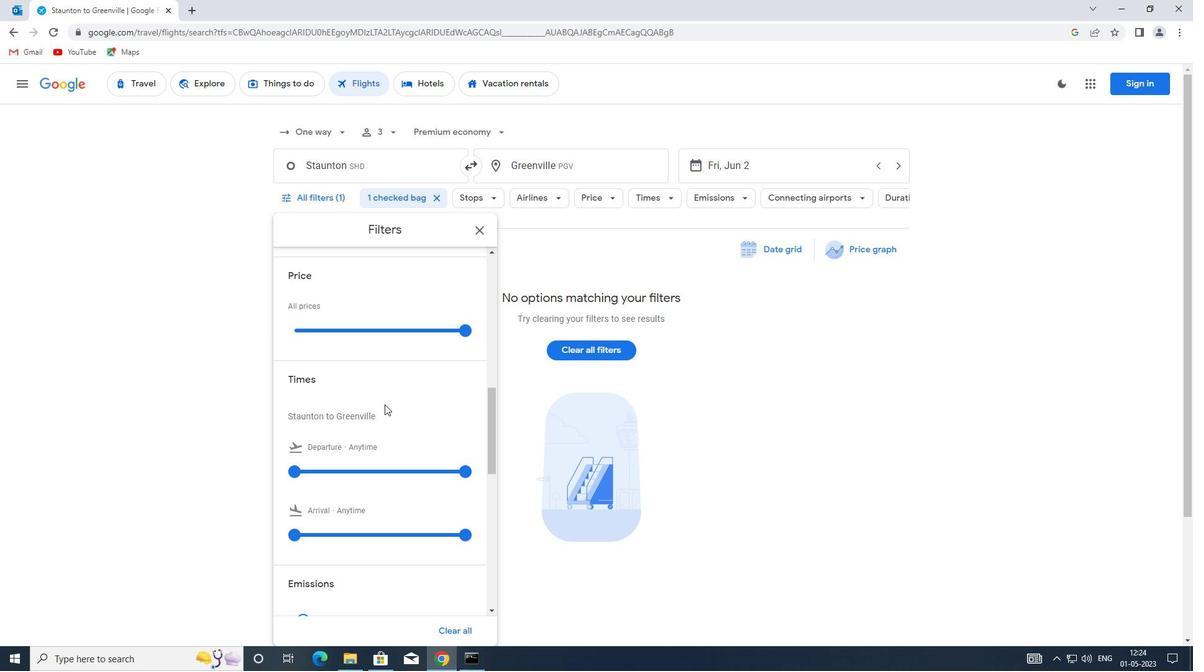 
Action: Mouse scrolled (384, 396) with delta (0, 0)
Screenshot: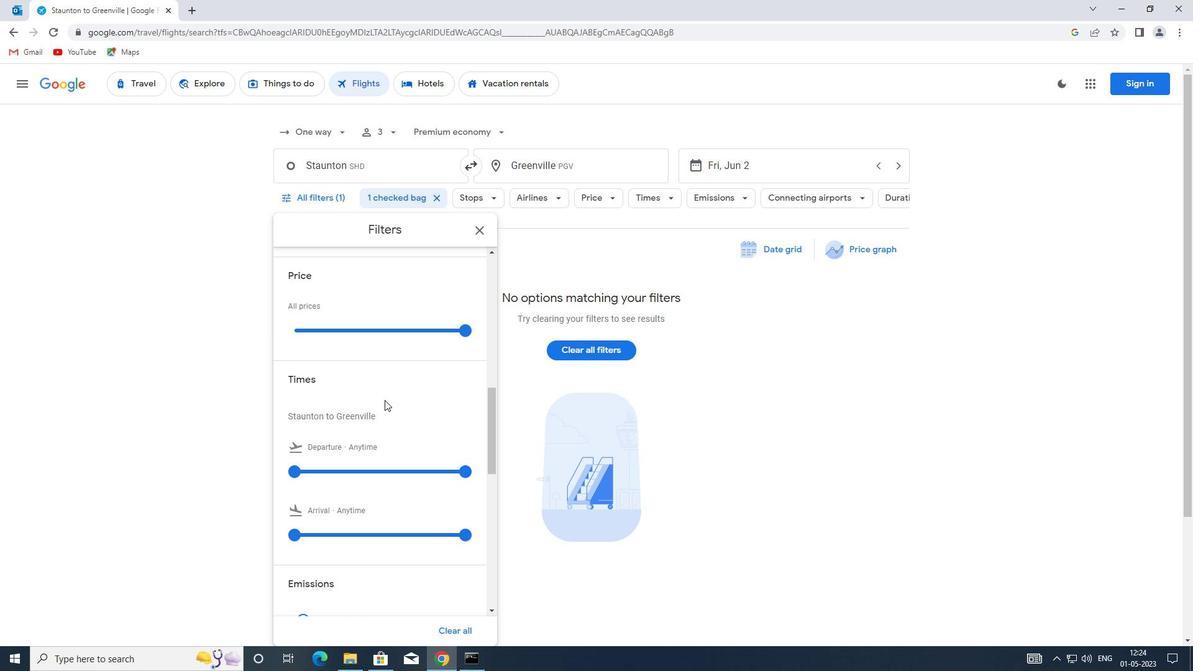 
Action: Mouse moved to (383, 396)
Screenshot: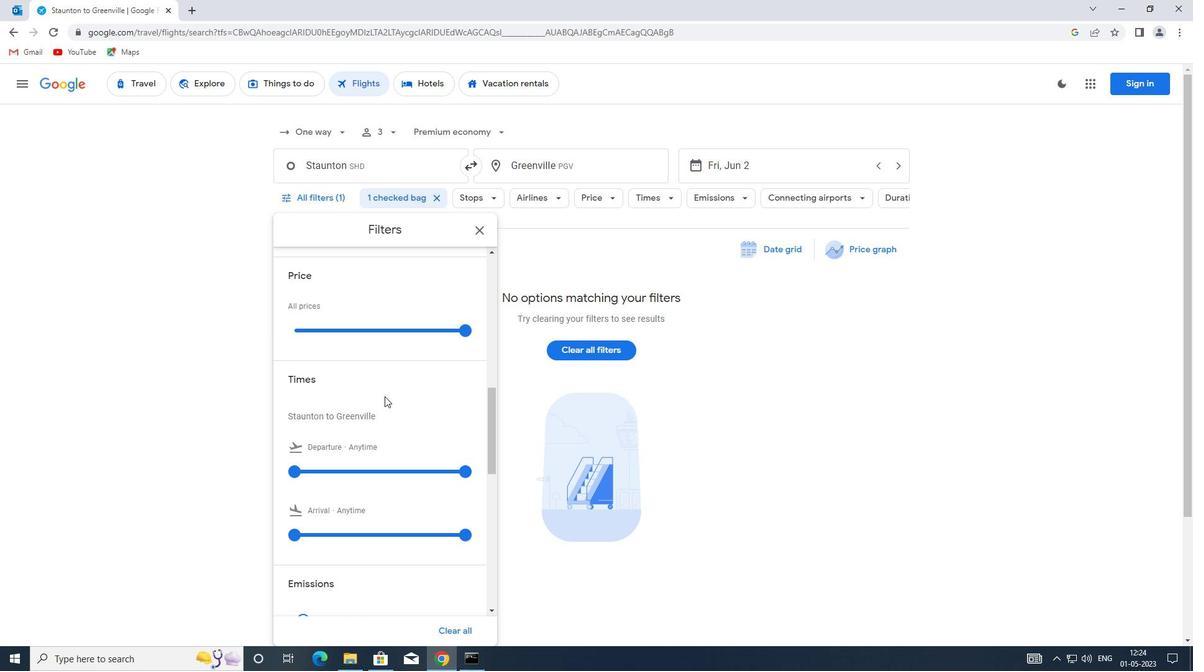 
Action: Mouse scrolled (383, 395) with delta (0, 0)
Screenshot: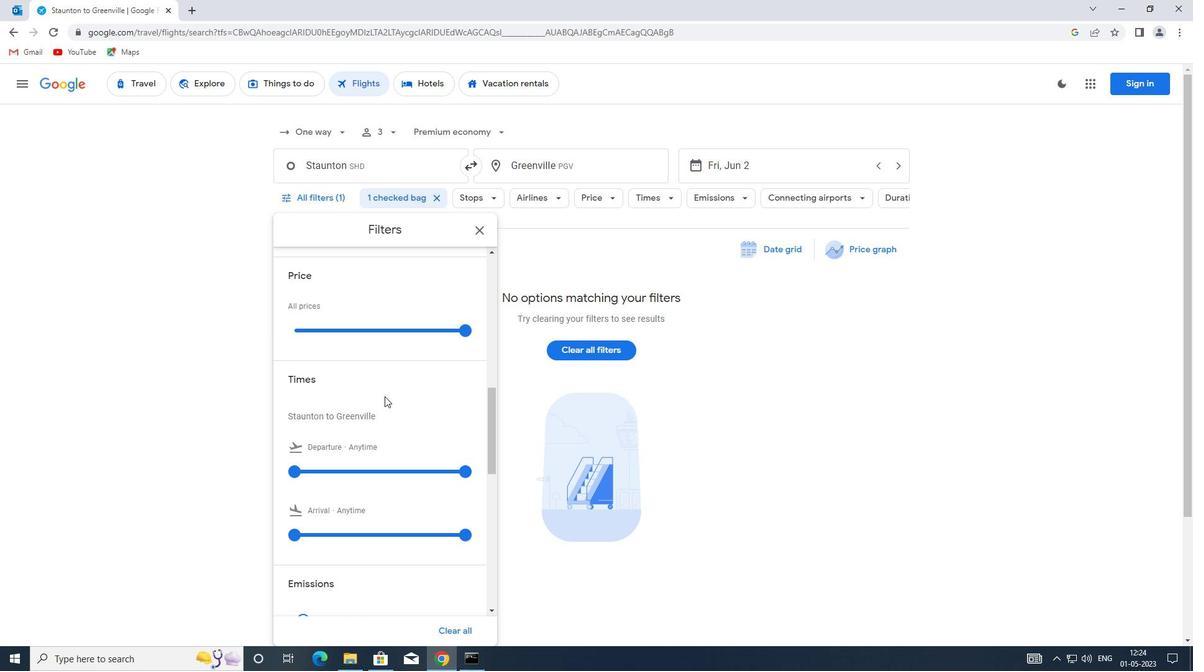 
Action: Mouse moved to (294, 346)
Screenshot: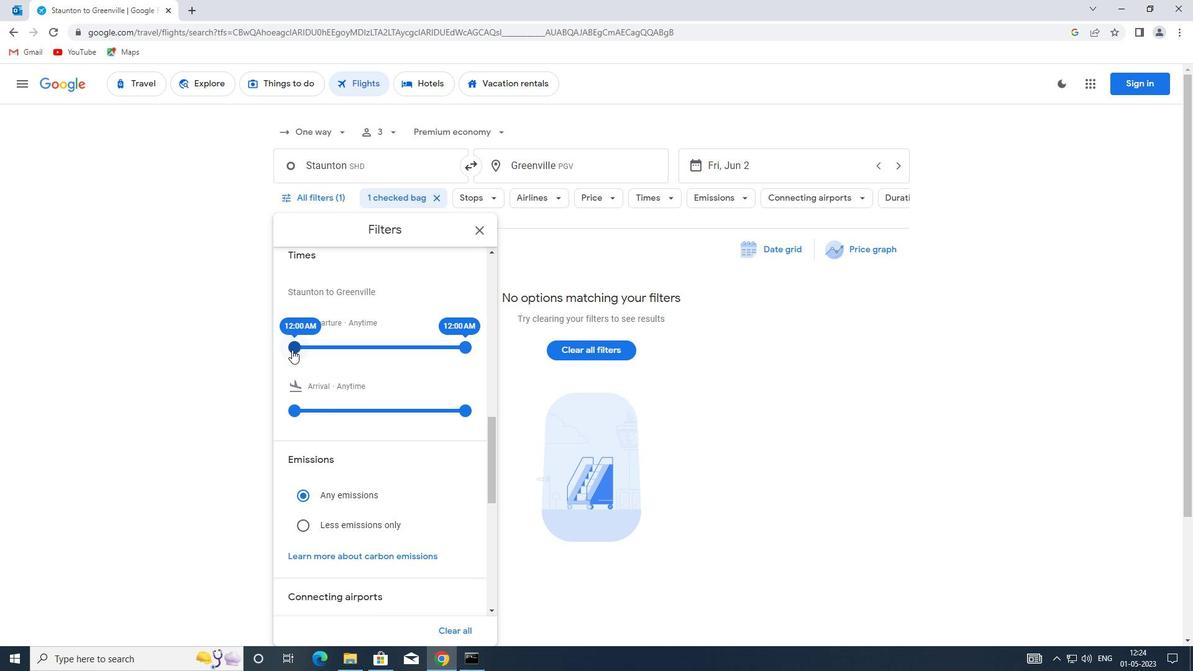 
Action: Mouse pressed left at (294, 346)
Screenshot: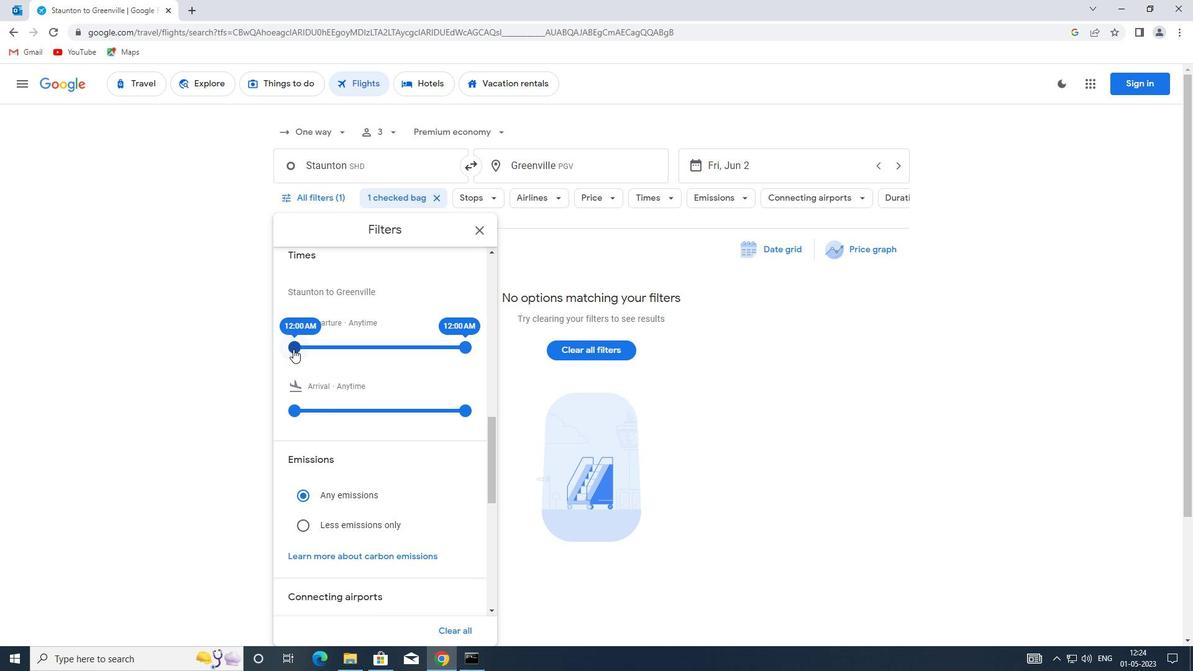 
Action: Mouse moved to (458, 343)
Screenshot: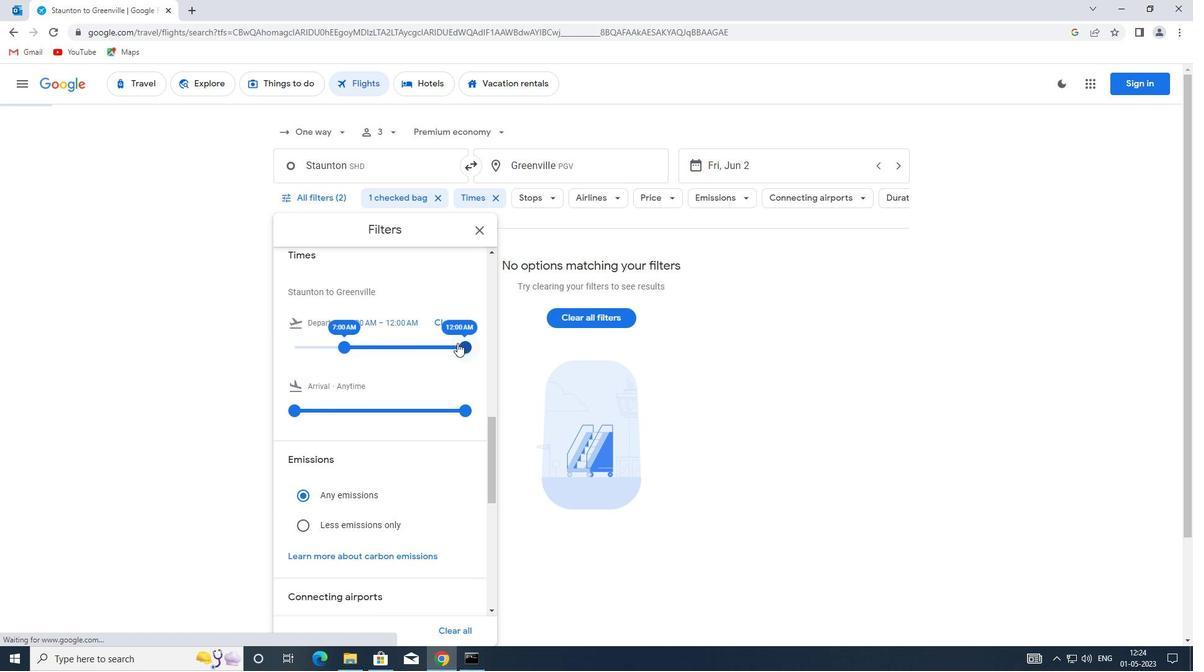 
Action: Mouse pressed left at (458, 343)
Screenshot: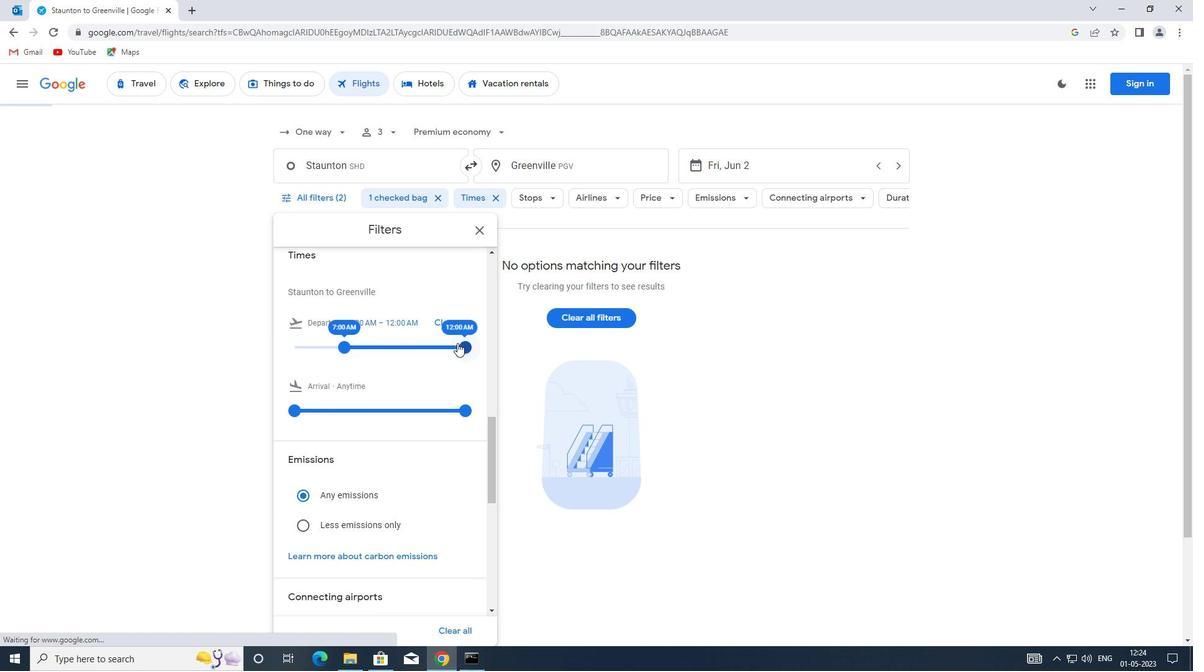 
Action: Mouse moved to (351, 345)
Screenshot: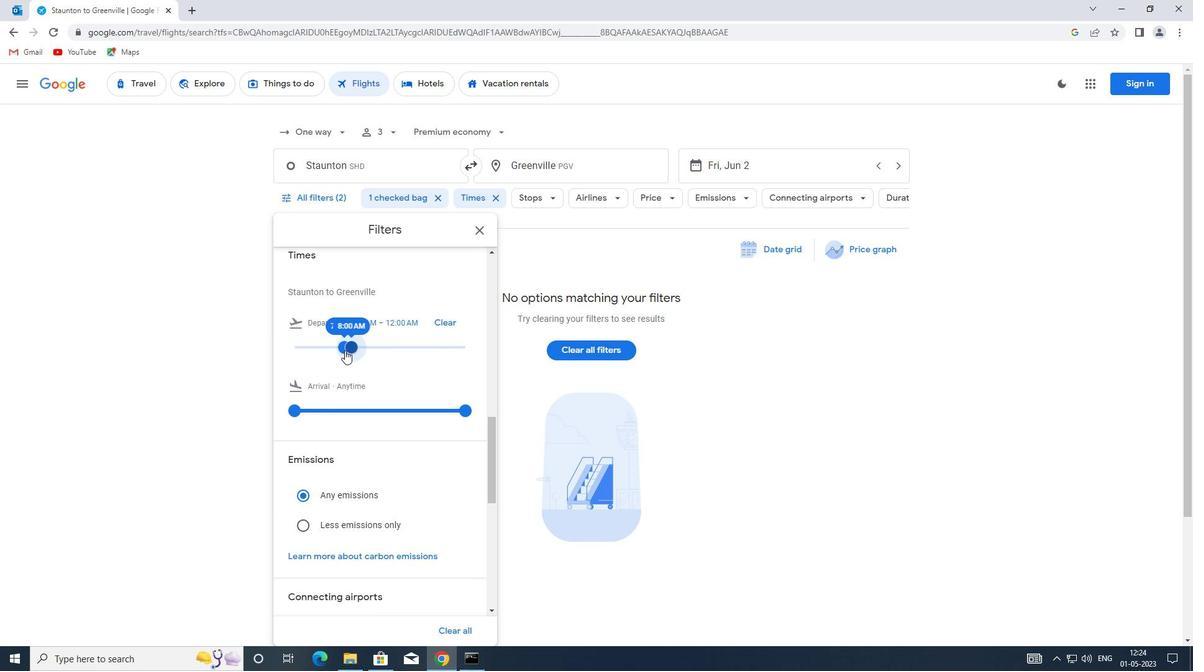 
Action: Mouse scrolled (351, 345) with delta (0, 0)
Screenshot: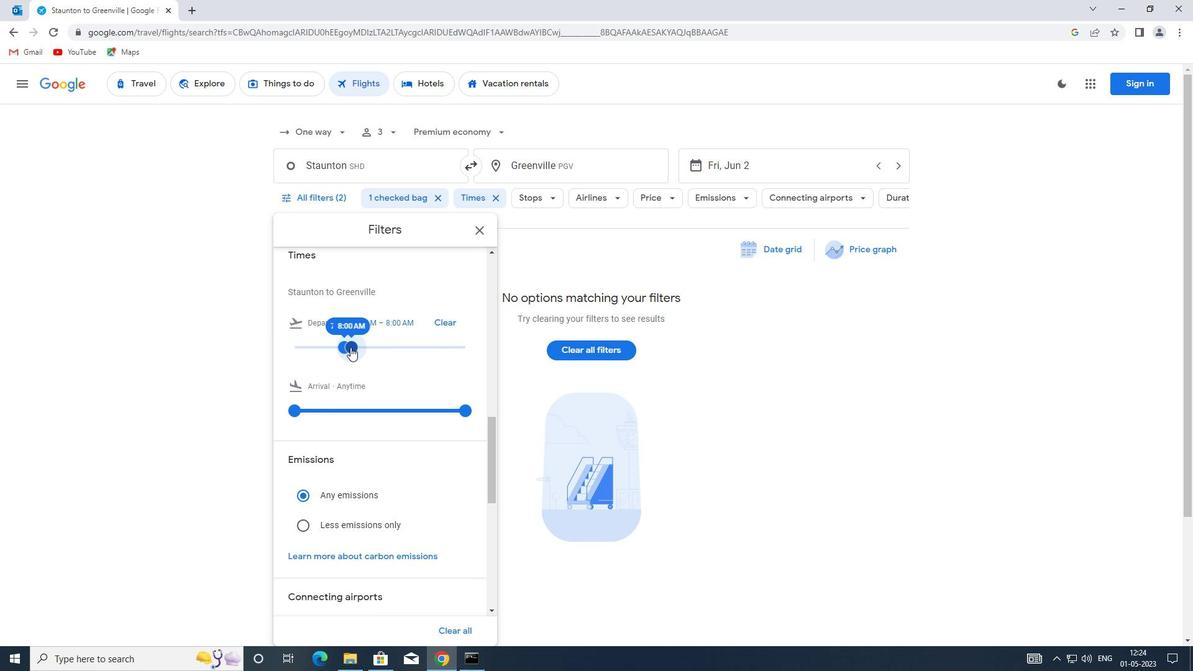 
Action: Mouse scrolled (351, 345) with delta (0, 0)
Screenshot: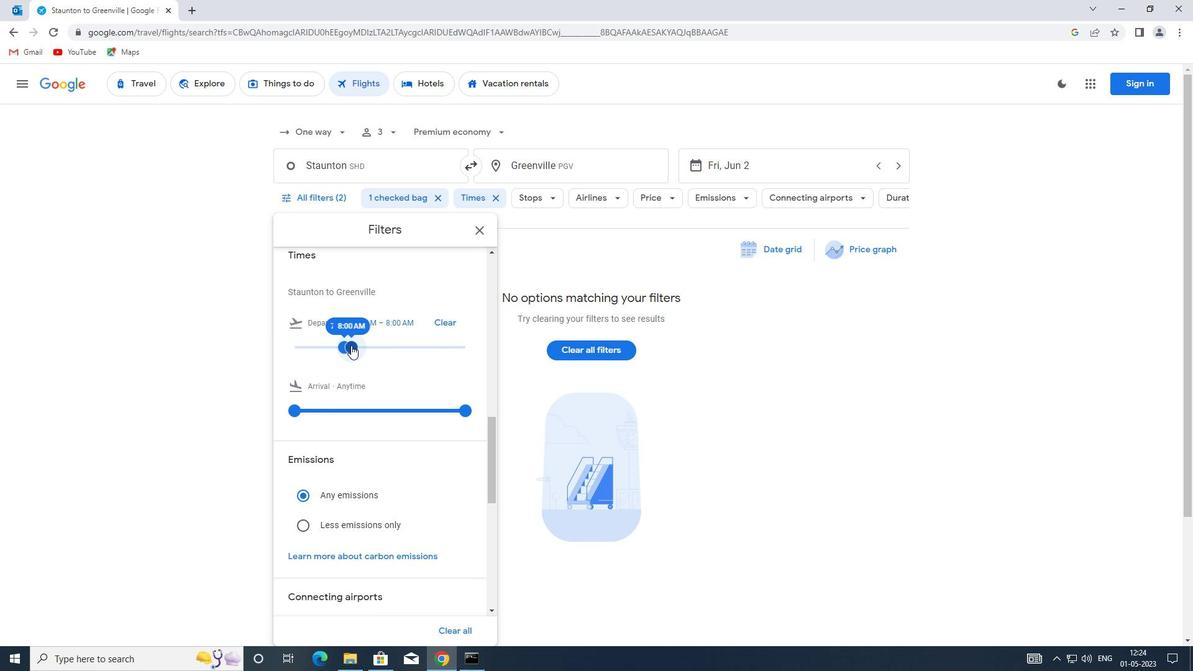 
Action: Mouse scrolled (351, 345) with delta (0, 0)
Screenshot: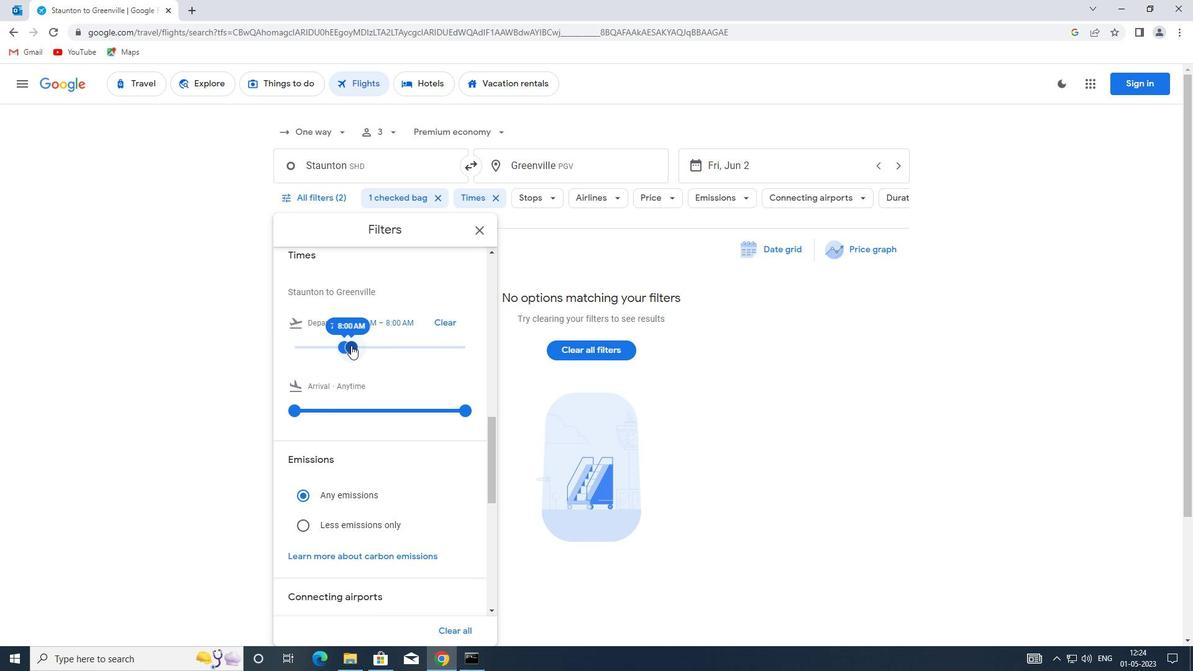 
Action: Mouse moved to (478, 233)
Screenshot: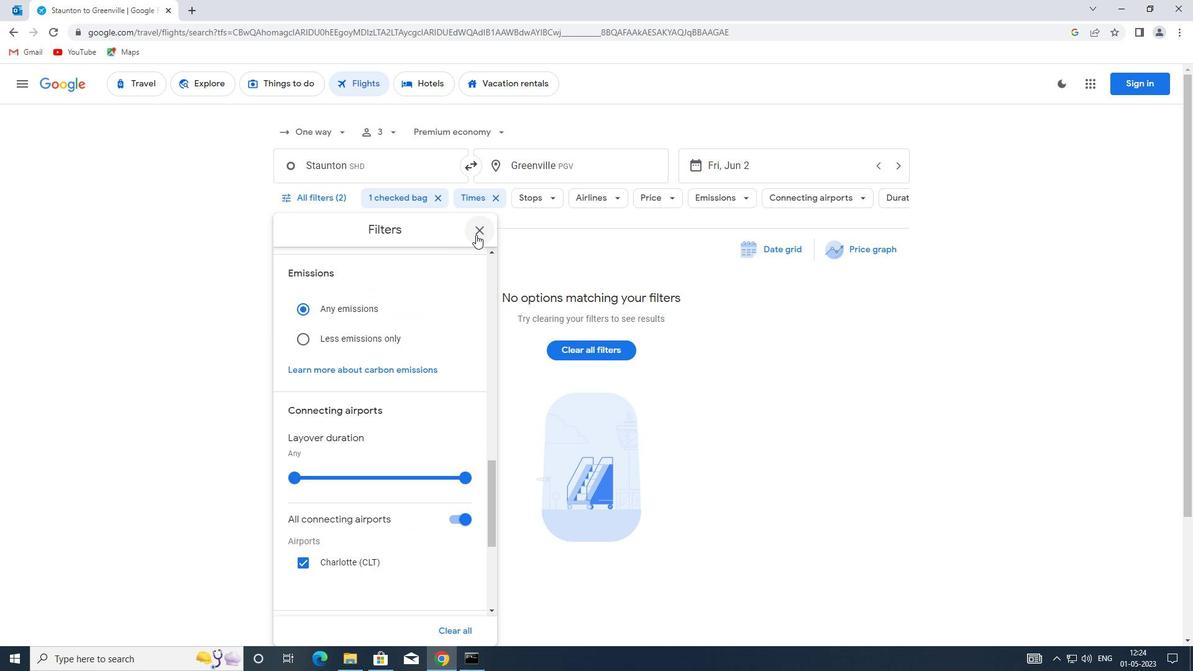 
Action: Mouse pressed left at (478, 233)
Screenshot: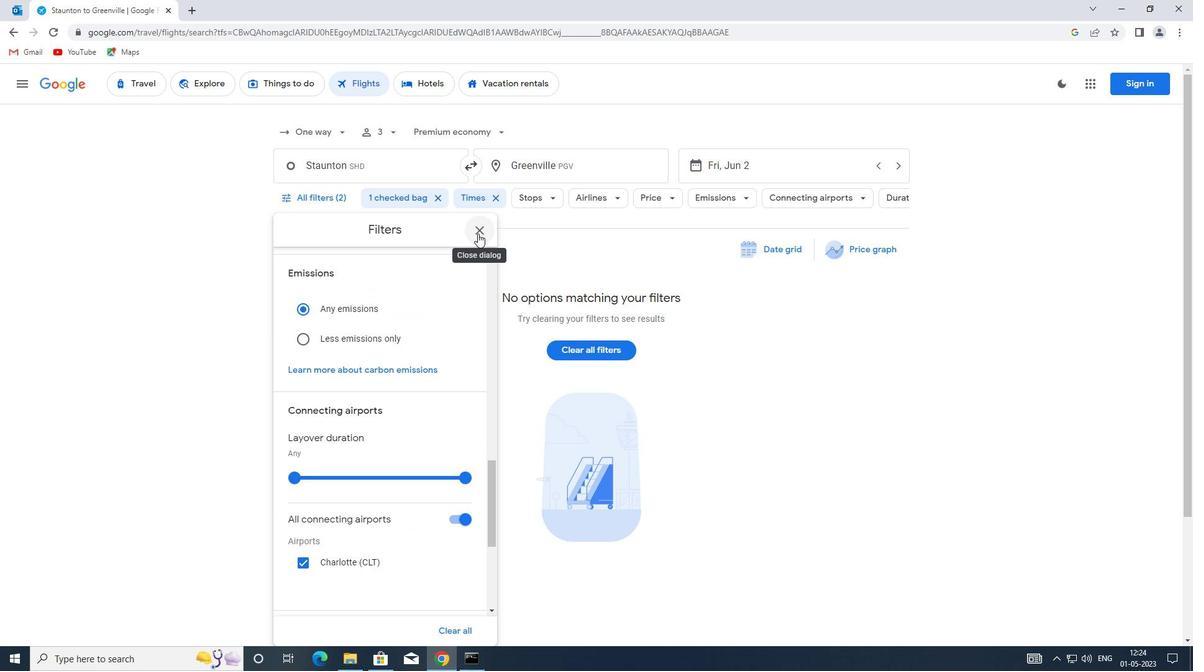 
Action: Mouse moved to (478, 232)
Screenshot: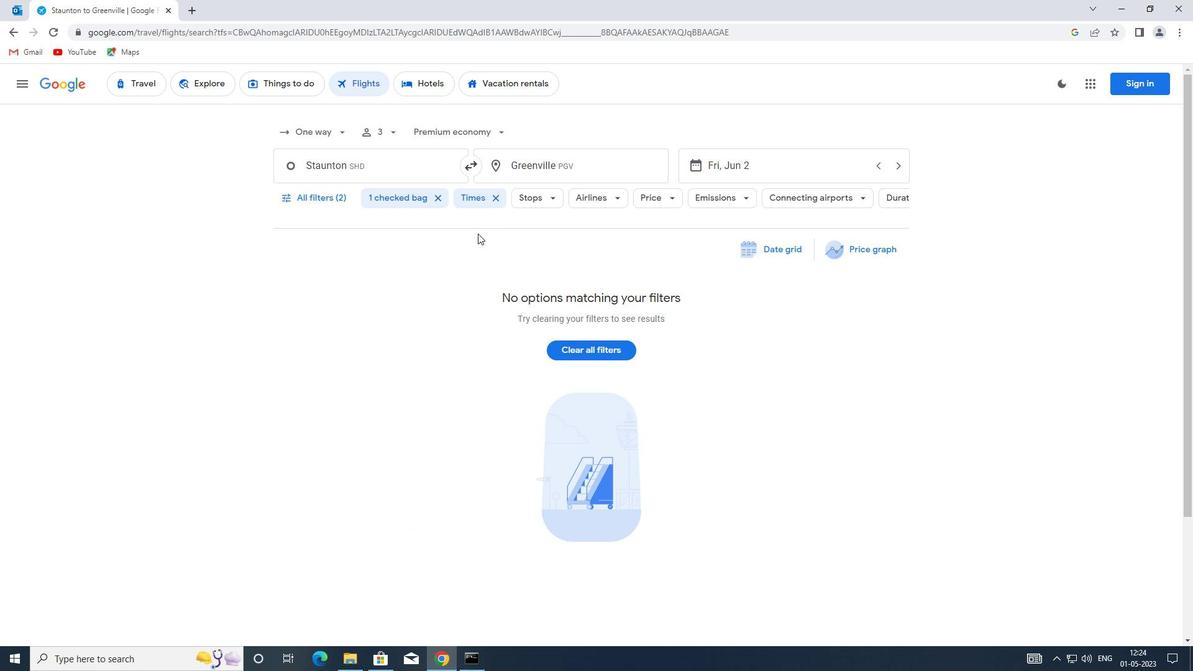 
